 Task: Find connections with filter location Crateús with filter topic #propertywith filter profile language Spanish with filter current company Epicor with filter school Fergusson College with filter industry Facilities Services with filter service category Software Testing with filter keywords title Mail Carrier
Action: Mouse moved to (549, 107)
Screenshot: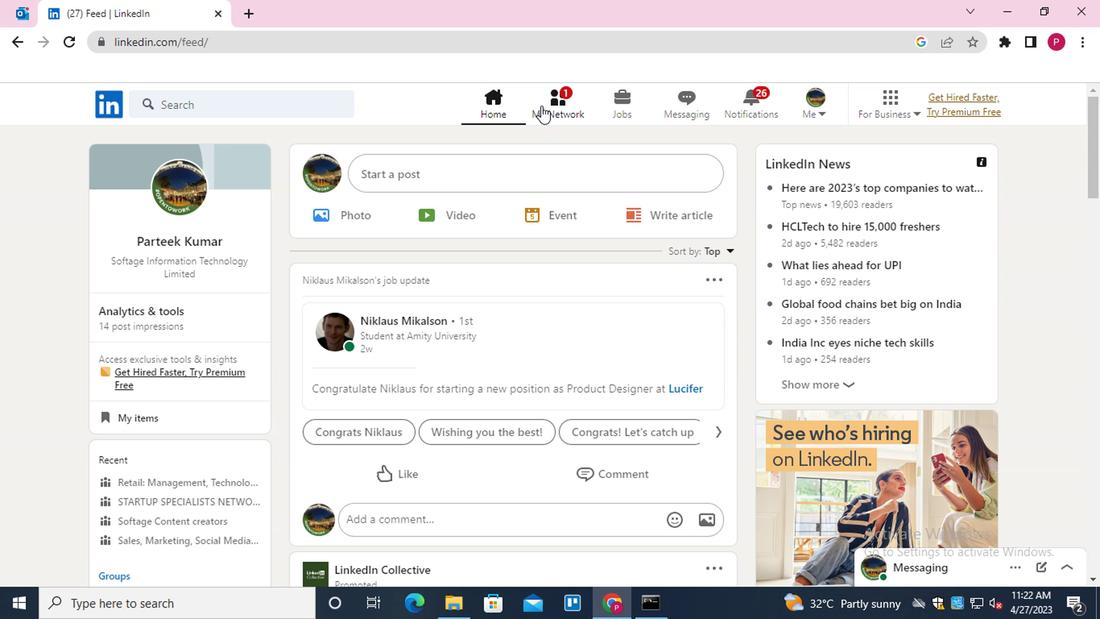 
Action: Mouse pressed left at (549, 107)
Screenshot: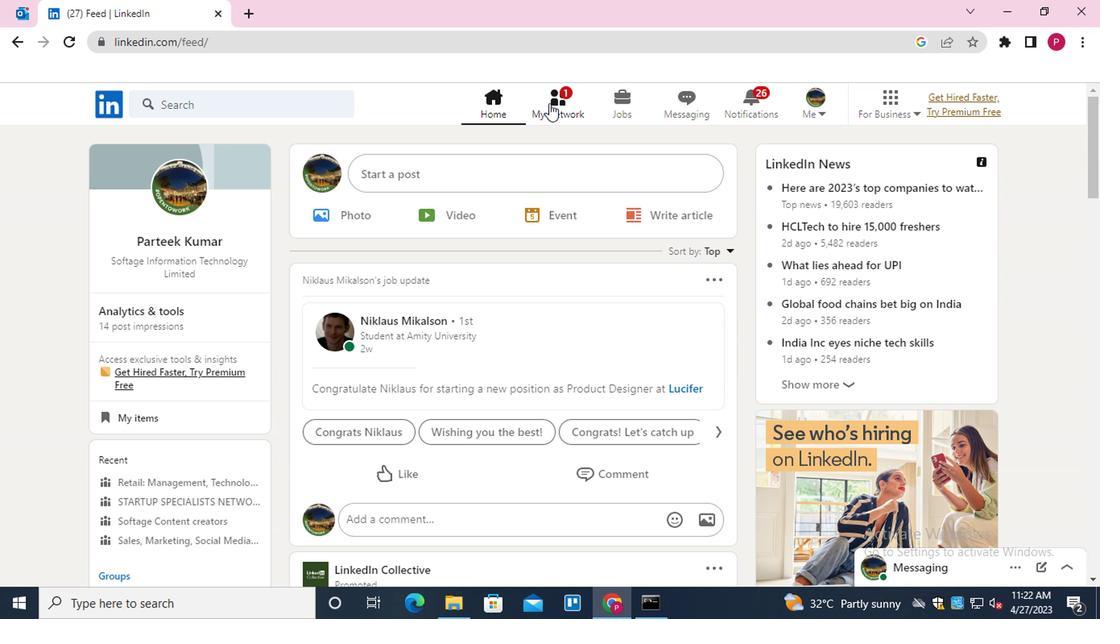 
Action: Mouse moved to (236, 198)
Screenshot: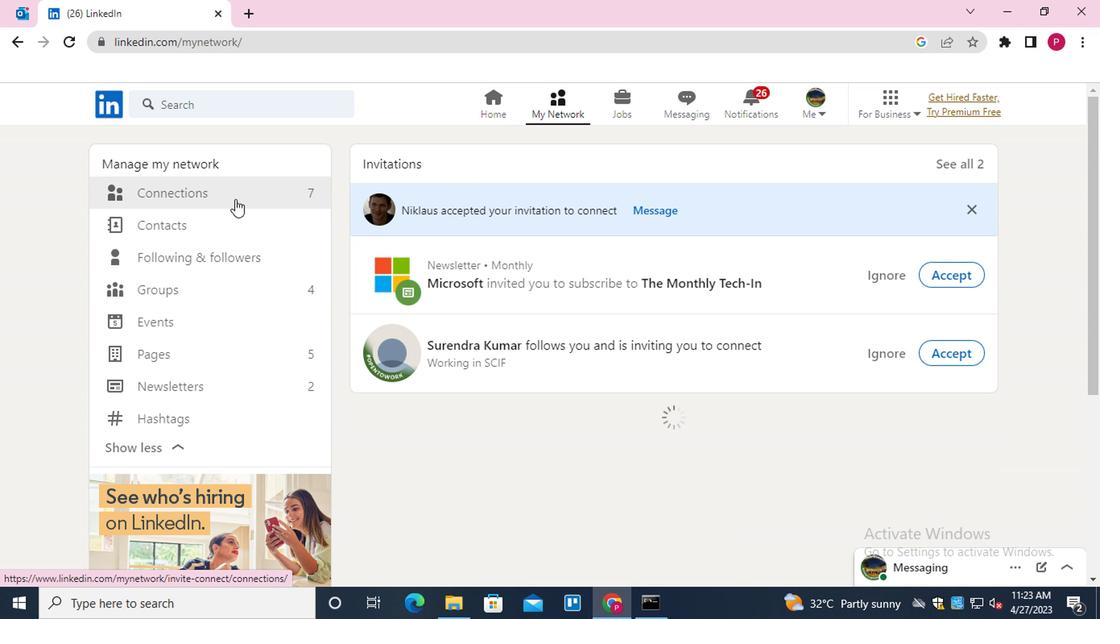 
Action: Mouse pressed left at (236, 198)
Screenshot: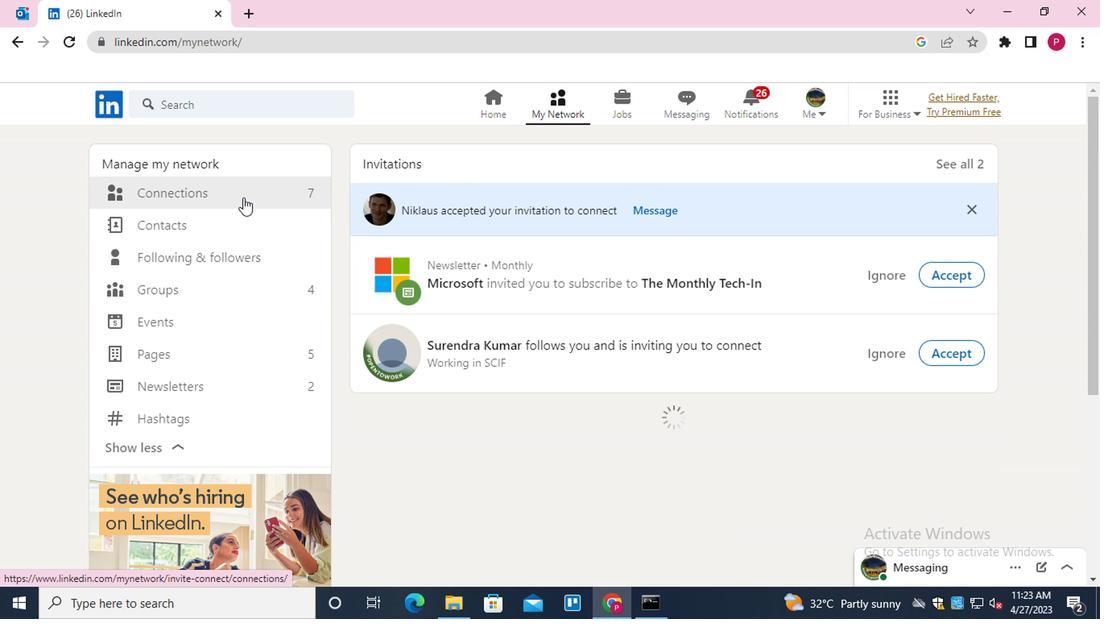 
Action: Mouse pressed left at (236, 198)
Screenshot: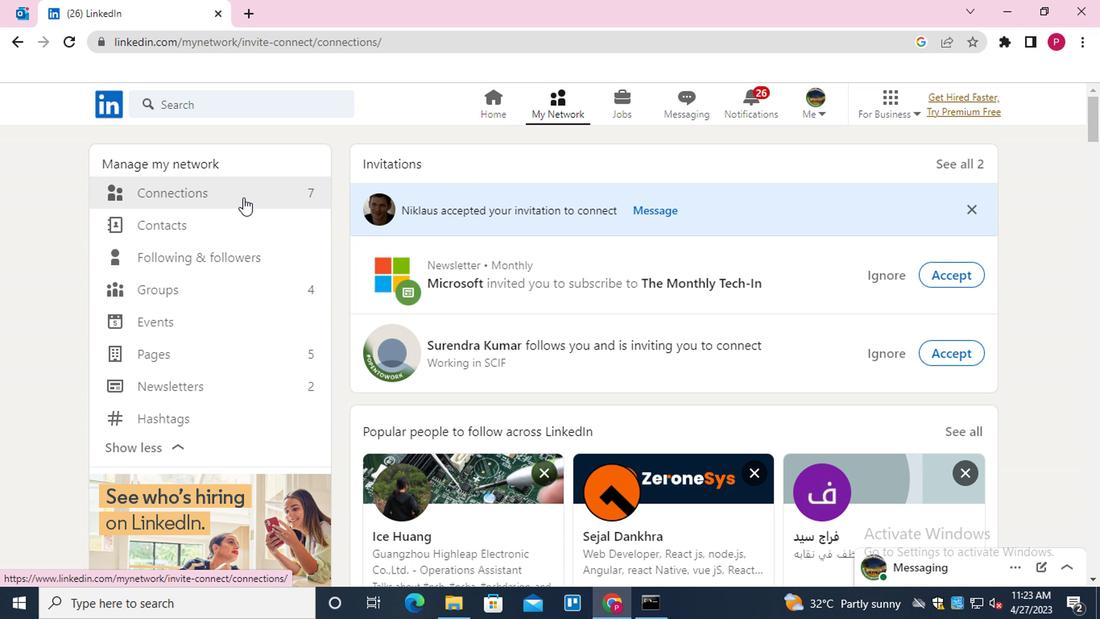 
Action: Mouse moved to (701, 202)
Screenshot: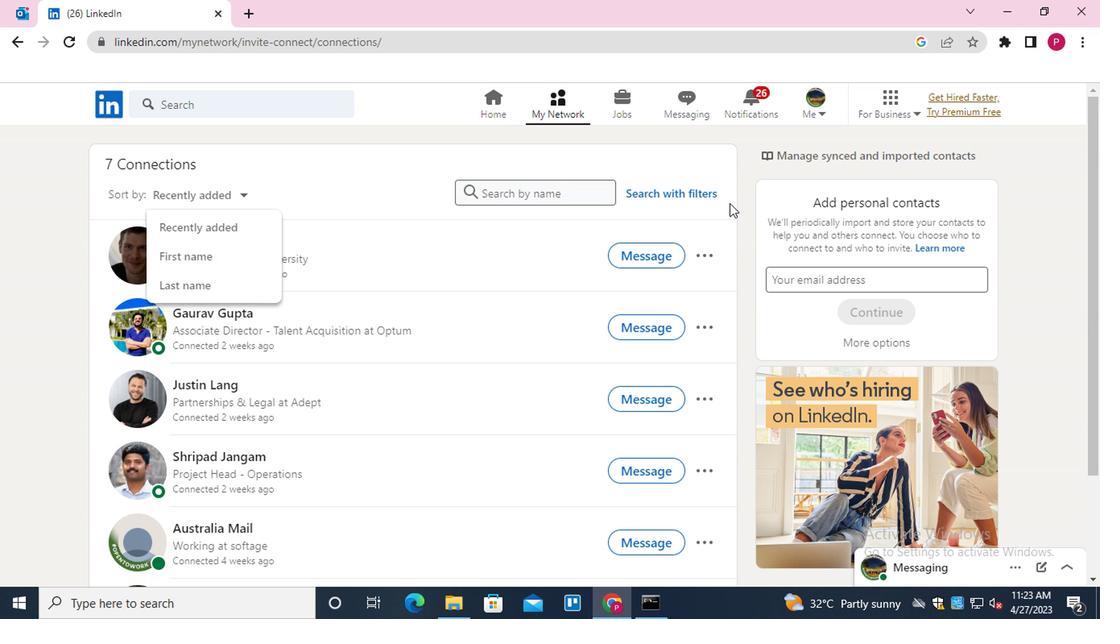 
Action: Mouse pressed left at (701, 202)
Screenshot: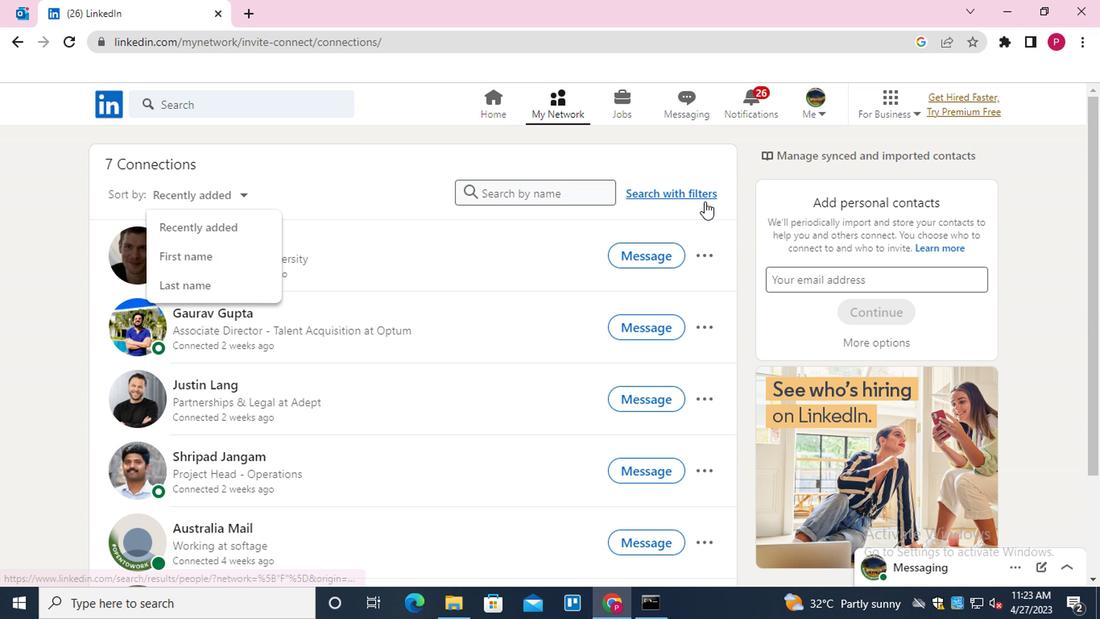 
Action: Mouse moved to (591, 150)
Screenshot: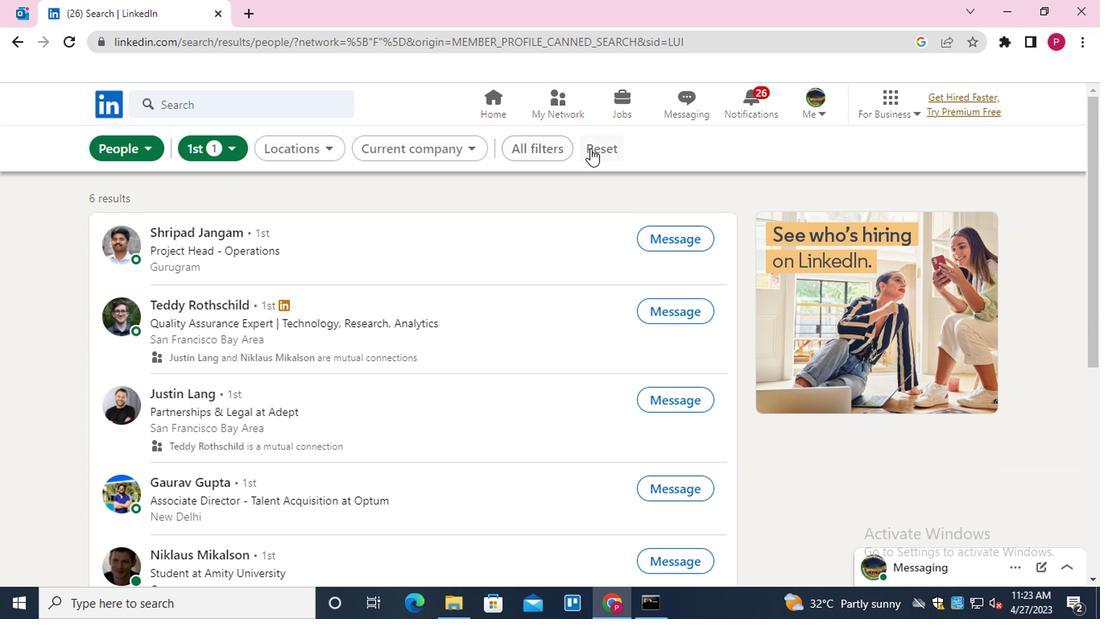 
Action: Mouse pressed left at (591, 150)
Screenshot: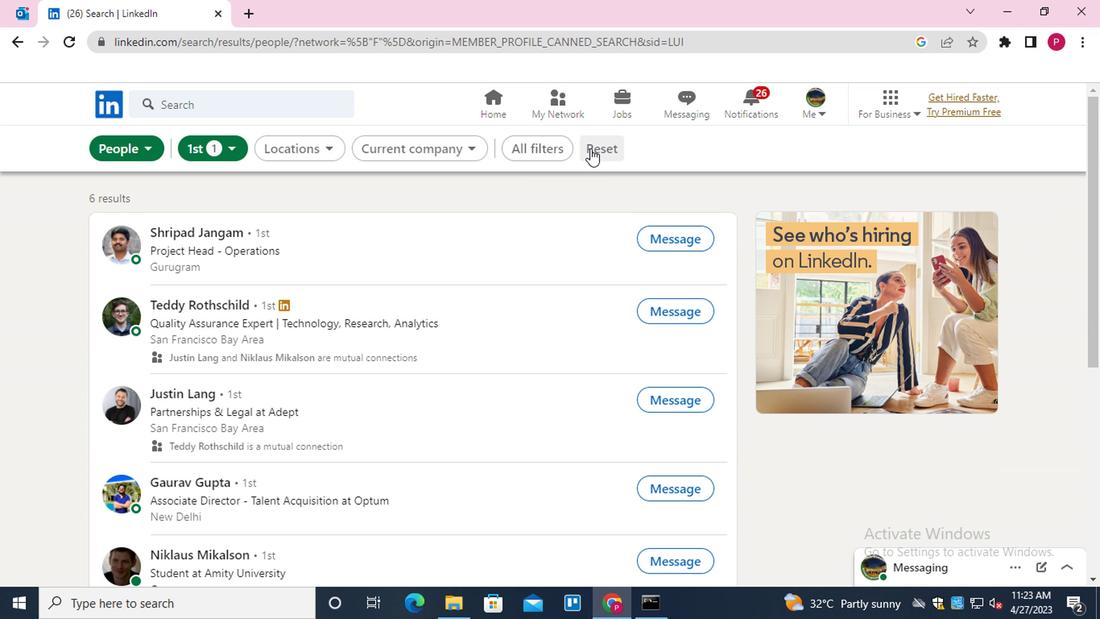 
Action: Mouse moved to (575, 151)
Screenshot: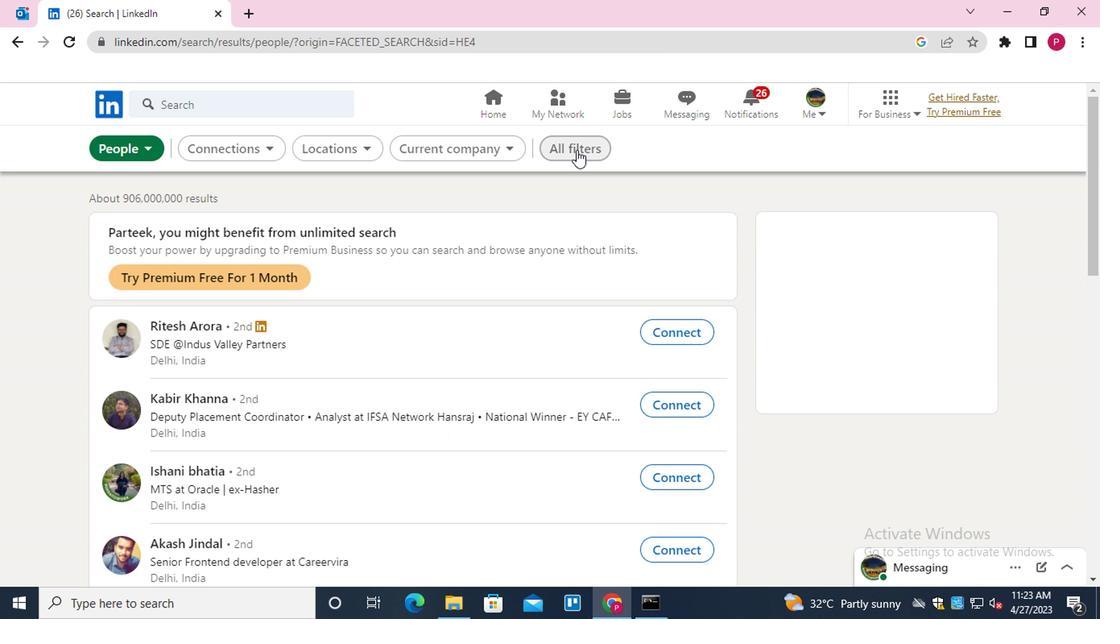
Action: Mouse pressed left at (575, 151)
Screenshot: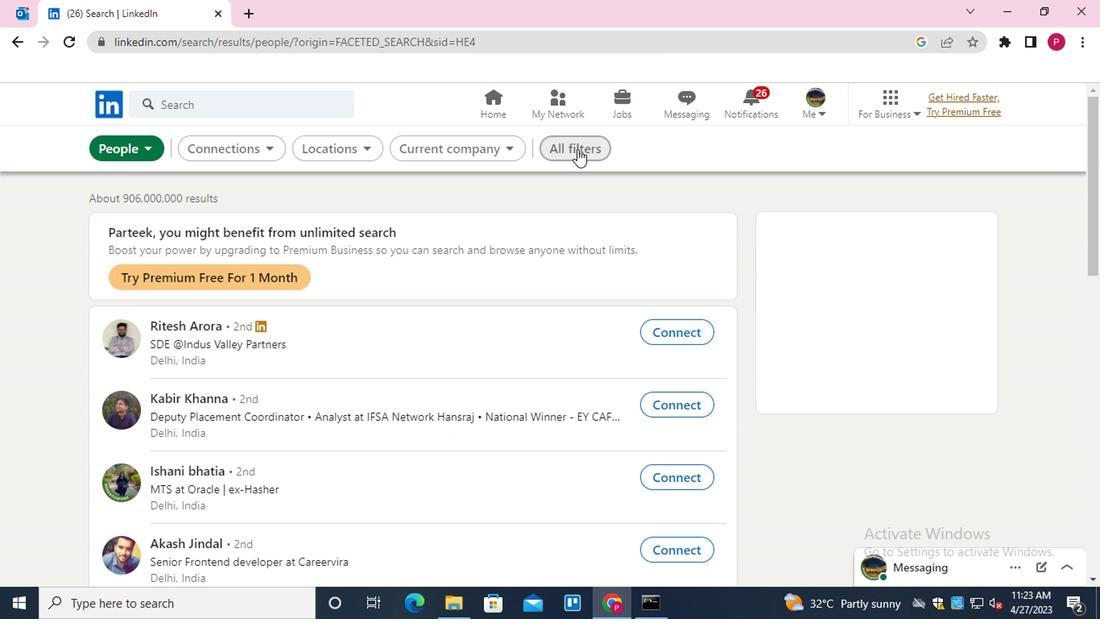 
Action: Mouse moved to (849, 334)
Screenshot: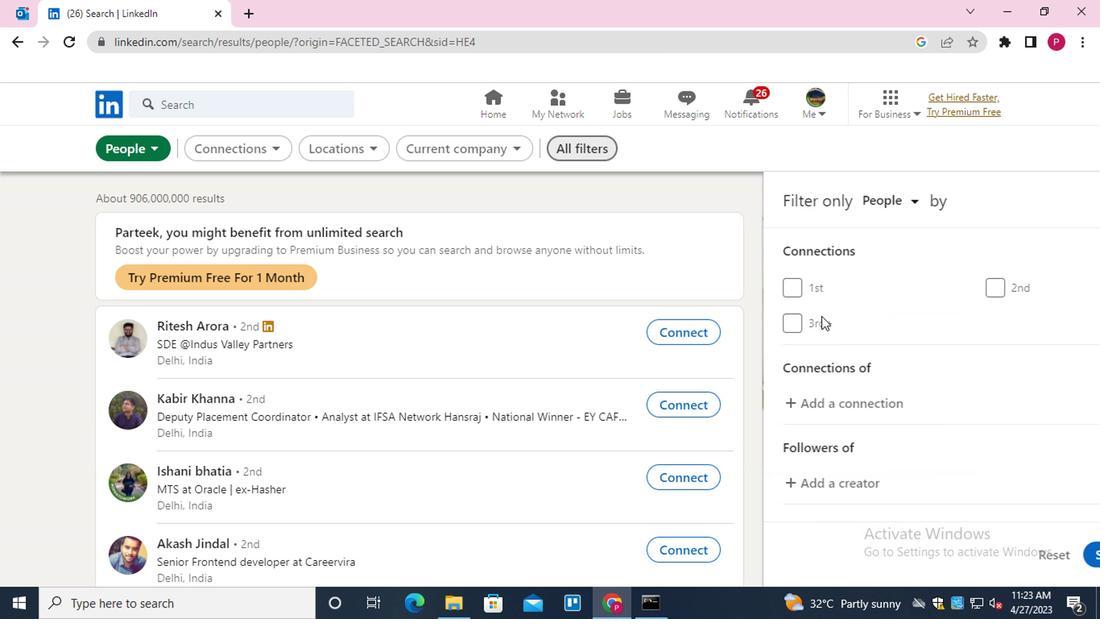 
Action: Mouse scrolled (849, 333) with delta (0, 0)
Screenshot: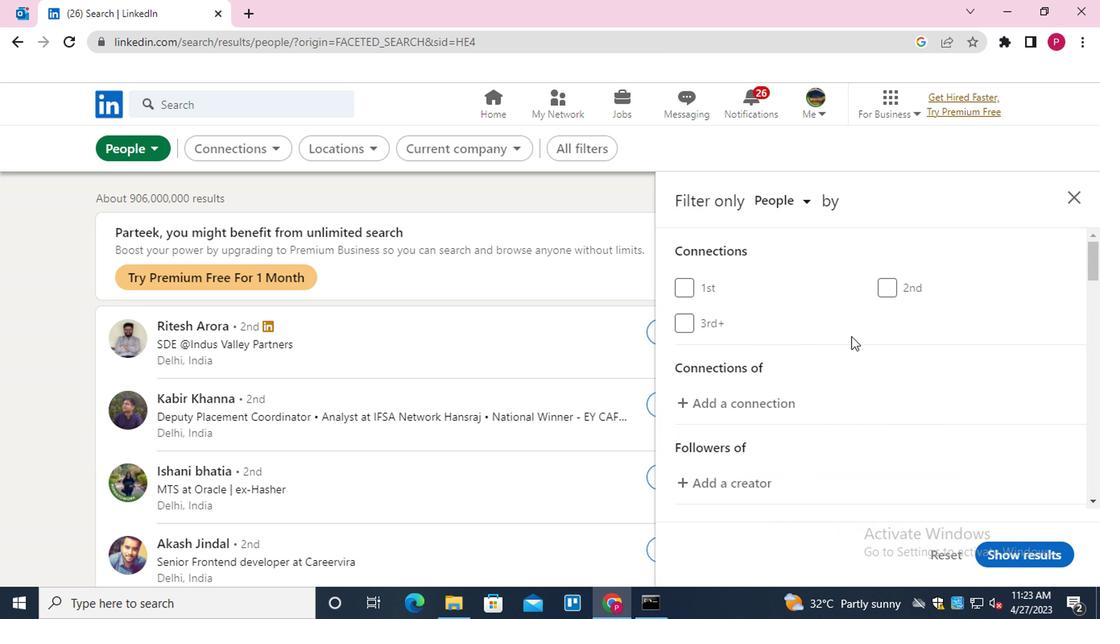 
Action: Mouse scrolled (849, 333) with delta (0, 0)
Screenshot: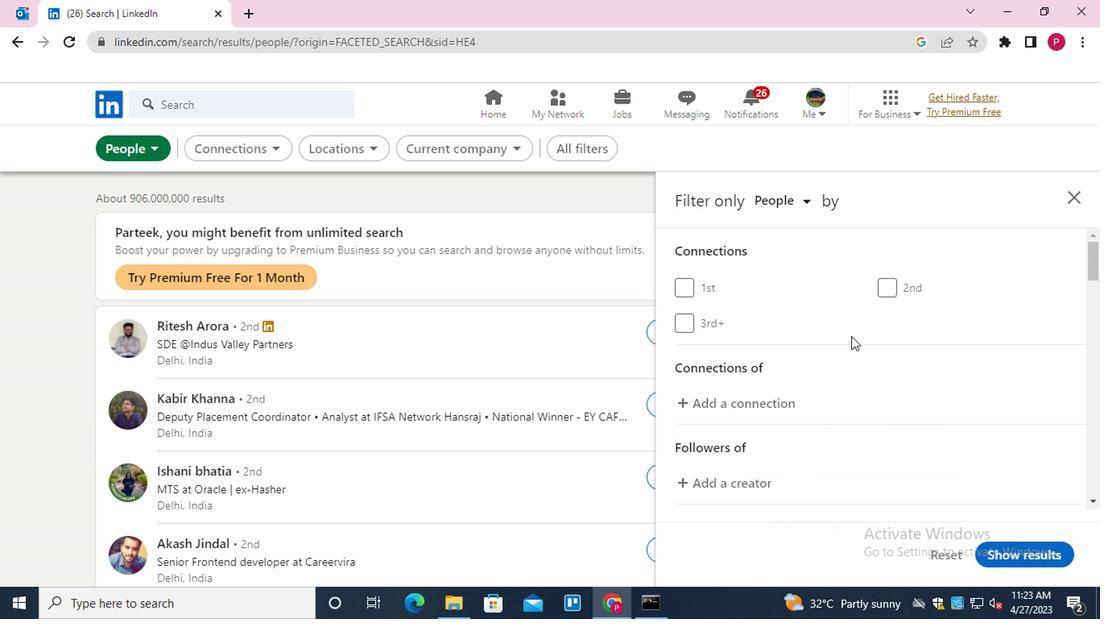 
Action: Mouse scrolled (849, 333) with delta (0, 0)
Screenshot: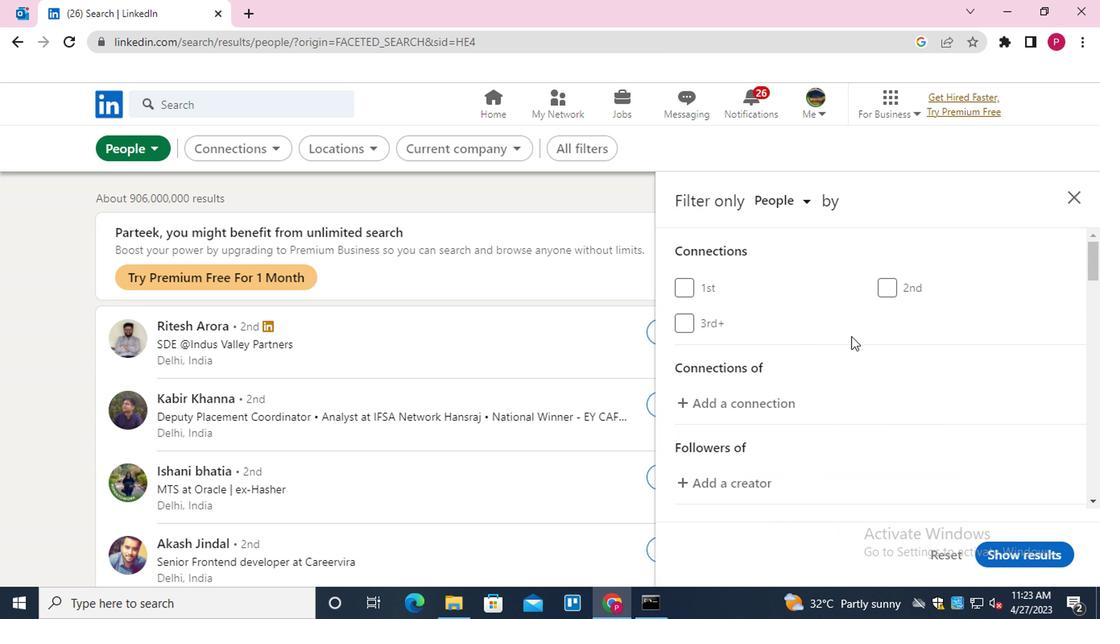 
Action: Mouse moved to (930, 385)
Screenshot: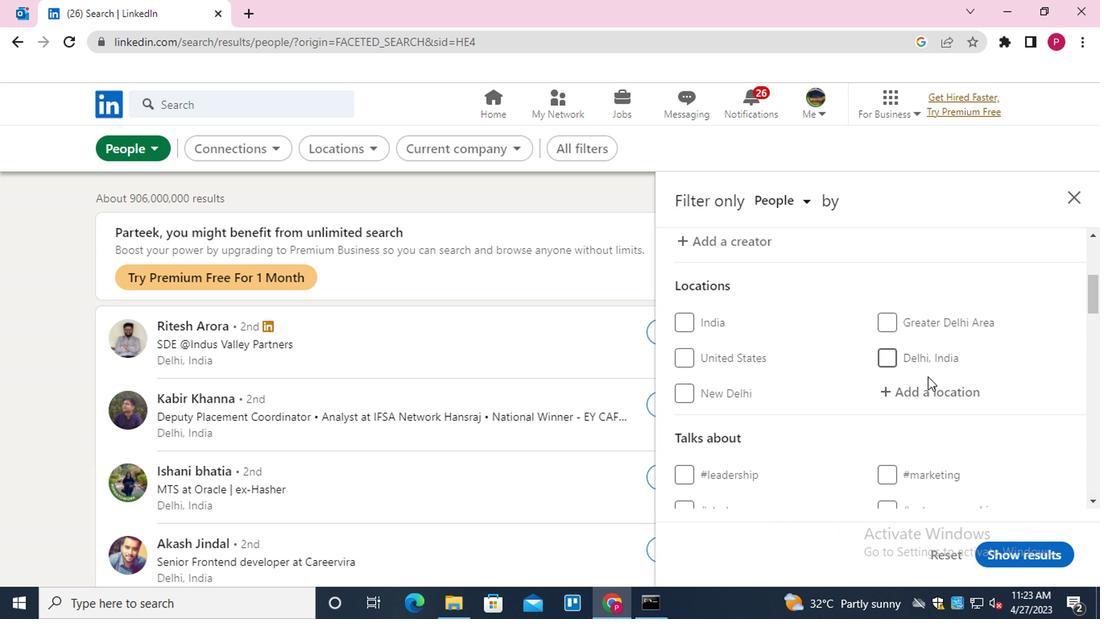 
Action: Mouse pressed left at (930, 385)
Screenshot: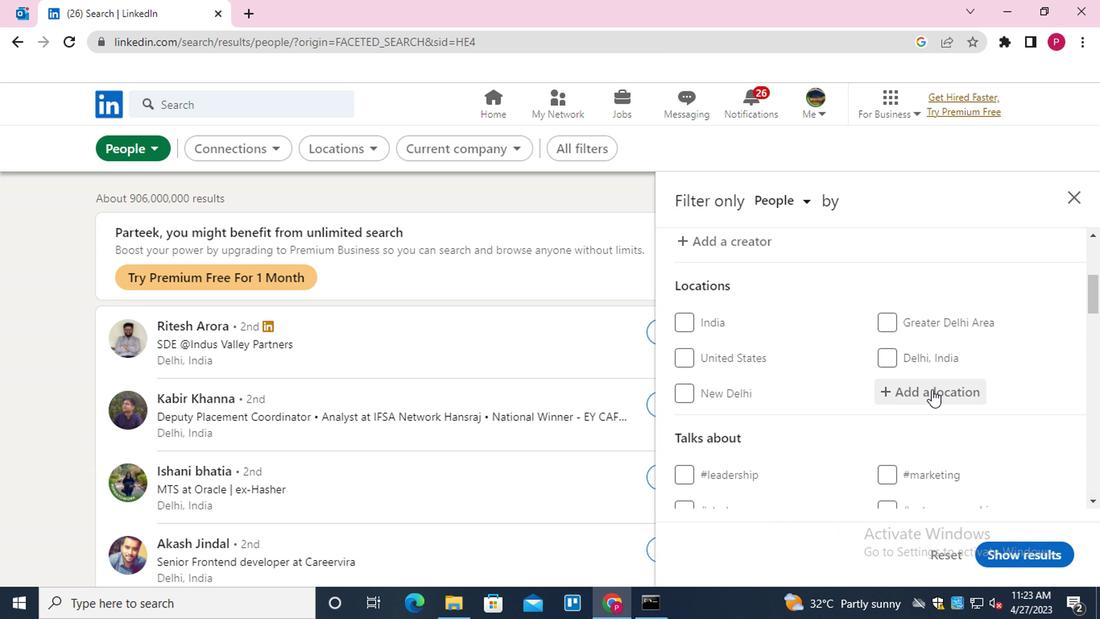 
Action: Key pressed <Key.shift>CRATEUS<Key.down><Key.enter>
Screenshot: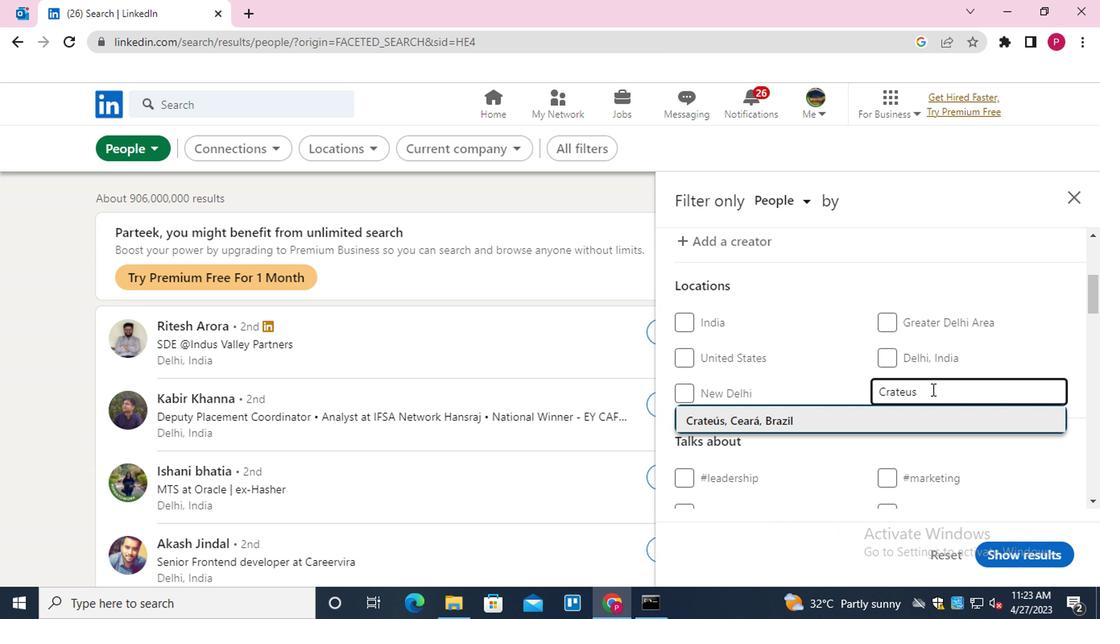 
Action: Mouse moved to (921, 393)
Screenshot: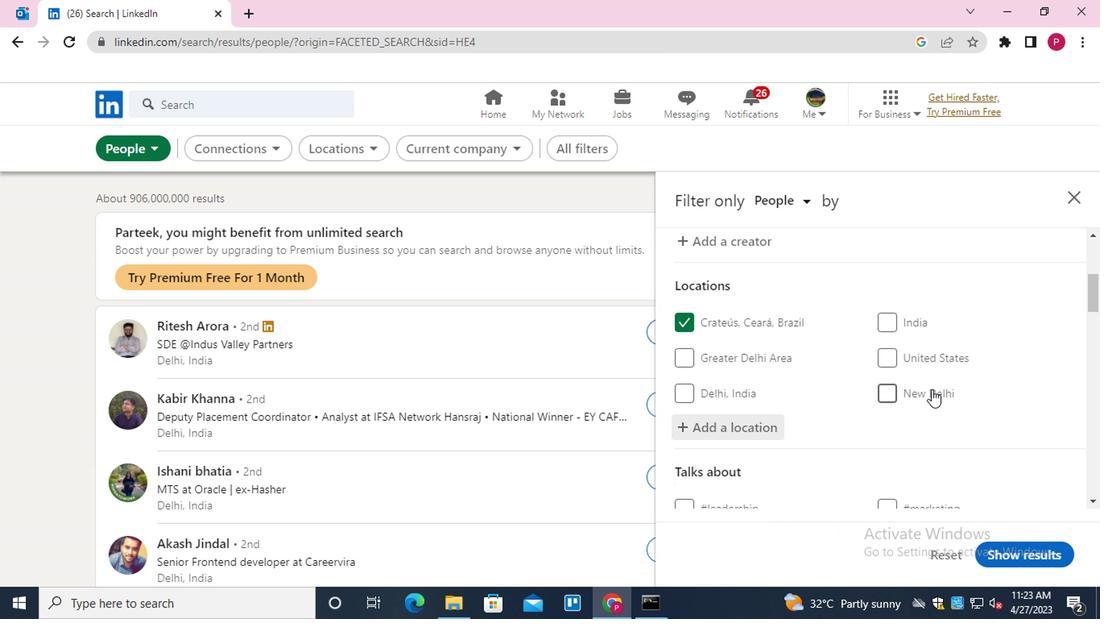
Action: Mouse scrolled (921, 393) with delta (0, 0)
Screenshot: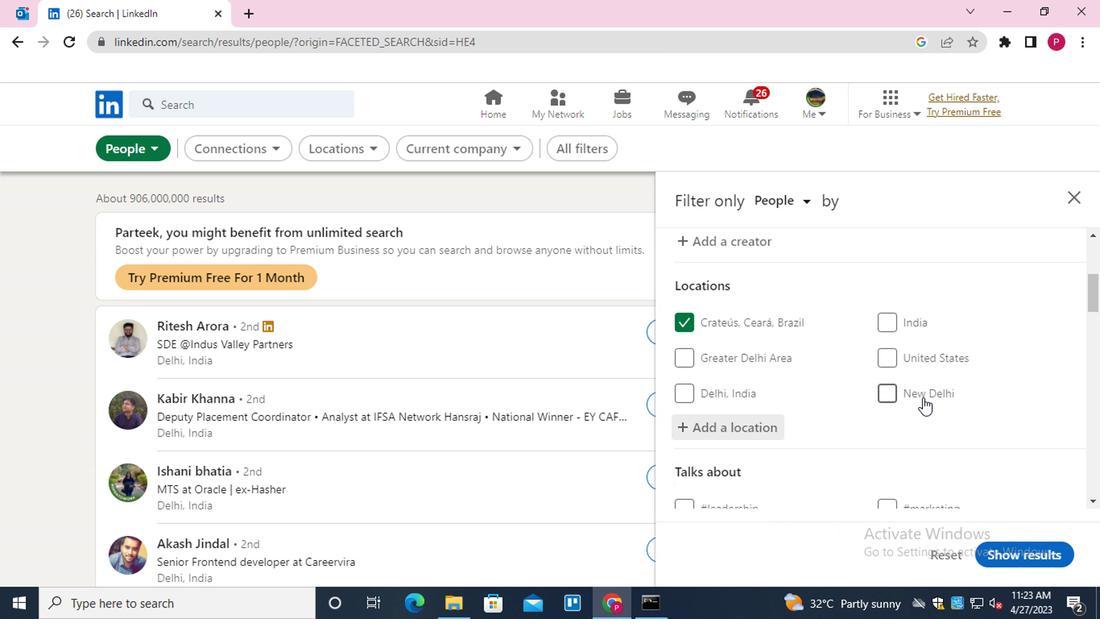 
Action: Mouse scrolled (921, 393) with delta (0, 0)
Screenshot: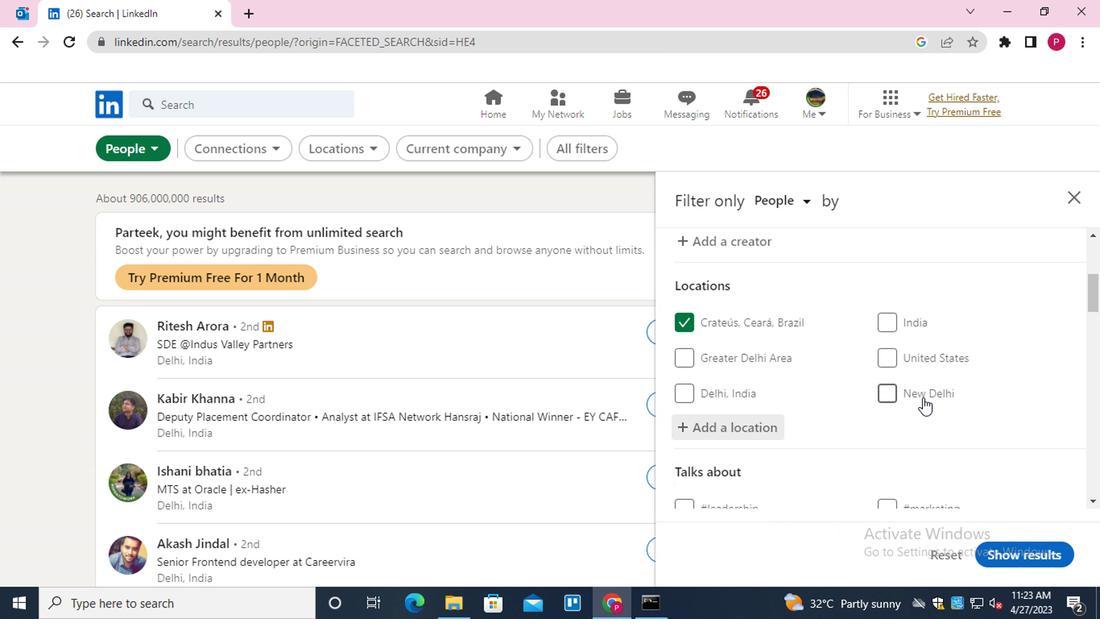 
Action: Mouse scrolled (921, 393) with delta (0, 0)
Screenshot: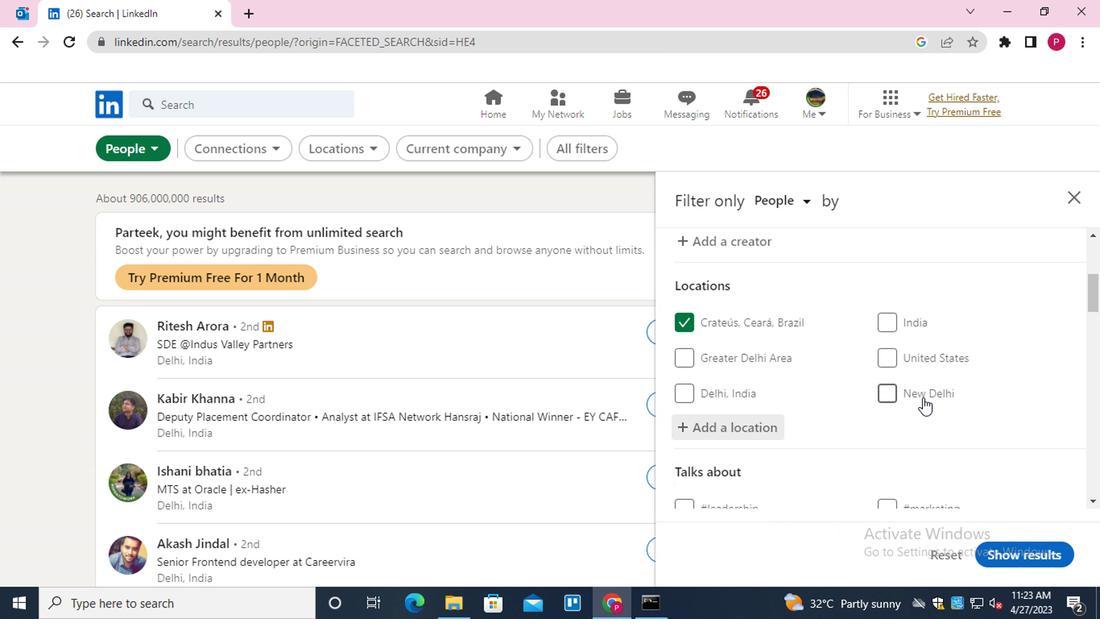 
Action: Mouse moved to (943, 332)
Screenshot: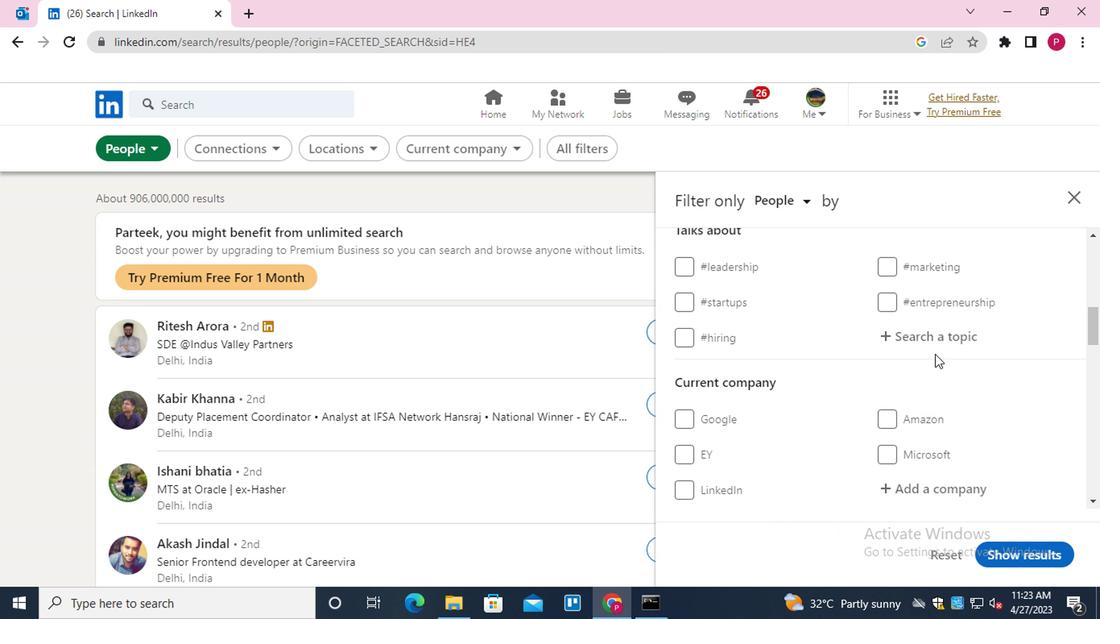 
Action: Mouse pressed left at (943, 332)
Screenshot: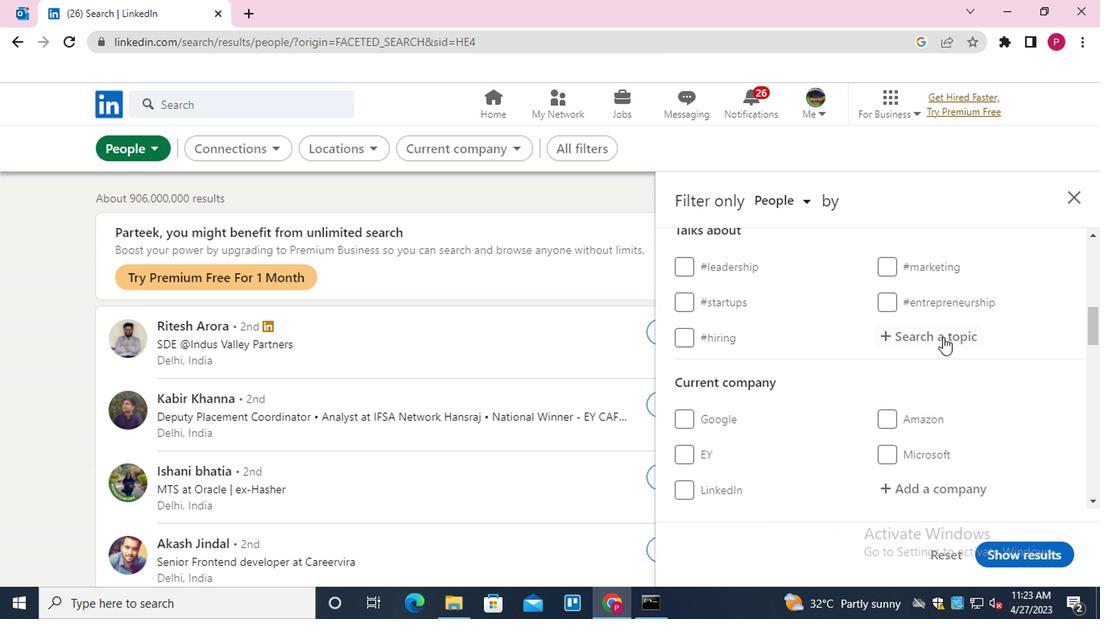 
Action: Key pressed PROPERTY<Key.down><Key.enter>
Screenshot: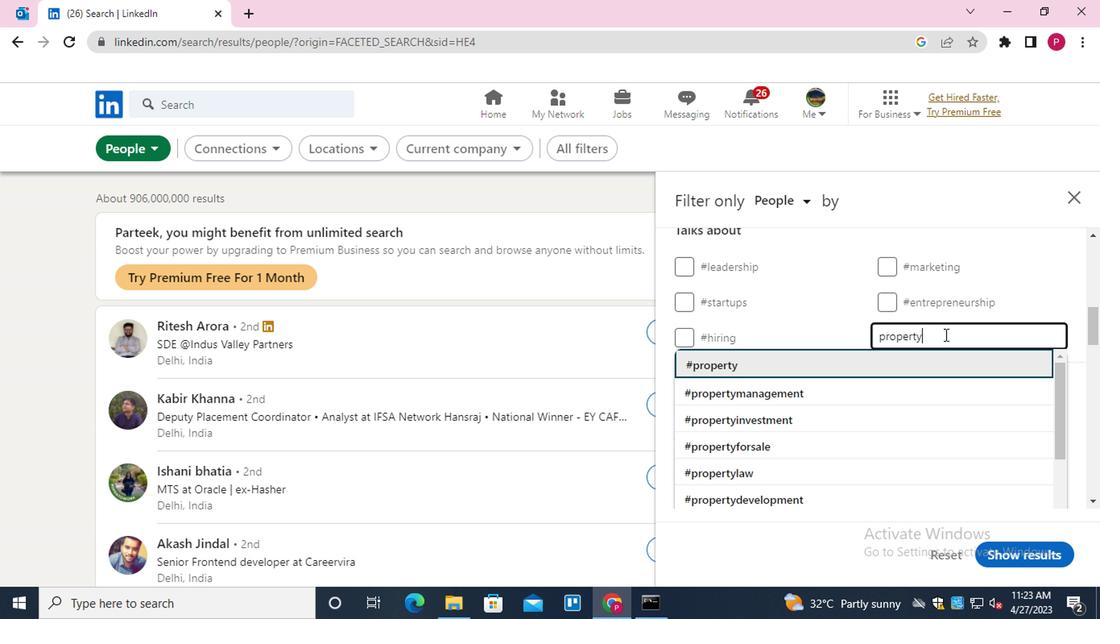 
Action: Mouse moved to (924, 343)
Screenshot: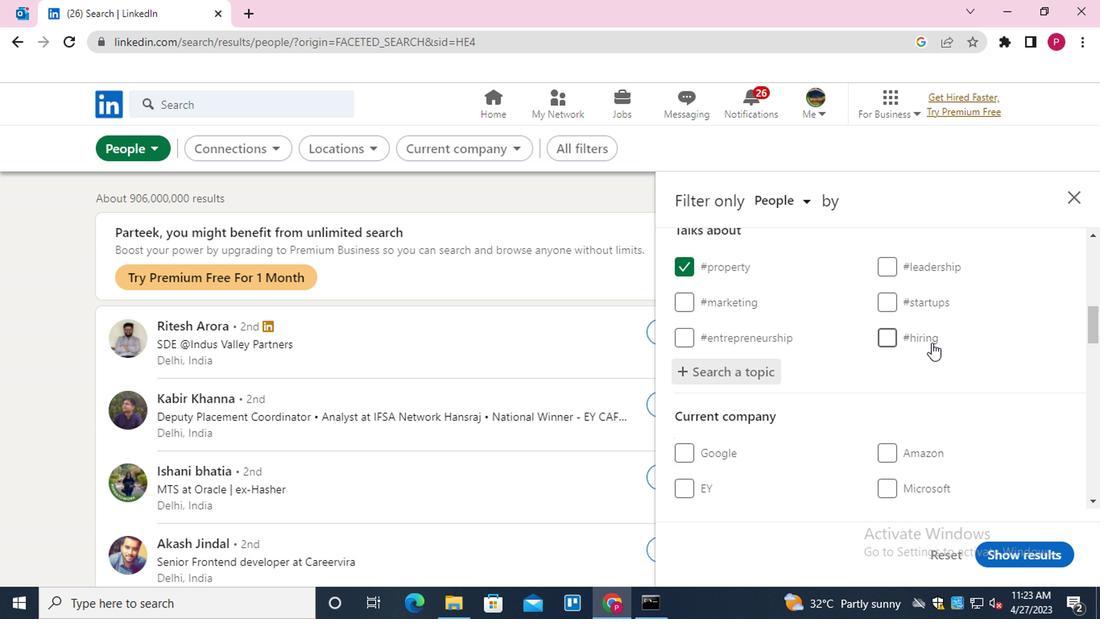 
Action: Mouse scrolled (924, 342) with delta (0, 0)
Screenshot: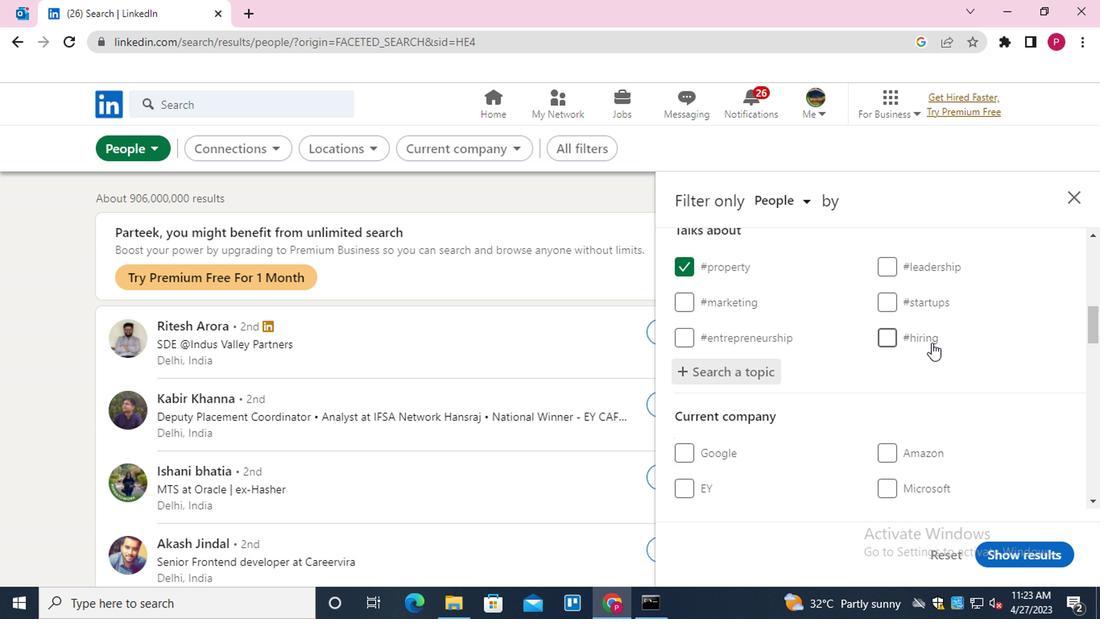 
Action: Mouse moved to (919, 347)
Screenshot: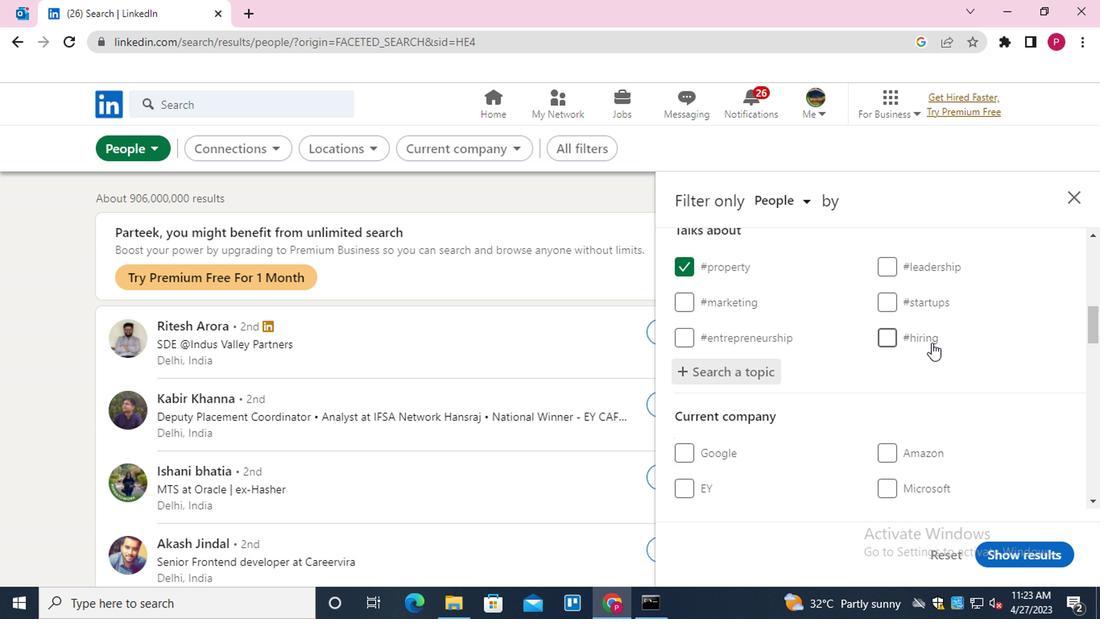
Action: Mouse scrolled (919, 346) with delta (0, 0)
Screenshot: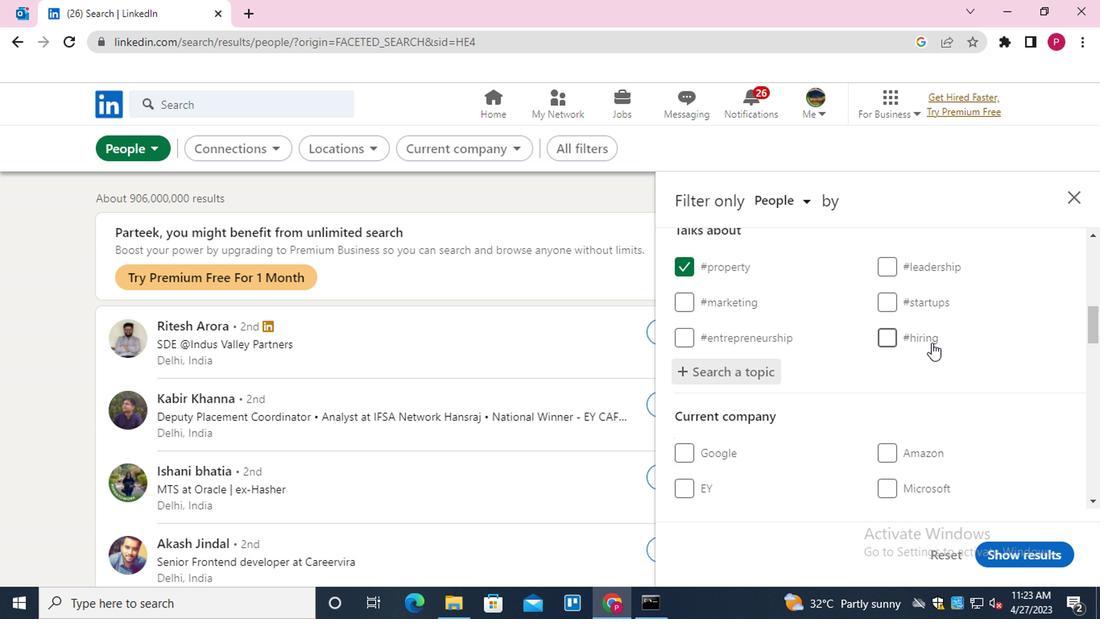 
Action: Mouse moved to (901, 346)
Screenshot: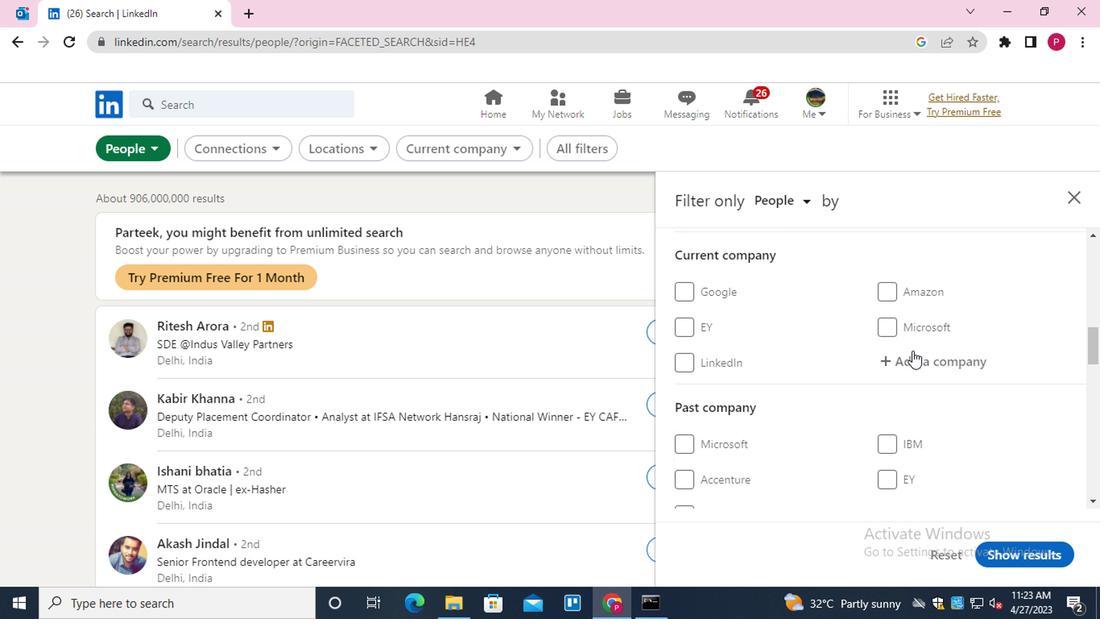 
Action: Mouse scrolled (901, 346) with delta (0, 0)
Screenshot: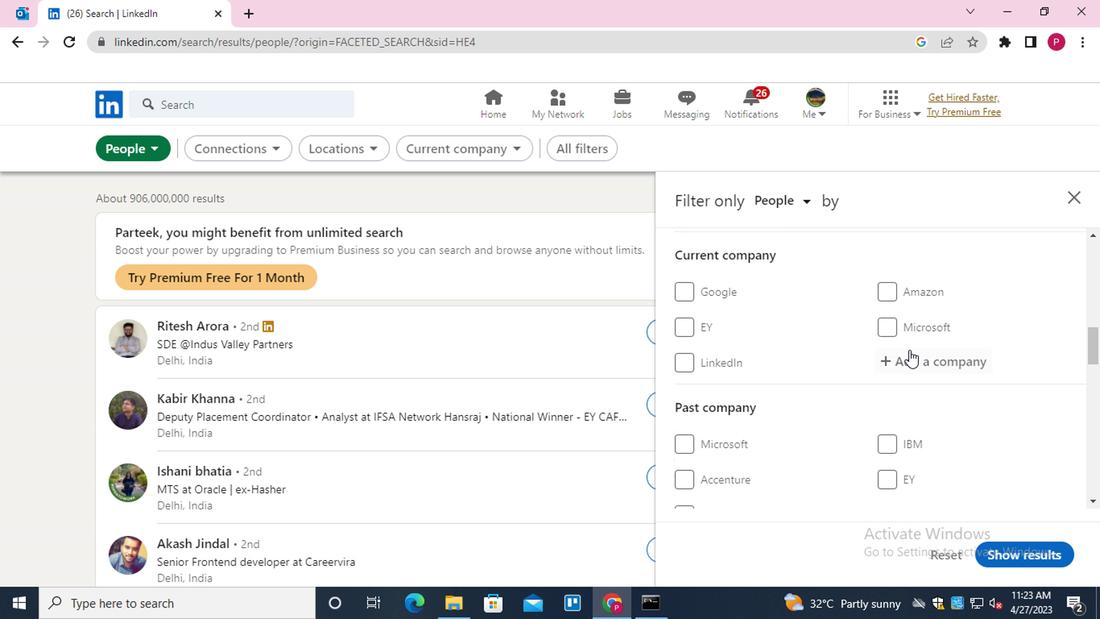 
Action: Mouse moved to (901, 346)
Screenshot: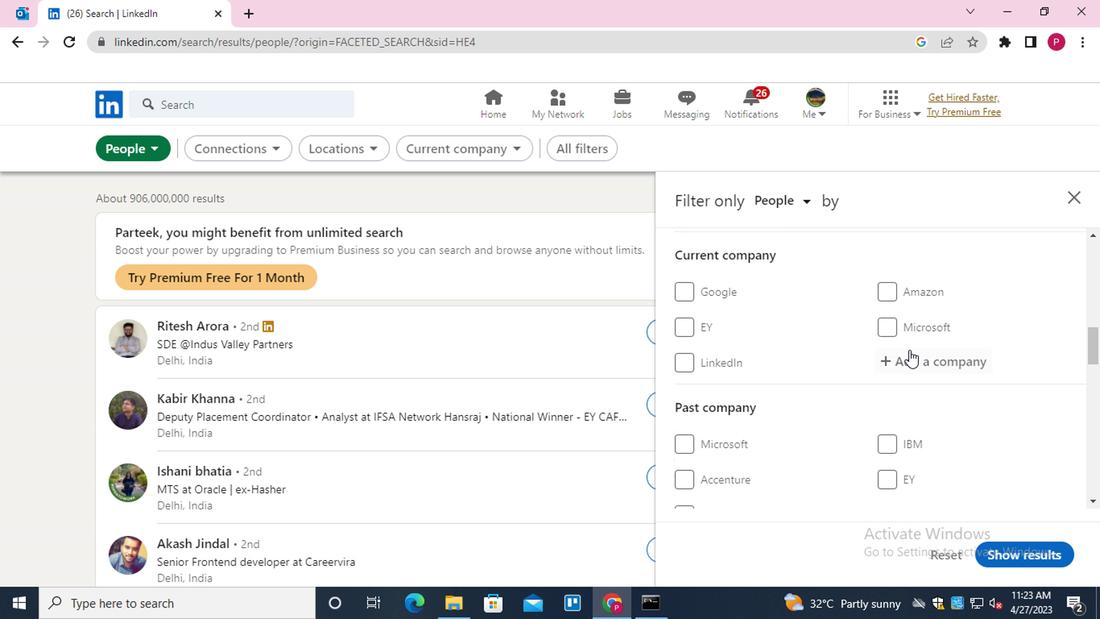 
Action: Mouse scrolled (901, 346) with delta (0, 0)
Screenshot: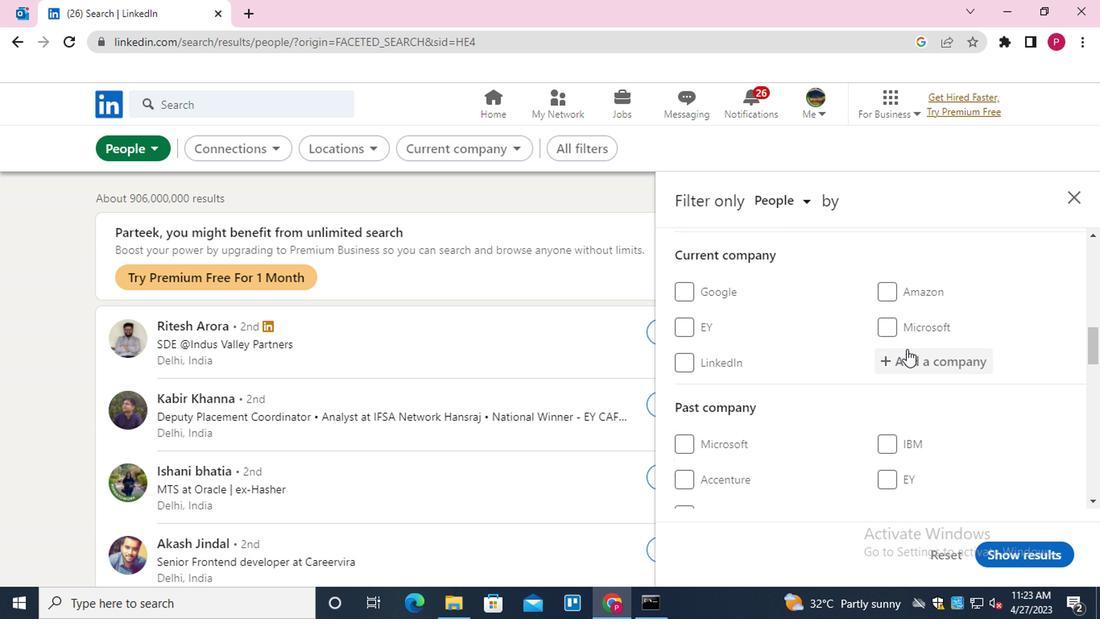 
Action: Mouse scrolled (901, 346) with delta (0, 0)
Screenshot: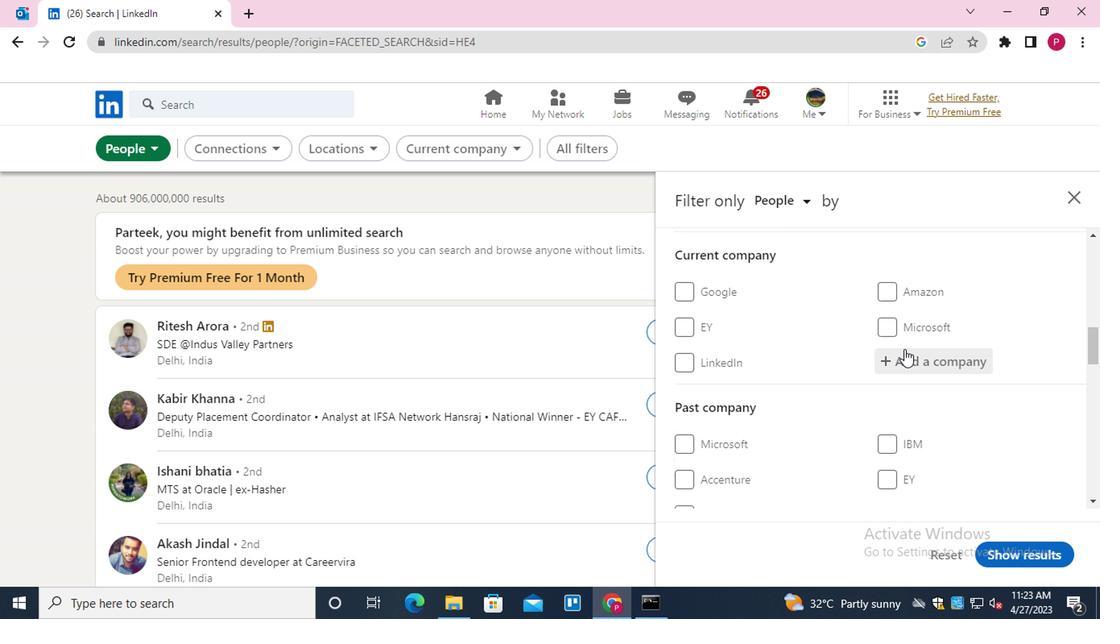 
Action: Mouse moved to (877, 368)
Screenshot: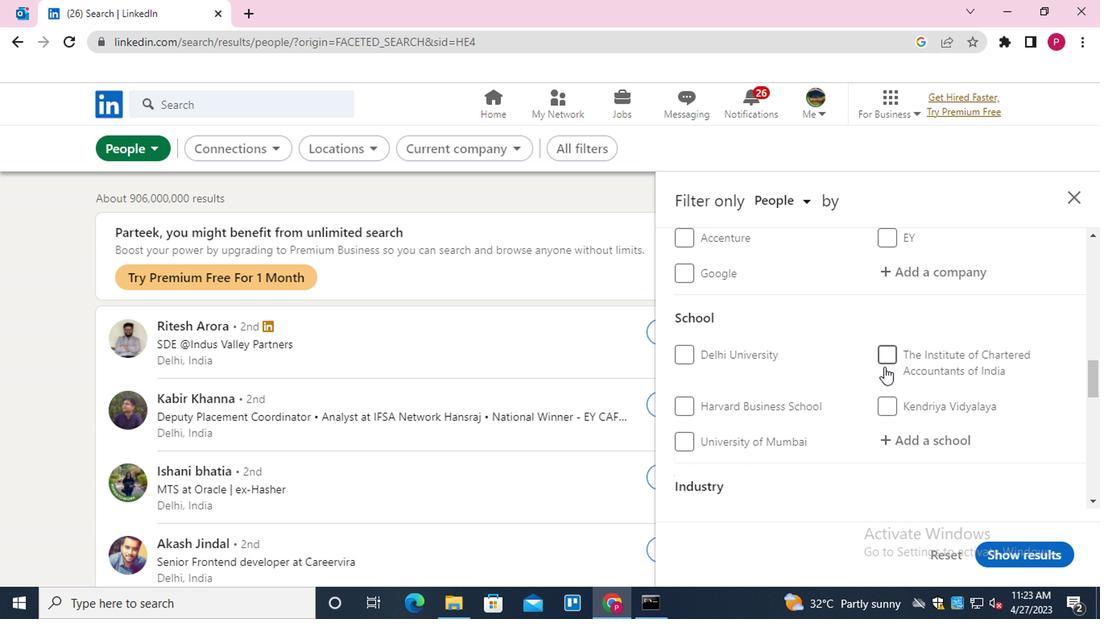 
Action: Mouse scrolled (877, 367) with delta (0, 0)
Screenshot: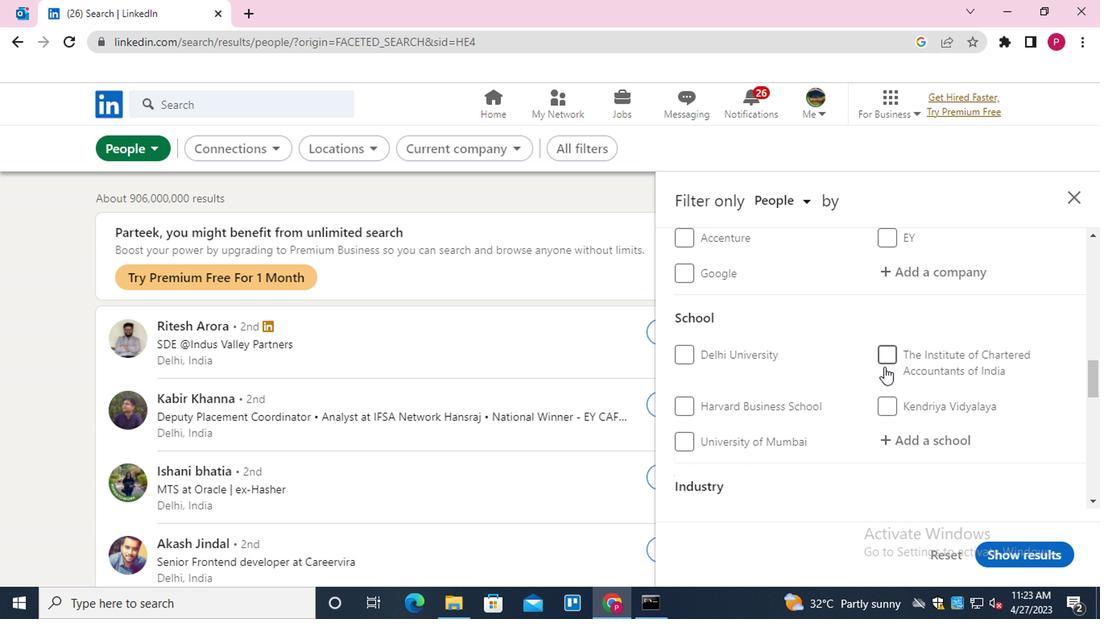 
Action: Mouse moved to (877, 369)
Screenshot: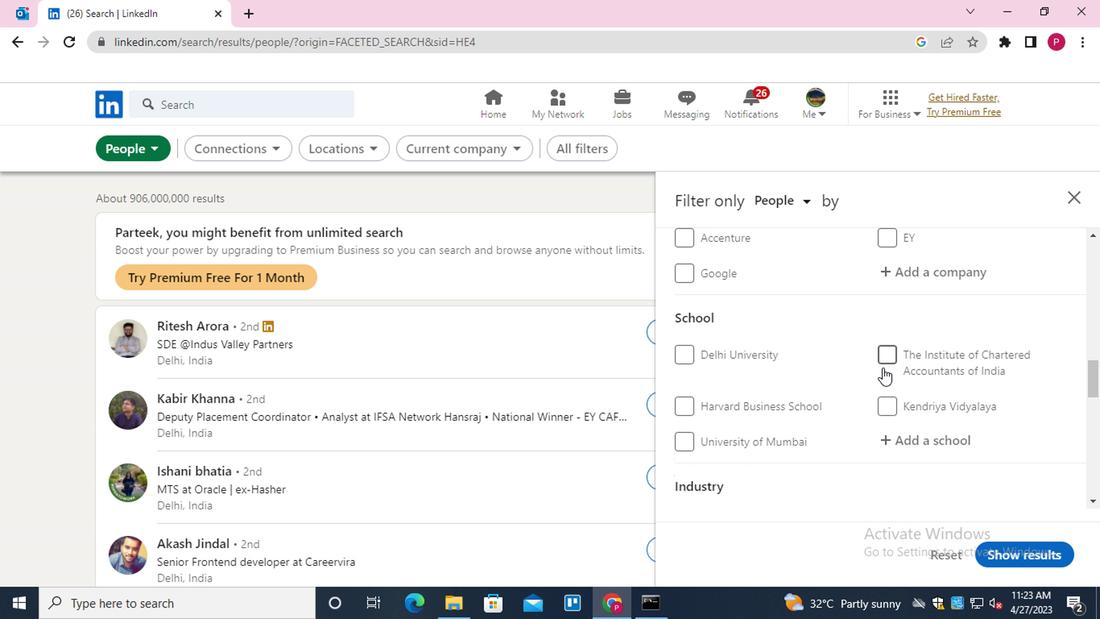 
Action: Mouse scrolled (877, 368) with delta (0, -1)
Screenshot: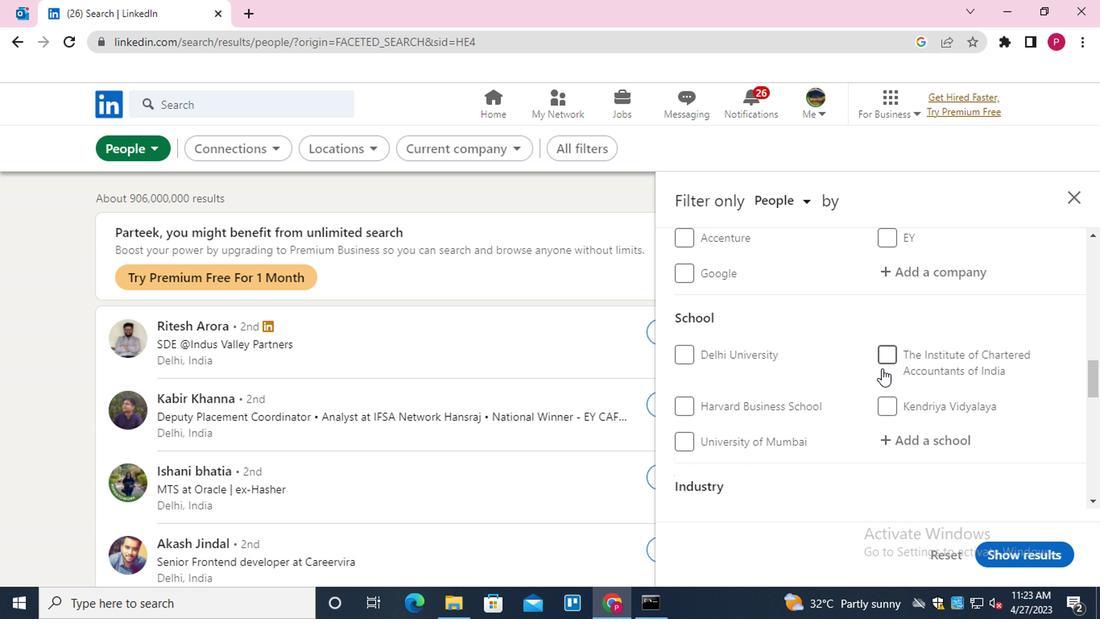 
Action: Mouse moved to (876, 372)
Screenshot: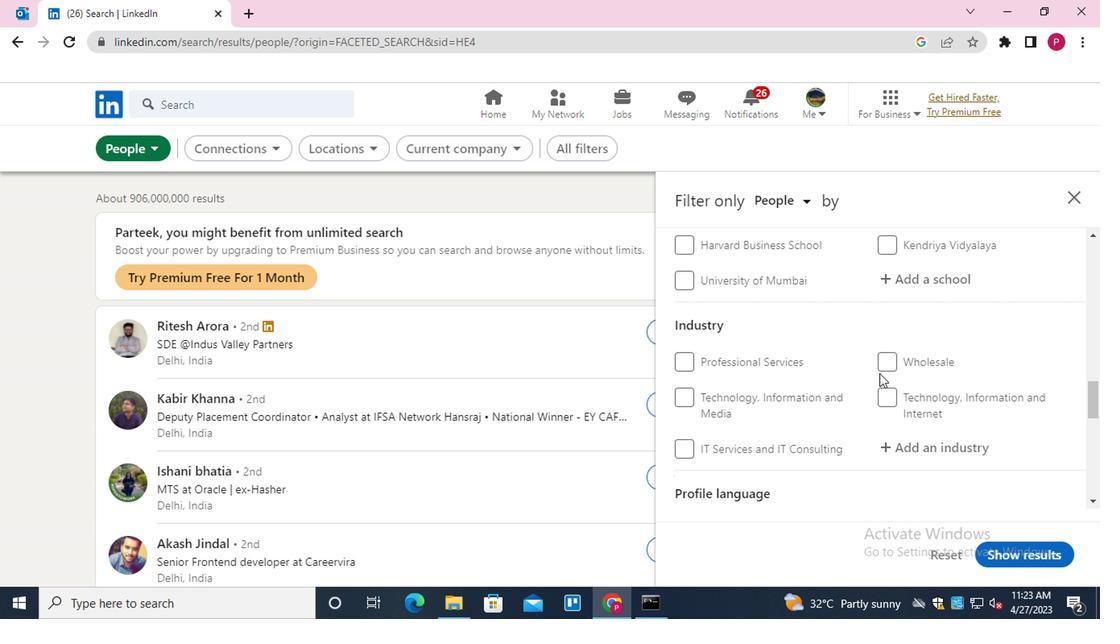 
Action: Mouse scrolled (876, 372) with delta (0, 0)
Screenshot: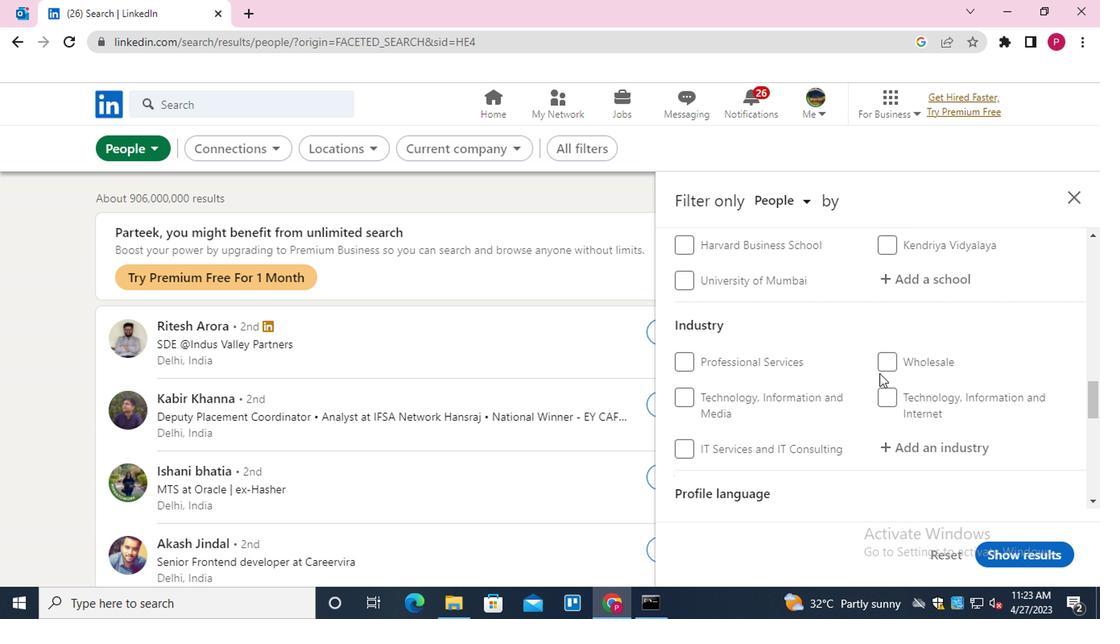 
Action: Mouse scrolled (876, 372) with delta (0, 0)
Screenshot: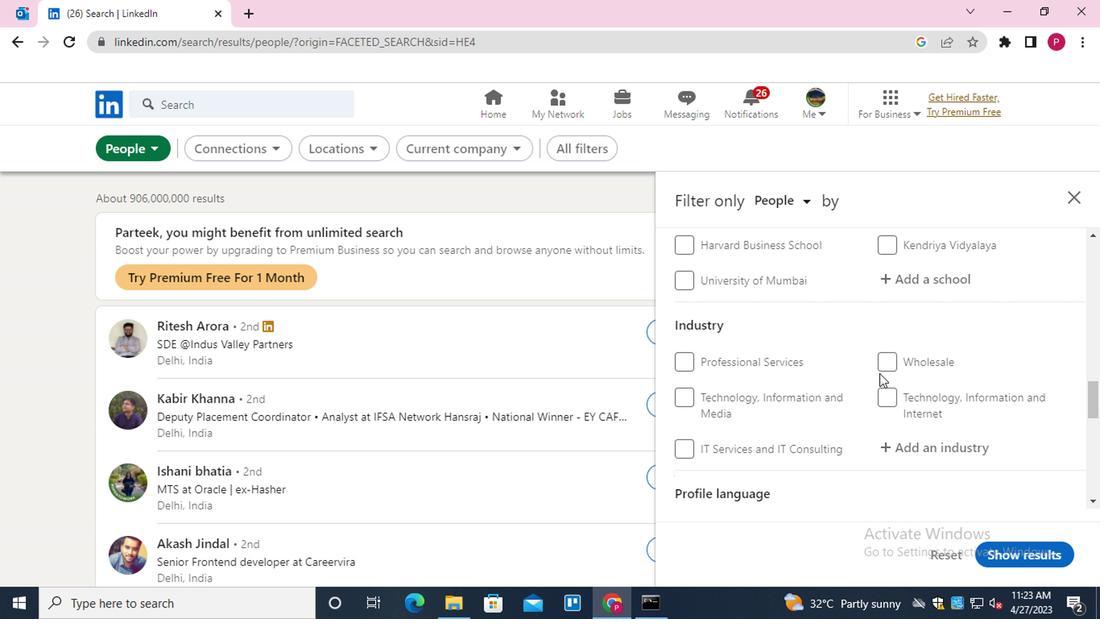 
Action: Mouse scrolled (876, 372) with delta (0, 0)
Screenshot: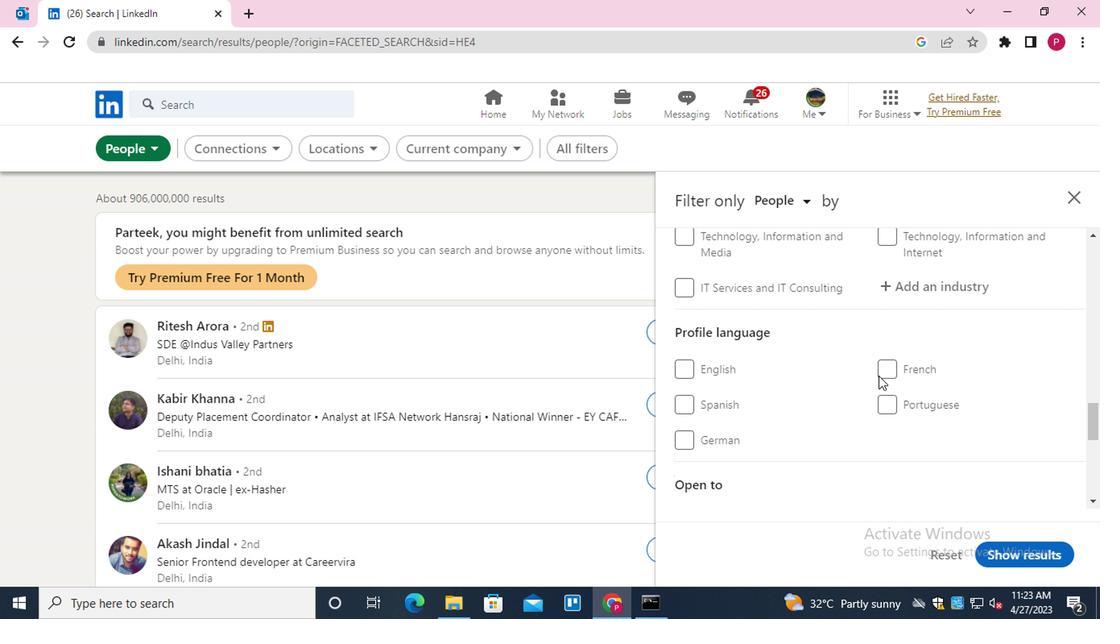 
Action: Mouse scrolled (876, 372) with delta (0, 0)
Screenshot: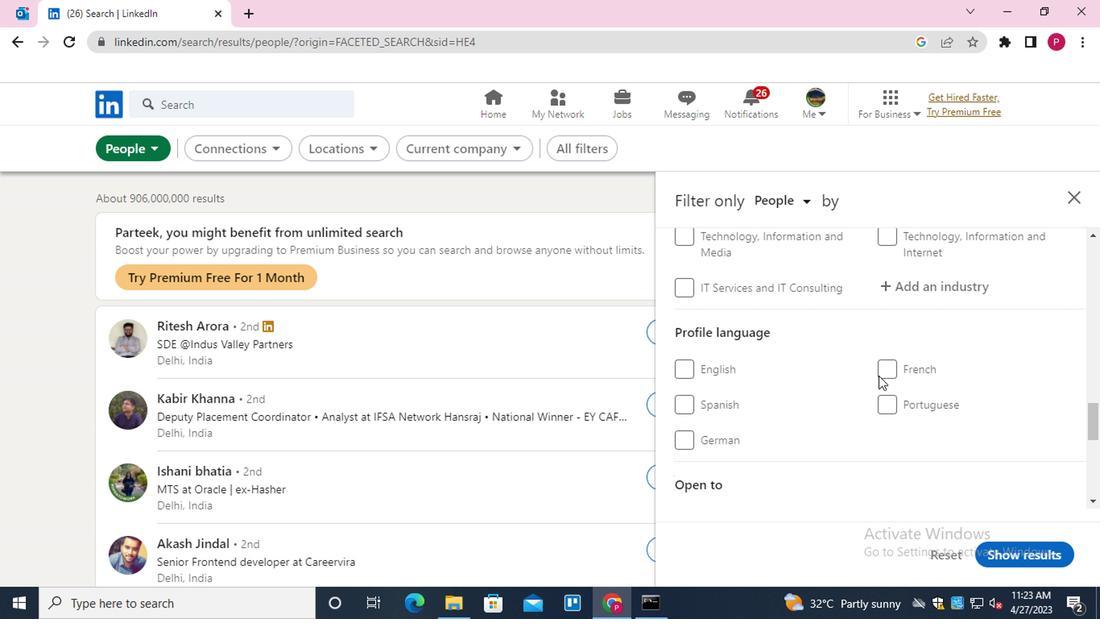 
Action: Mouse scrolled (876, 373) with delta (0, 0)
Screenshot: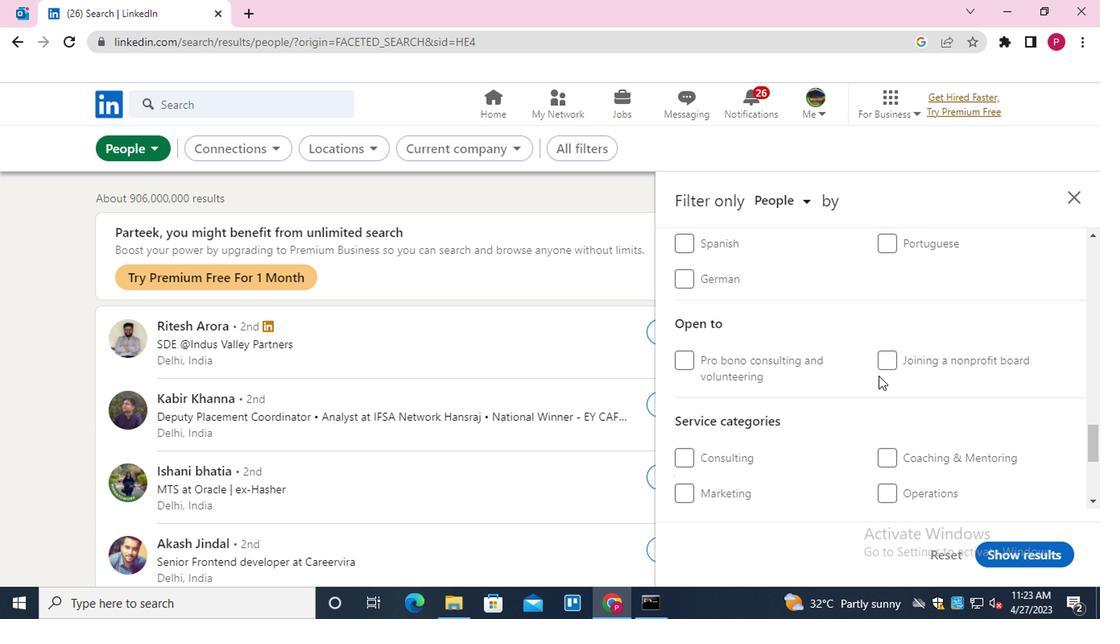 
Action: Mouse moved to (688, 313)
Screenshot: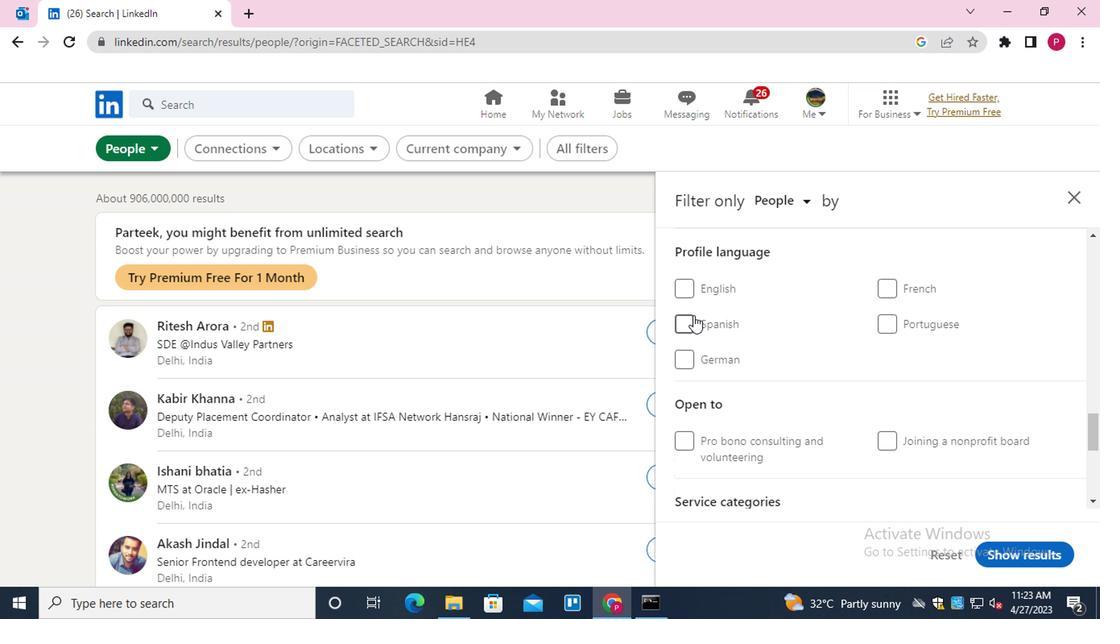
Action: Mouse pressed left at (688, 313)
Screenshot: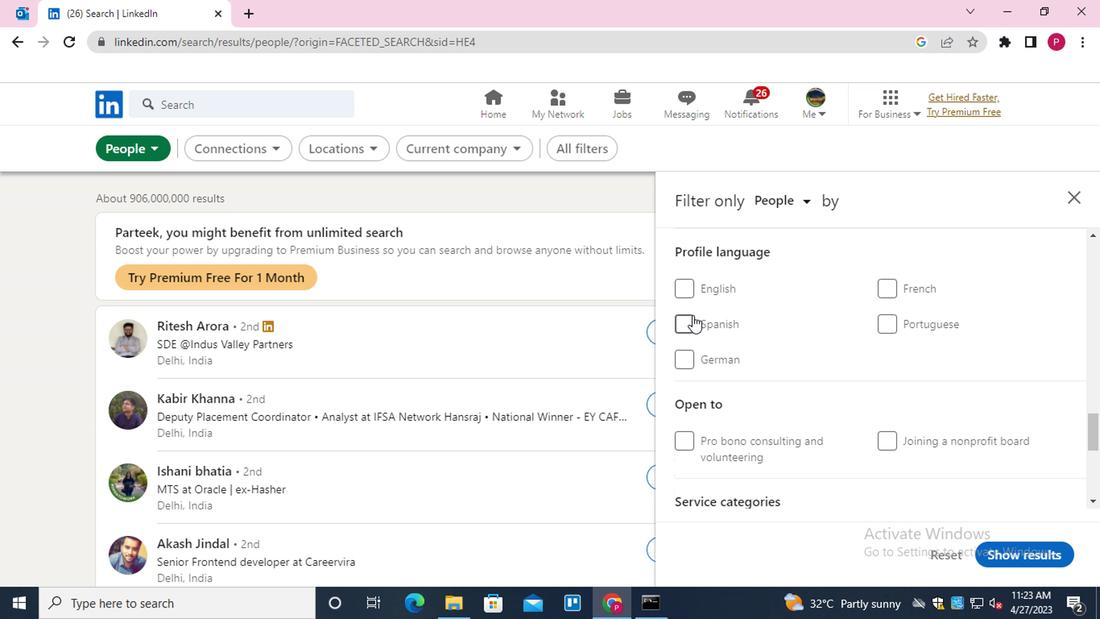 
Action: Mouse moved to (734, 338)
Screenshot: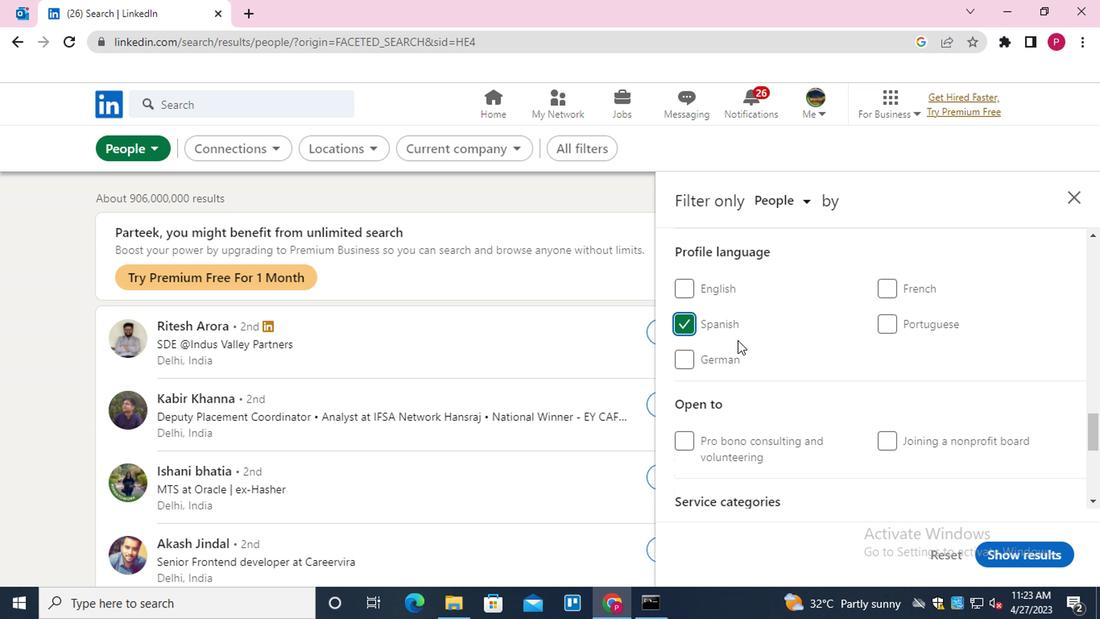 
Action: Mouse scrolled (734, 338) with delta (0, 0)
Screenshot: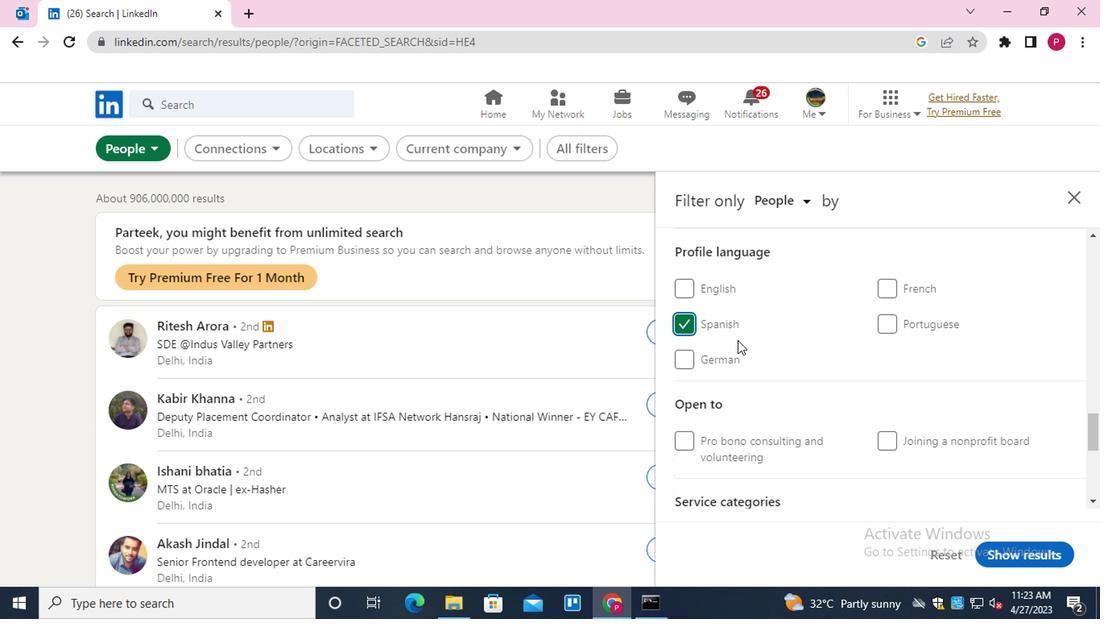 
Action: Mouse scrolled (734, 338) with delta (0, 0)
Screenshot: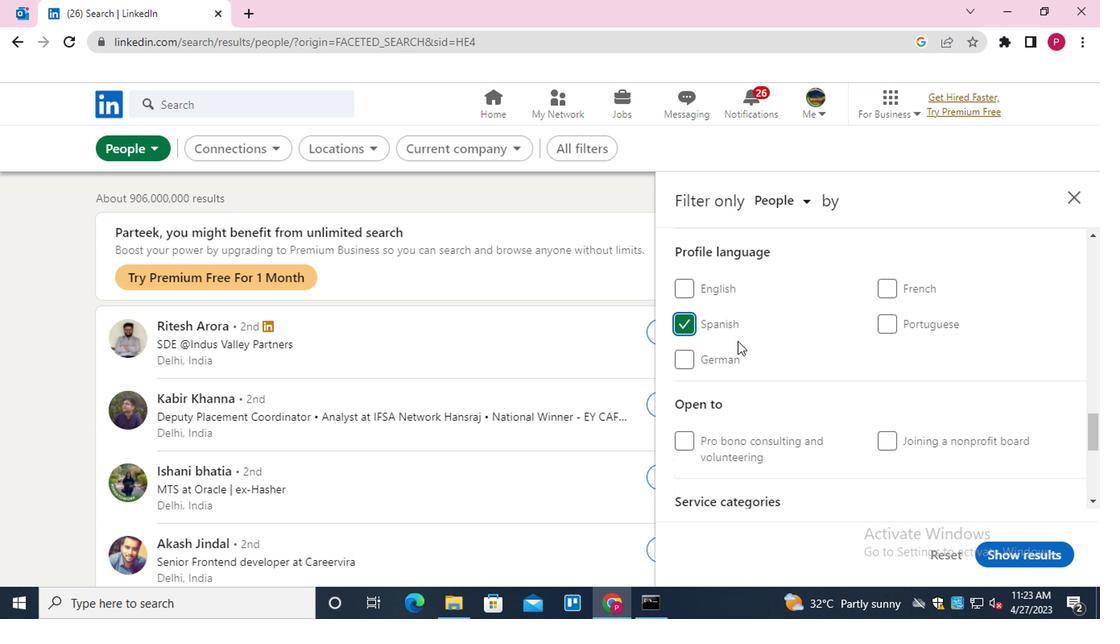 
Action: Mouse moved to (734, 339)
Screenshot: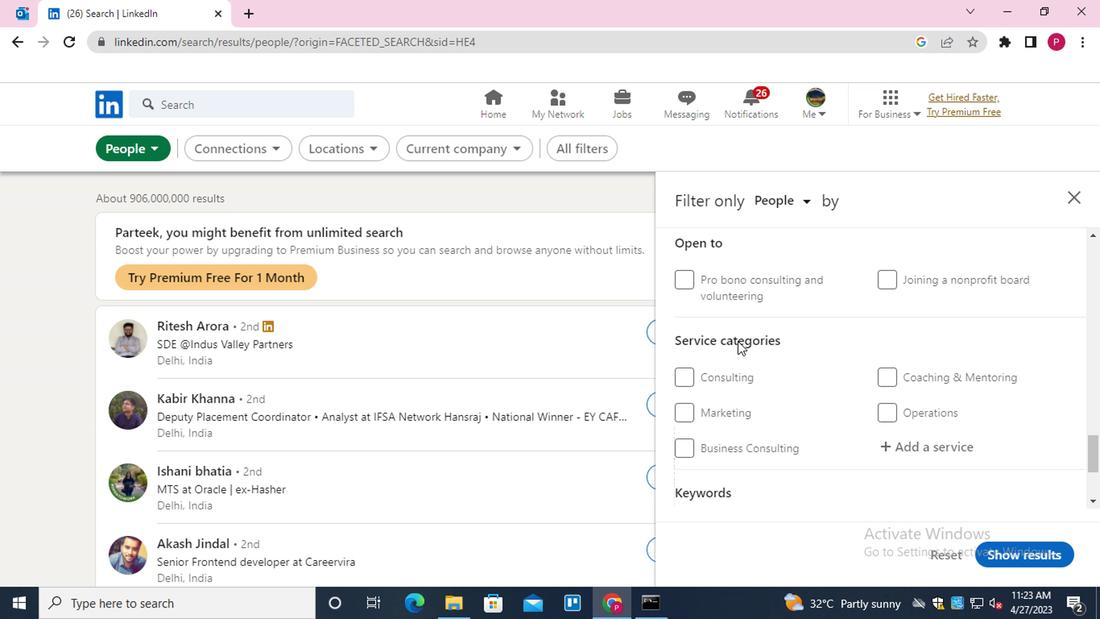 
Action: Mouse scrolled (734, 340) with delta (0, 0)
Screenshot: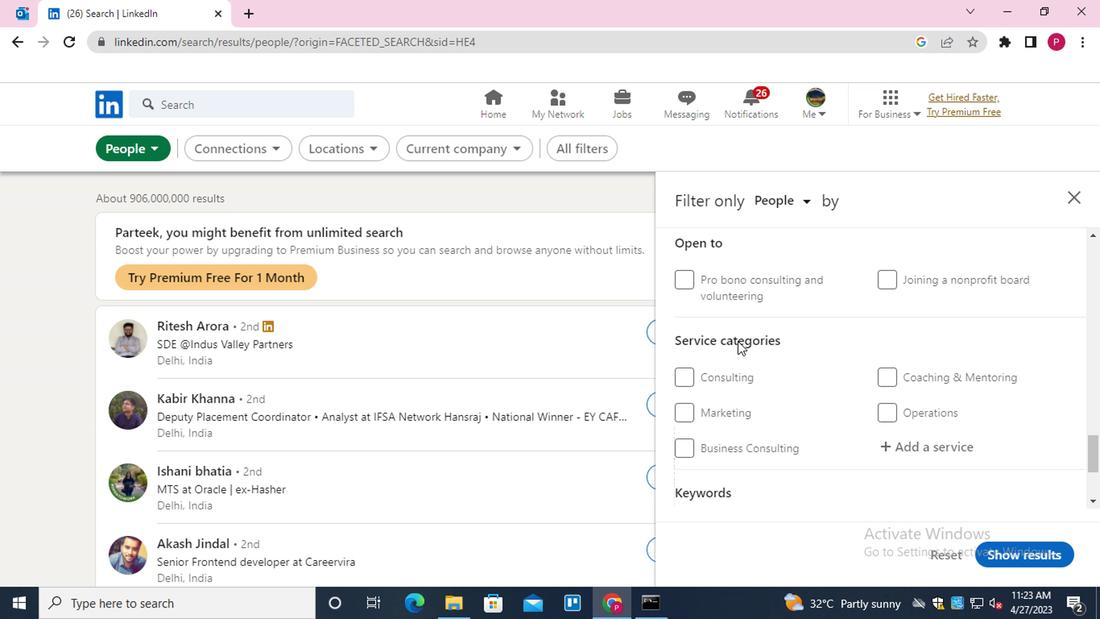 
Action: Mouse scrolled (734, 340) with delta (0, 0)
Screenshot: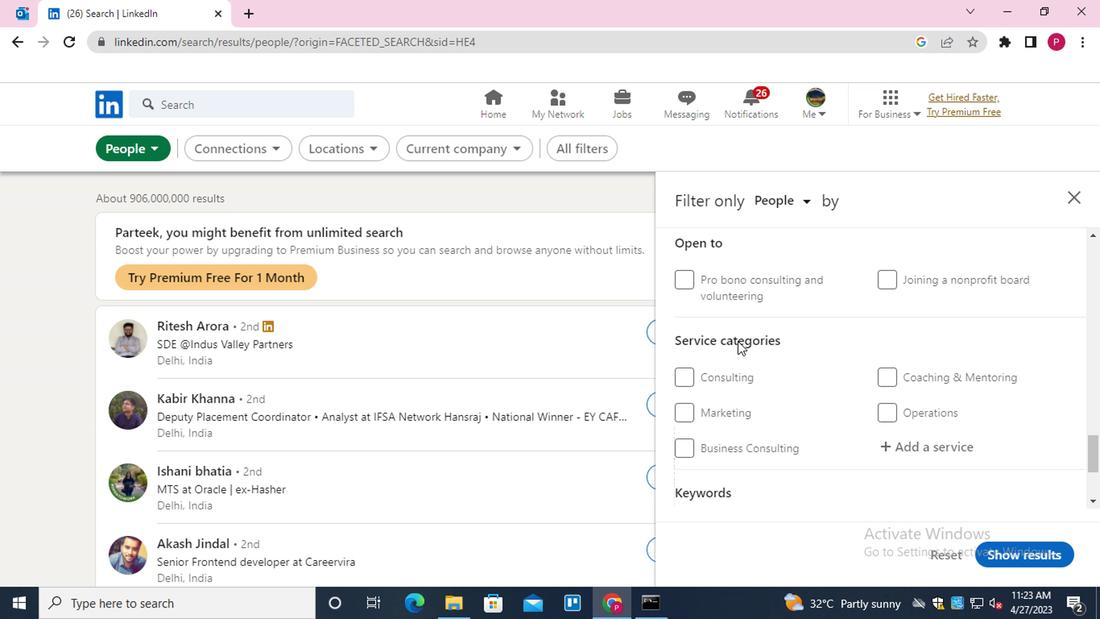 
Action: Mouse scrolled (734, 340) with delta (0, 0)
Screenshot: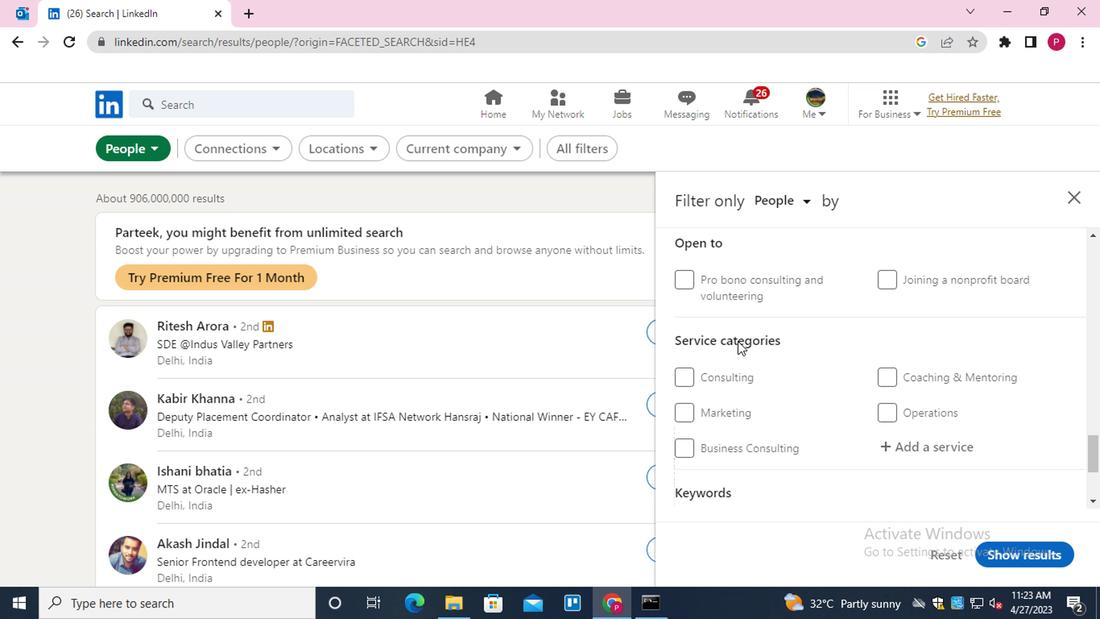 
Action: Mouse scrolled (734, 340) with delta (0, 0)
Screenshot: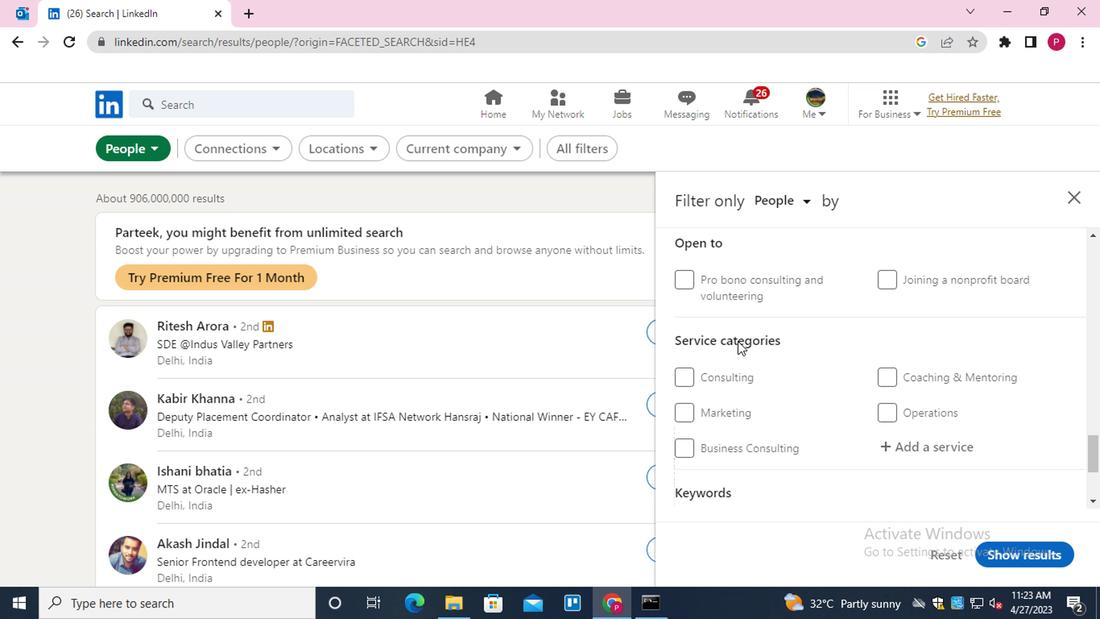 
Action: Mouse scrolled (734, 340) with delta (0, 0)
Screenshot: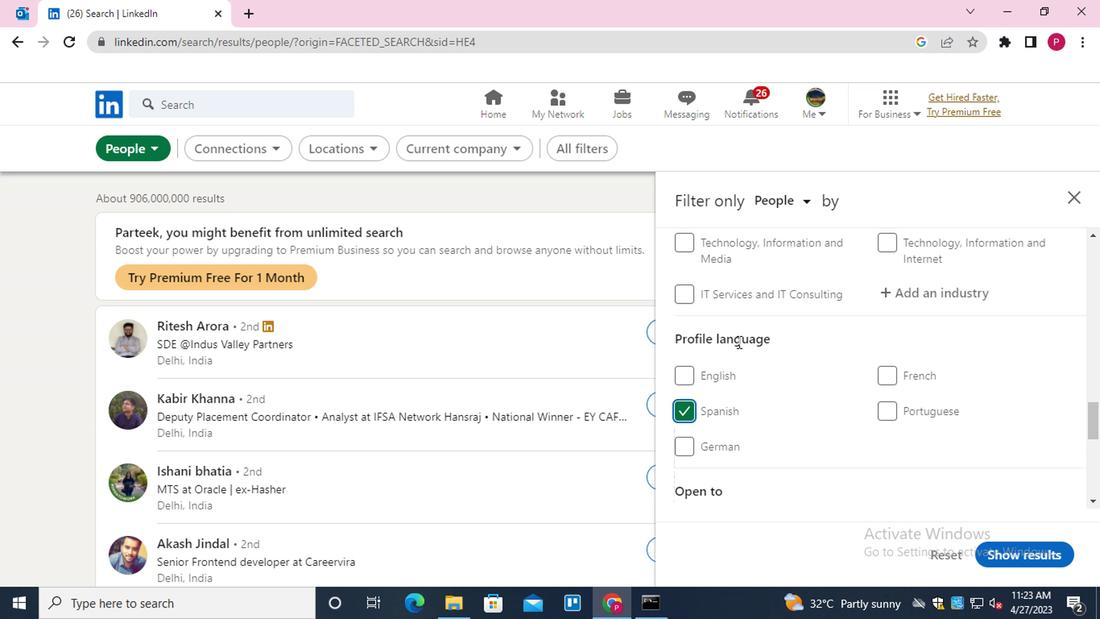 
Action: Mouse scrolled (734, 340) with delta (0, 0)
Screenshot: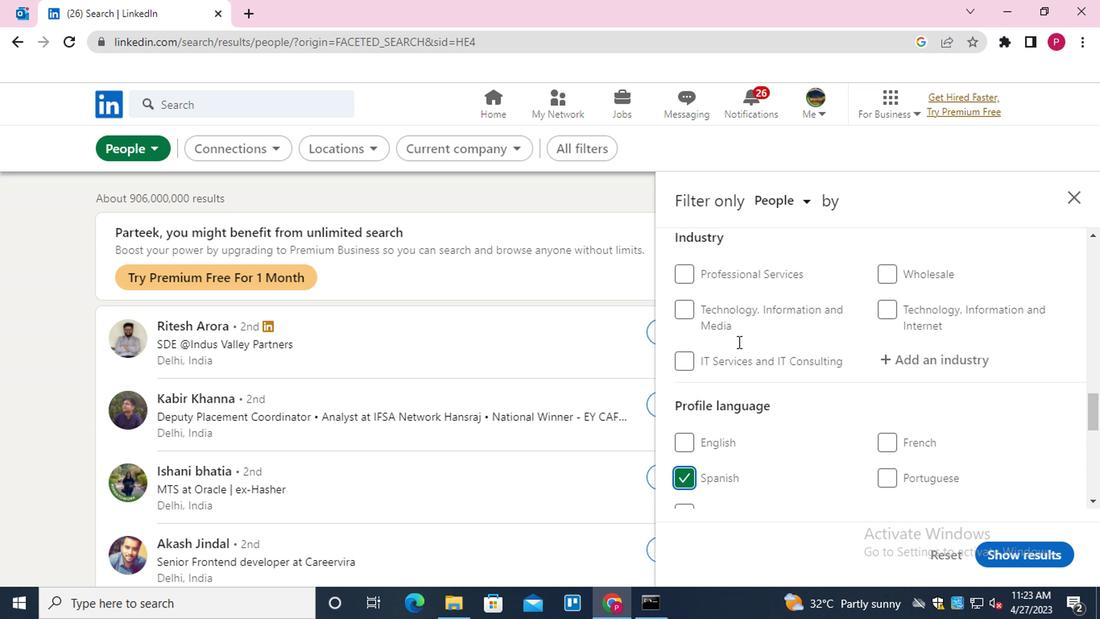 
Action: Mouse scrolled (734, 340) with delta (0, 0)
Screenshot: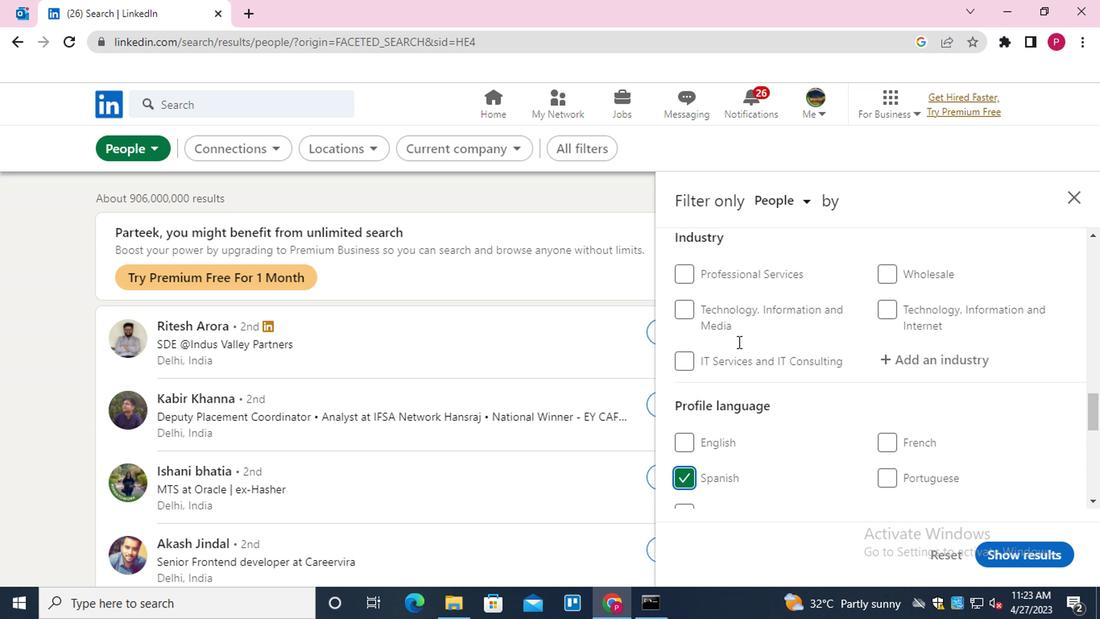 
Action: Mouse scrolled (734, 340) with delta (0, 0)
Screenshot: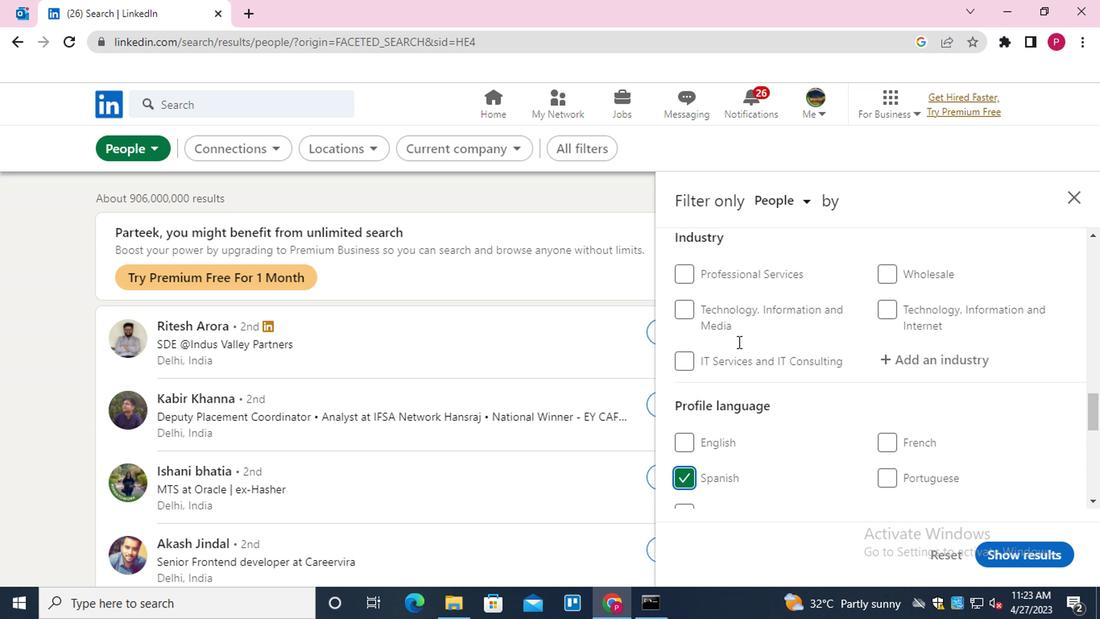 
Action: Mouse scrolled (734, 340) with delta (0, 0)
Screenshot: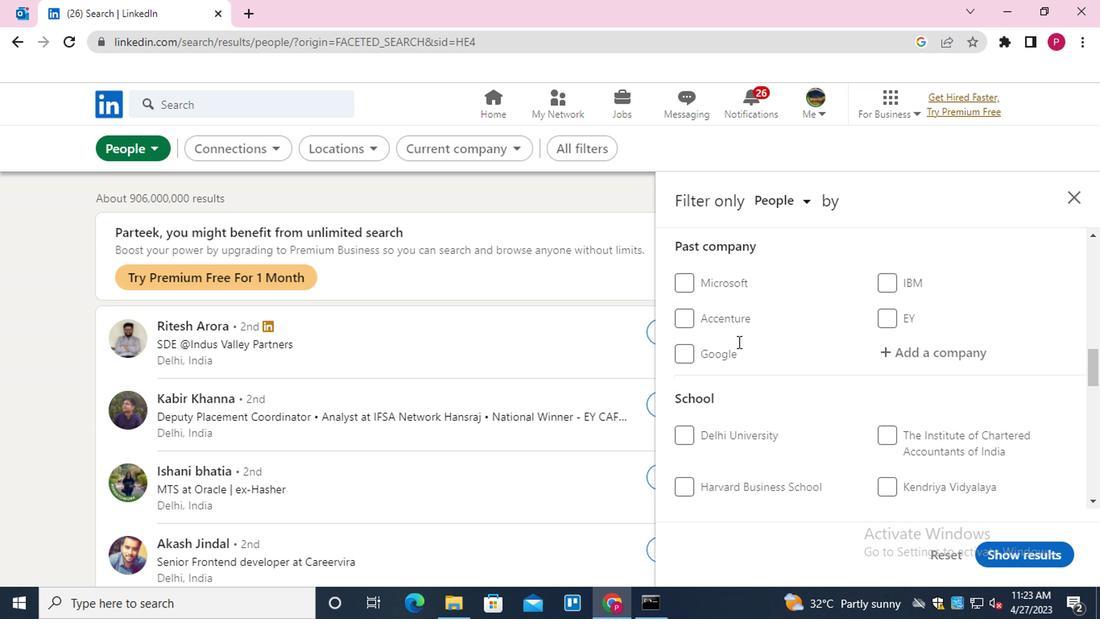 
Action: Mouse scrolled (734, 340) with delta (0, 0)
Screenshot: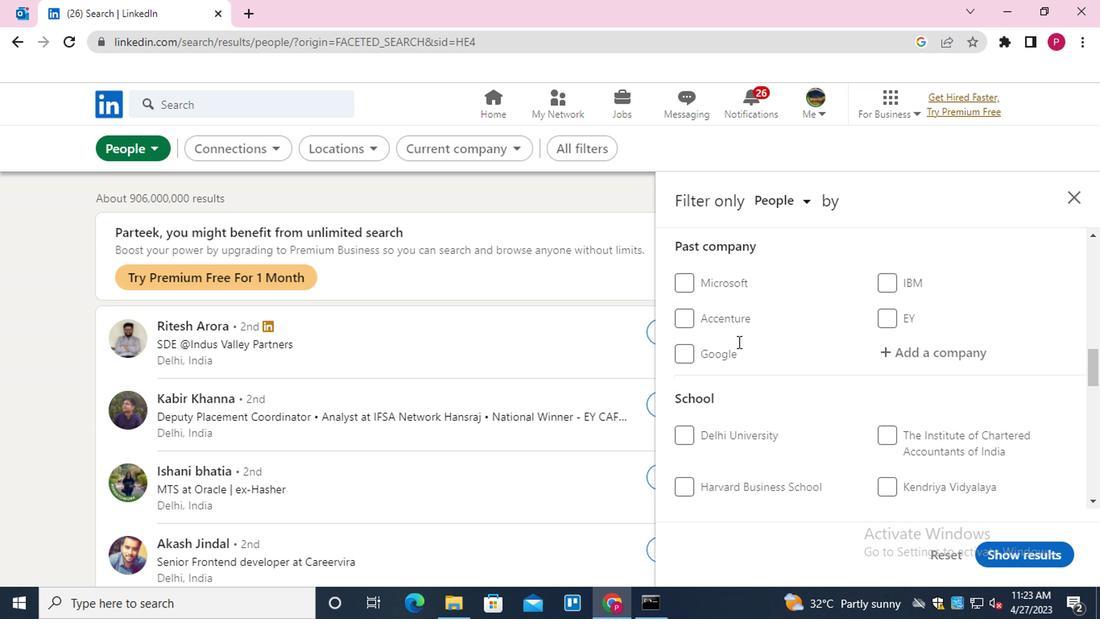 
Action: Mouse scrolled (734, 340) with delta (0, 0)
Screenshot: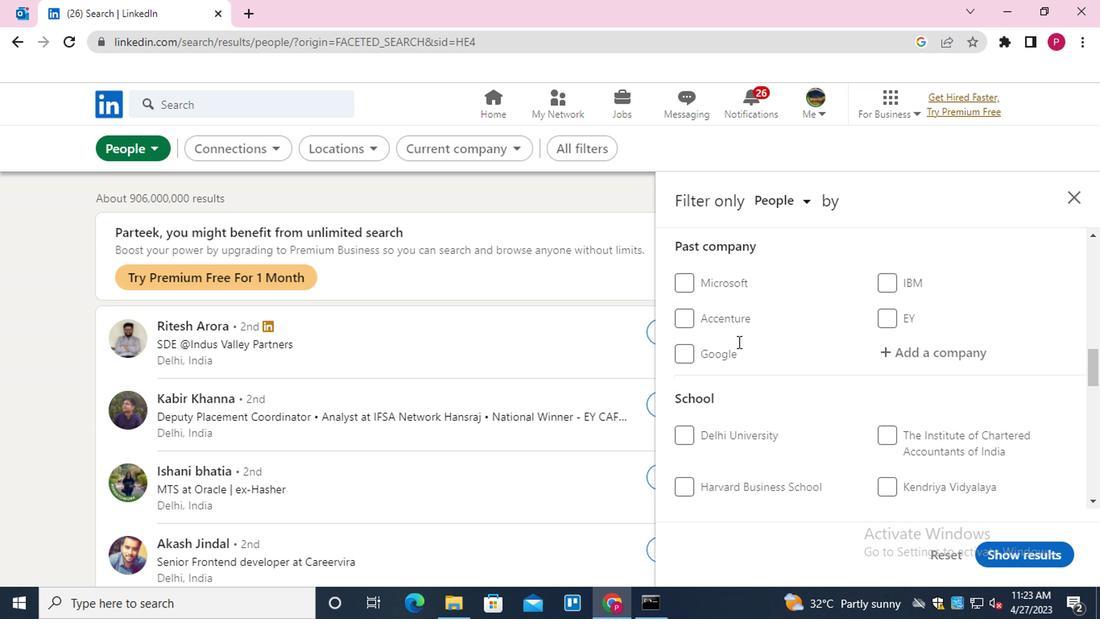 
Action: Mouse moved to (929, 439)
Screenshot: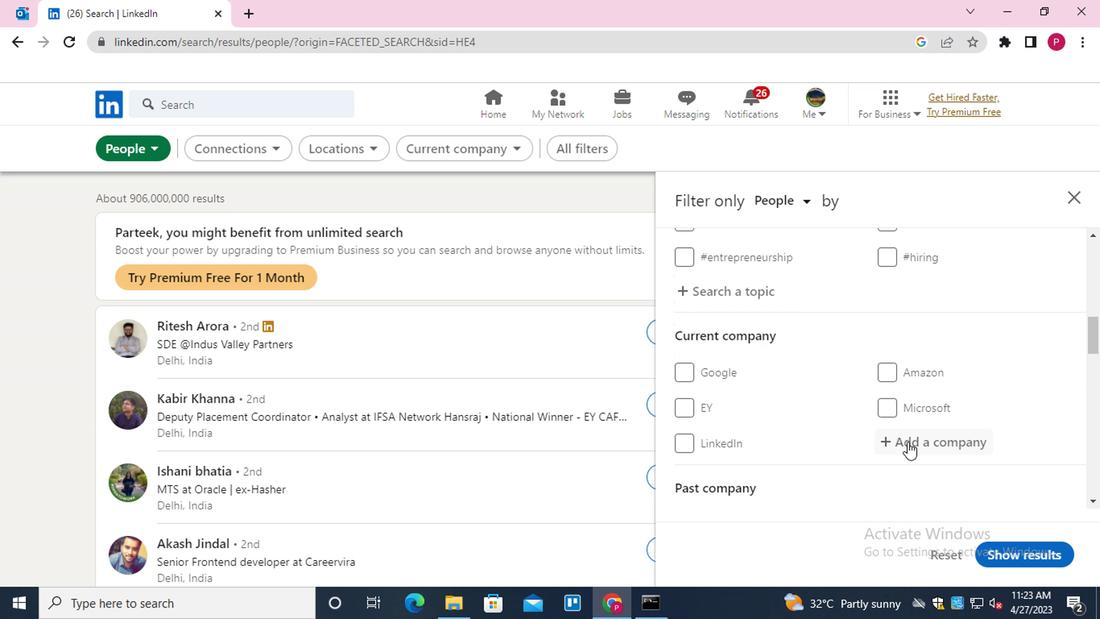 
Action: Mouse pressed left at (929, 439)
Screenshot: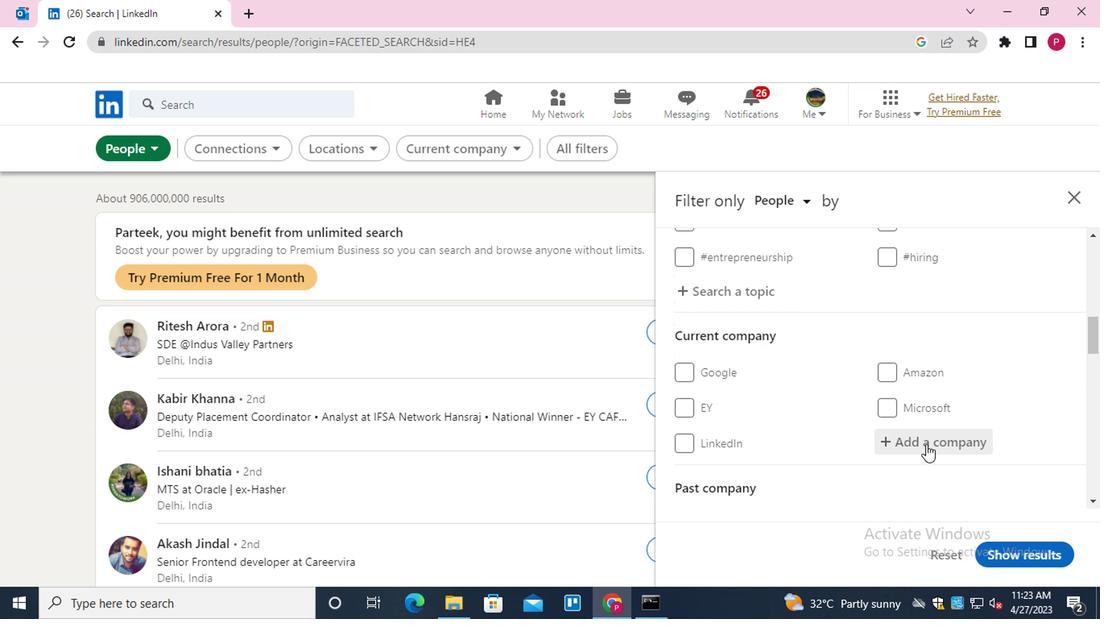 
Action: Key pressed <Key.shift>EPICOR<Key.down><Key.enter>
Screenshot: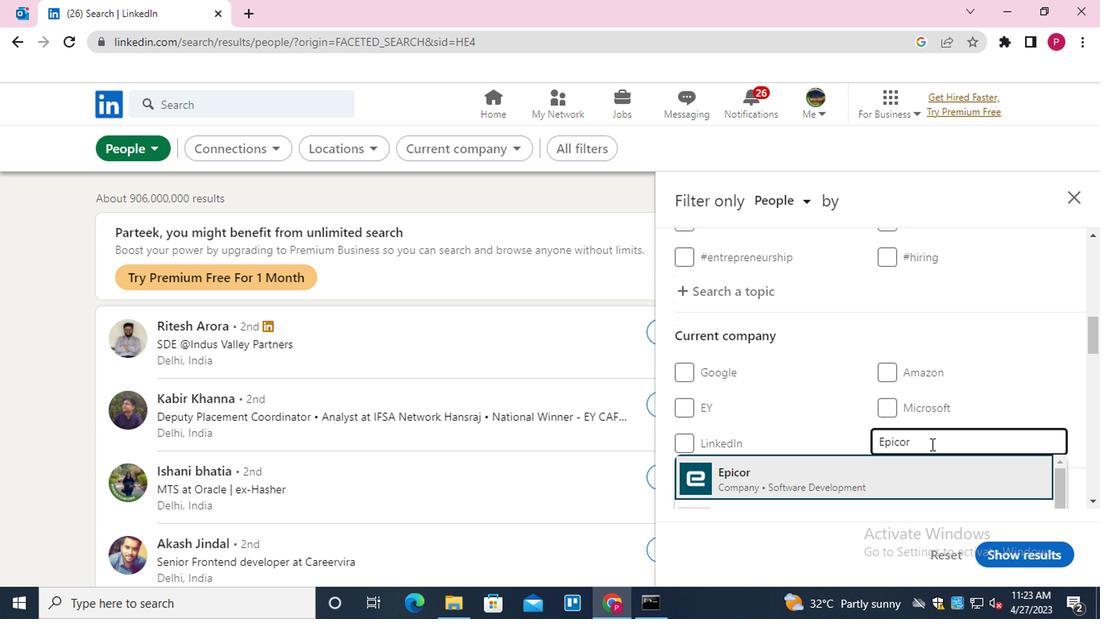 
Action: Mouse scrolled (929, 438) with delta (0, -1)
Screenshot: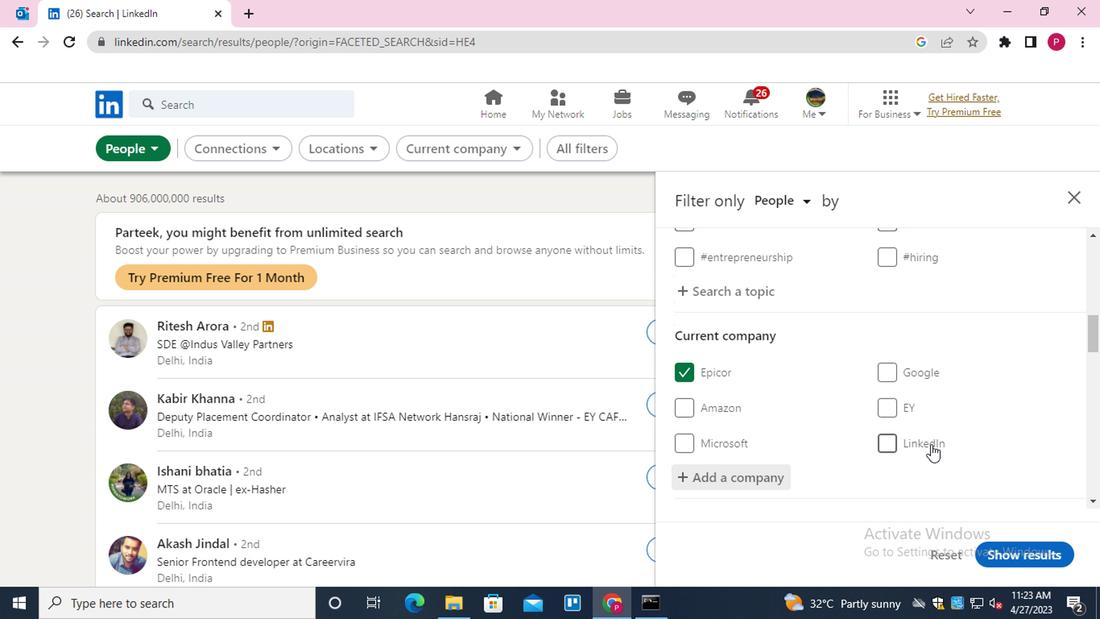 
Action: Mouse scrolled (929, 438) with delta (0, -1)
Screenshot: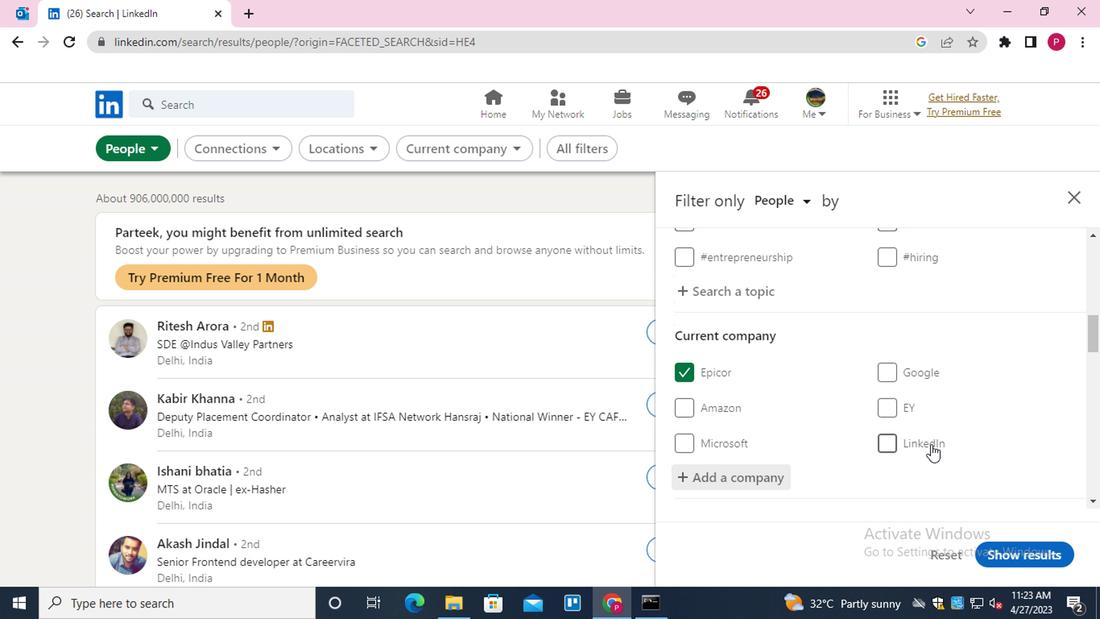 
Action: Mouse moved to (921, 438)
Screenshot: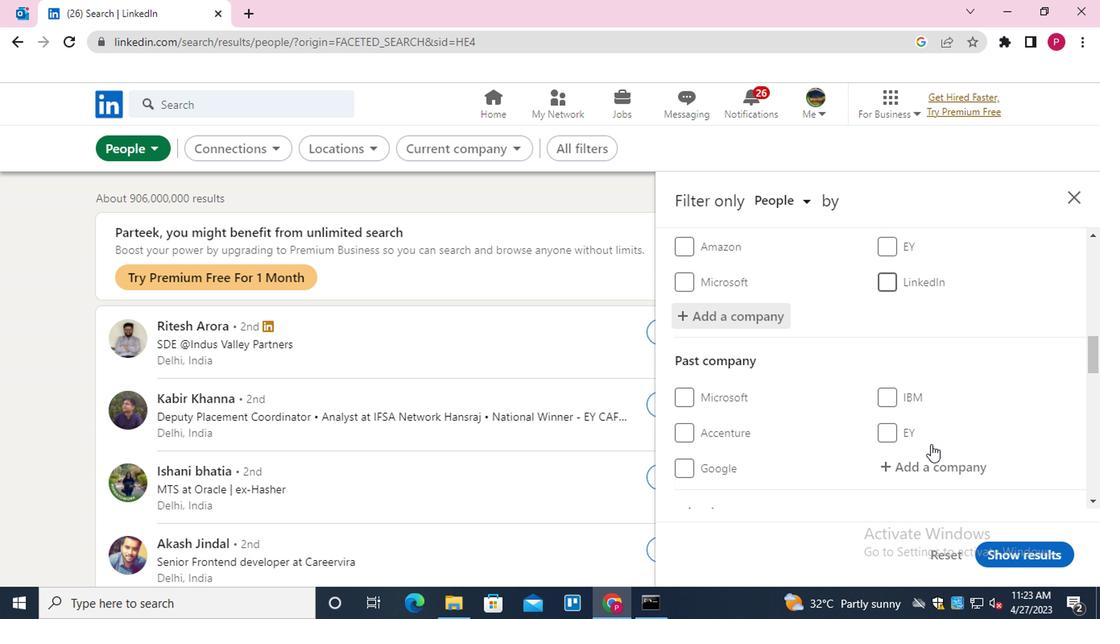 
Action: Mouse scrolled (921, 437) with delta (0, 0)
Screenshot: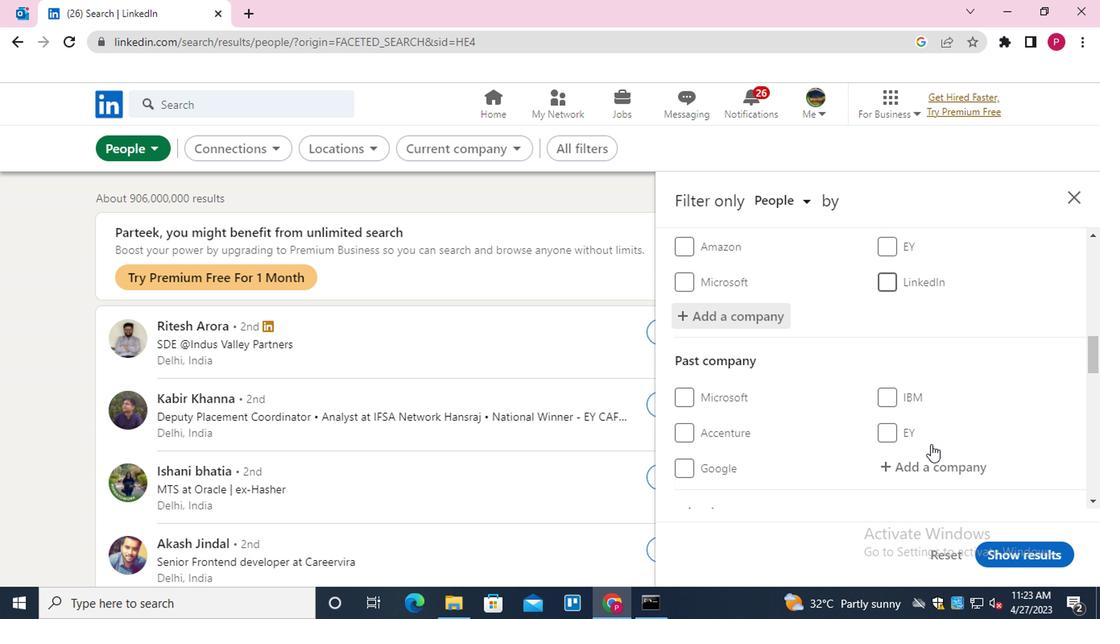 
Action: Mouse moved to (917, 390)
Screenshot: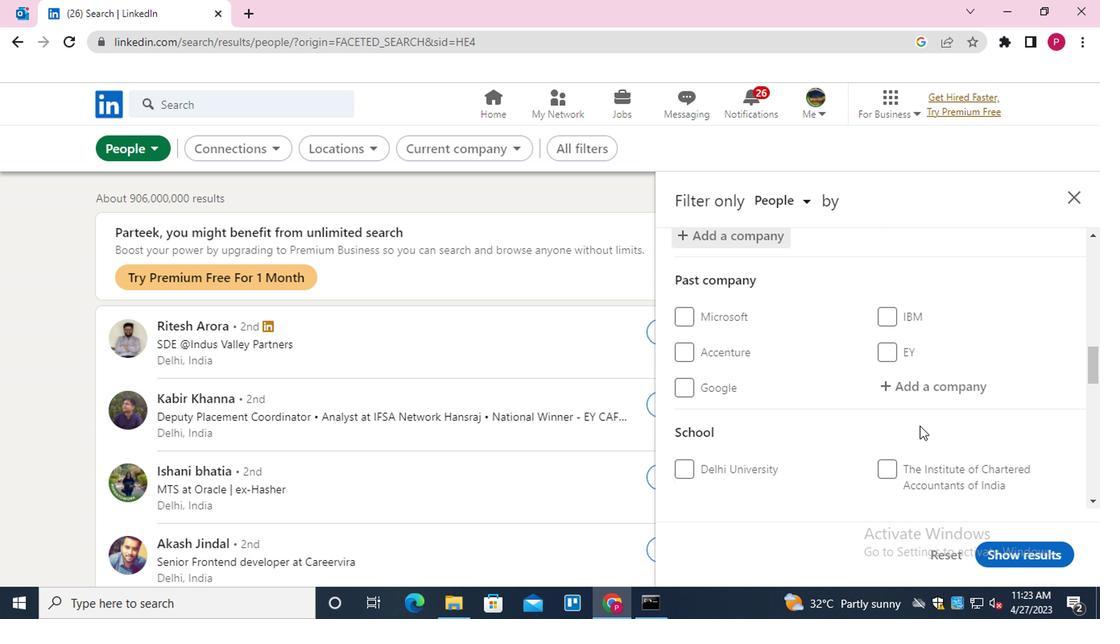 
Action: Mouse scrolled (917, 389) with delta (0, -1)
Screenshot: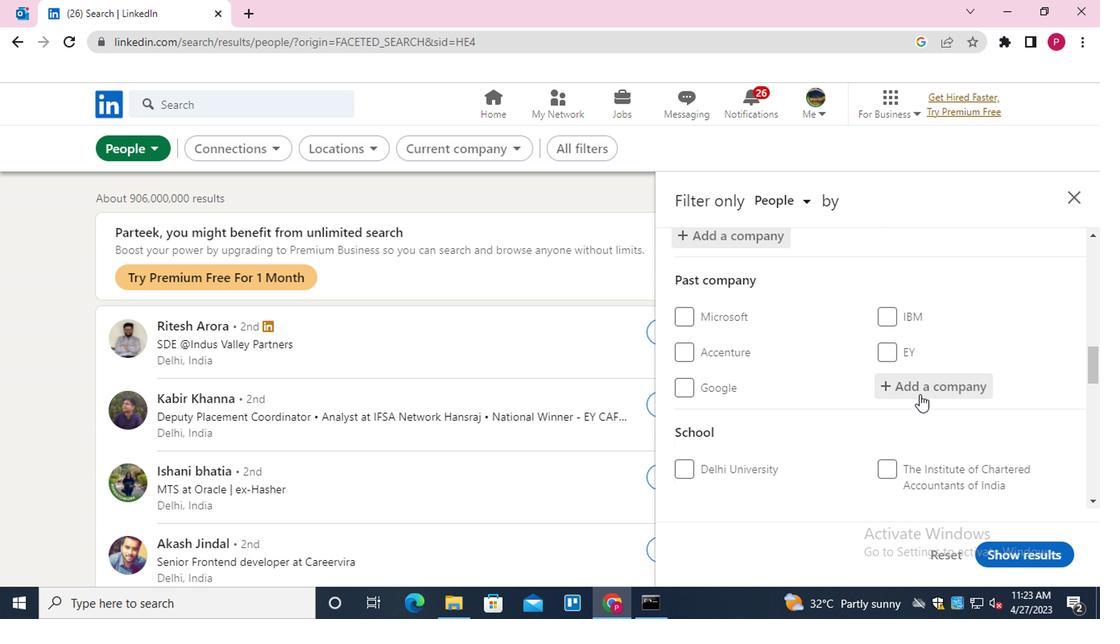 
Action: Mouse scrolled (917, 389) with delta (0, -1)
Screenshot: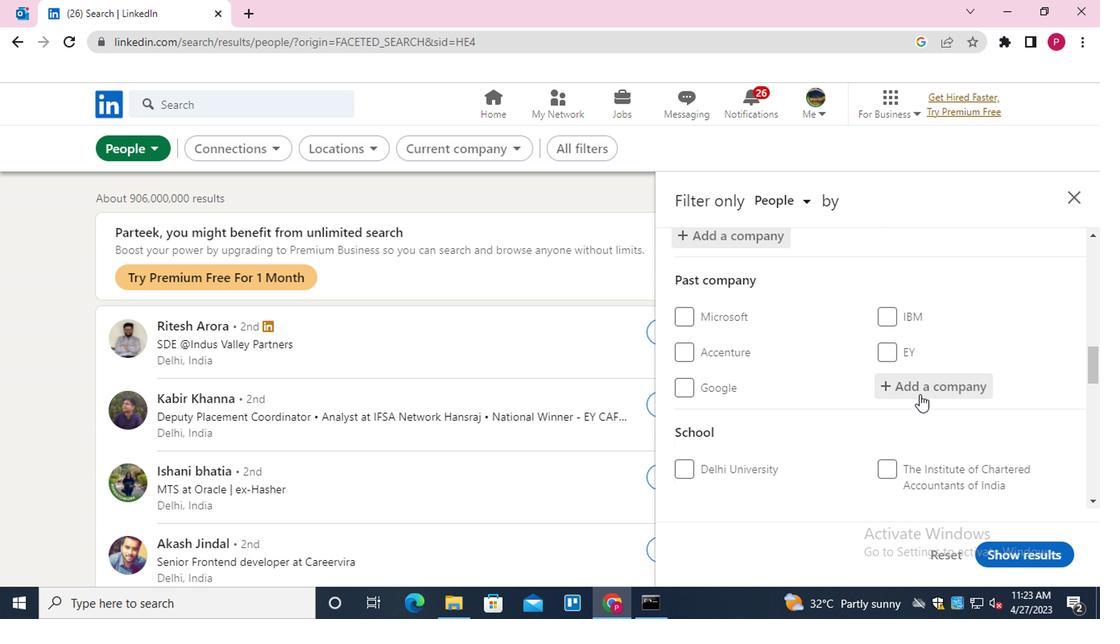 
Action: Mouse moved to (894, 392)
Screenshot: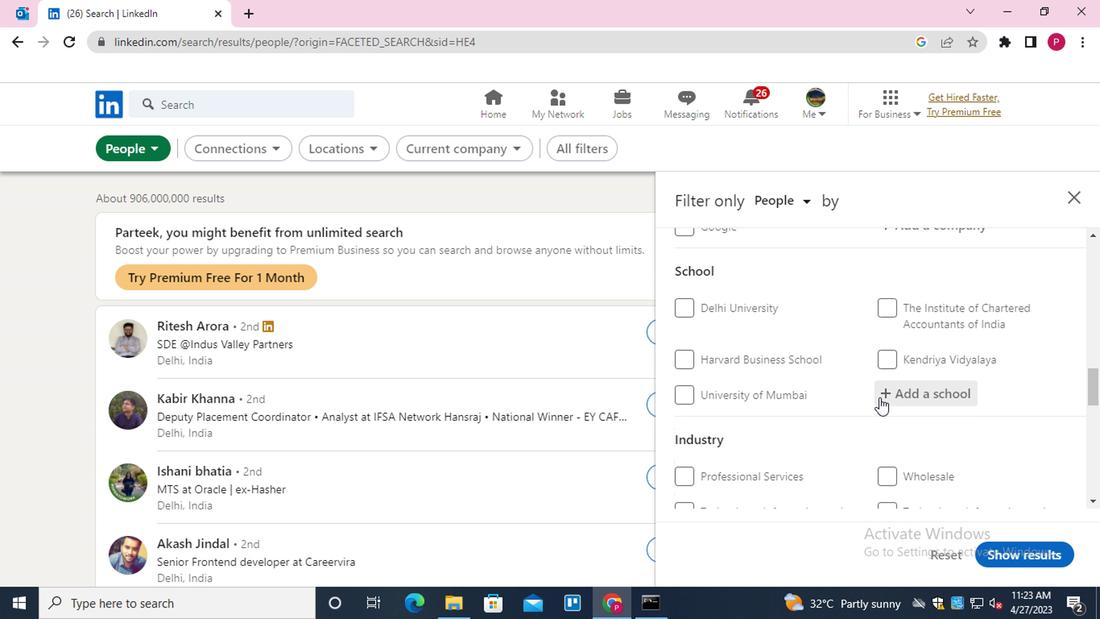 
Action: Mouse pressed left at (894, 392)
Screenshot: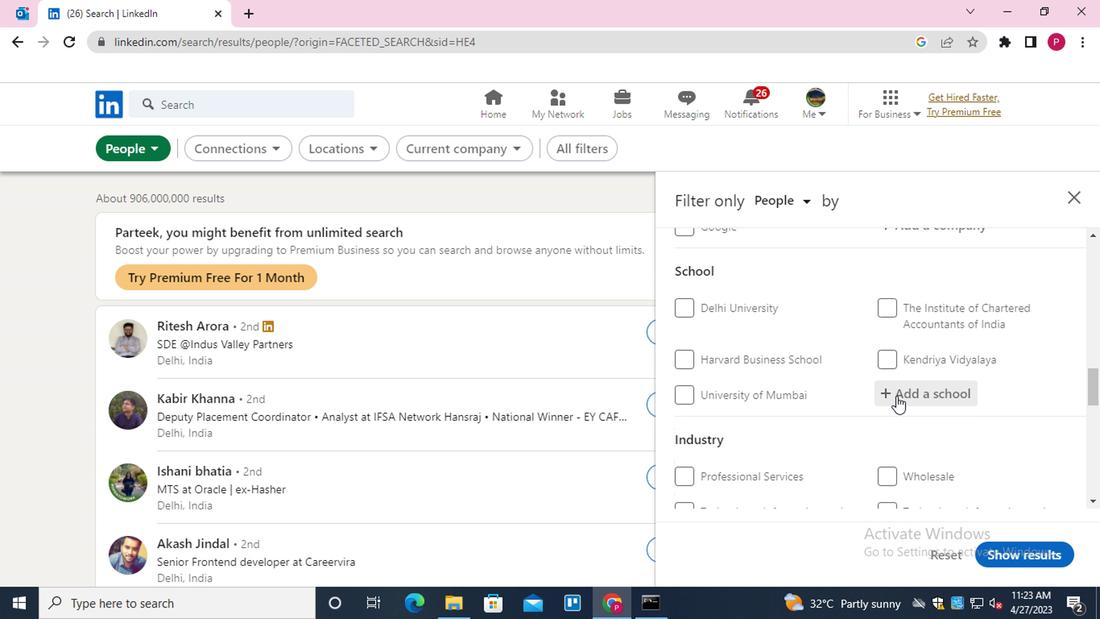 
Action: Mouse scrolled (894, 391) with delta (0, 0)
Screenshot: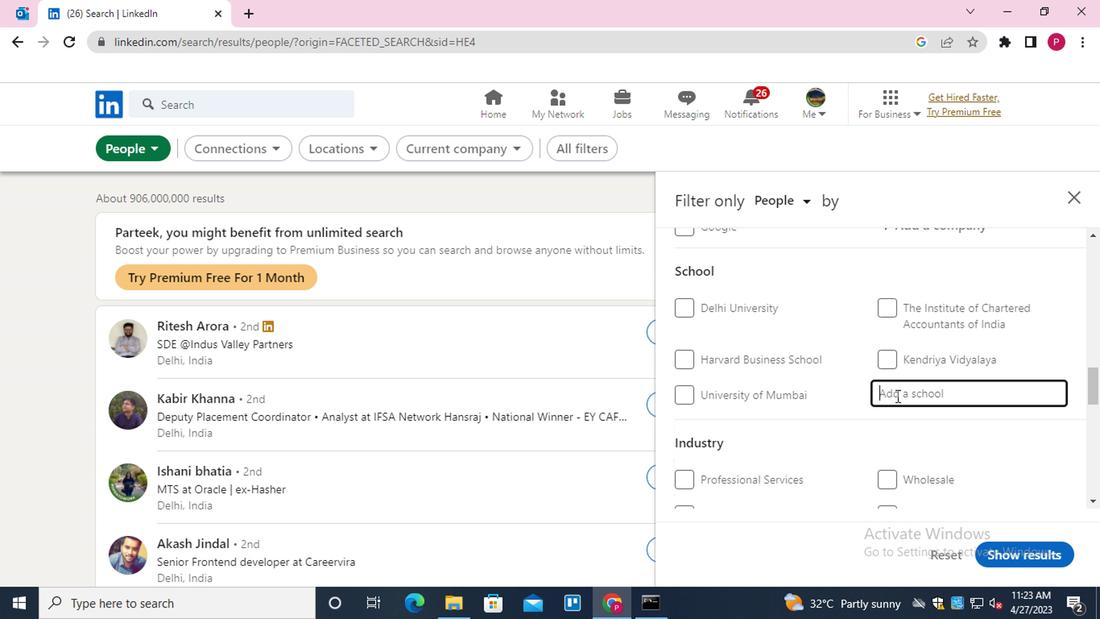 
Action: Key pressed <Key.shift>FERD<Key.backspace>GUSSON<Key.down><Key.enter>
Screenshot: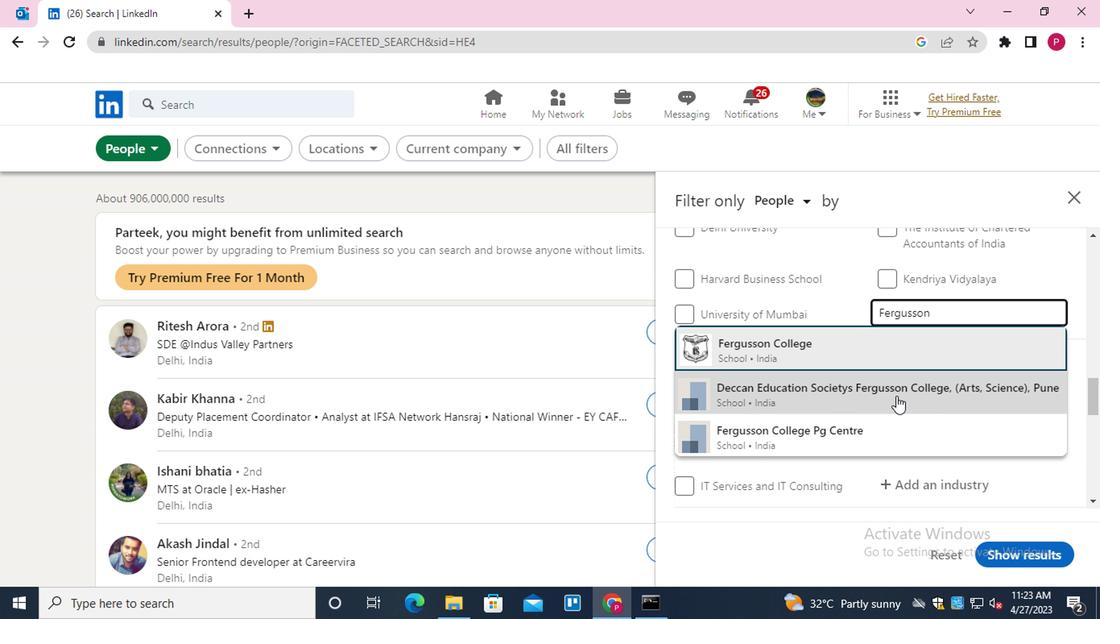 
Action: Mouse moved to (870, 384)
Screenshot: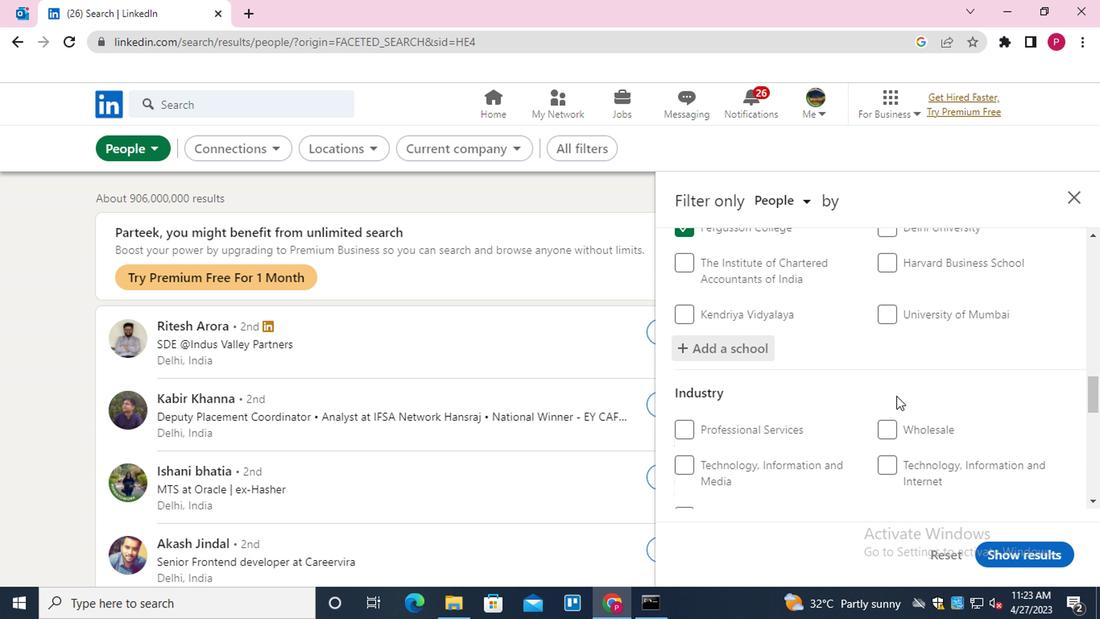 
Action: Mouse scrolled (870, 383) with delta (0, -1)
Screenshot: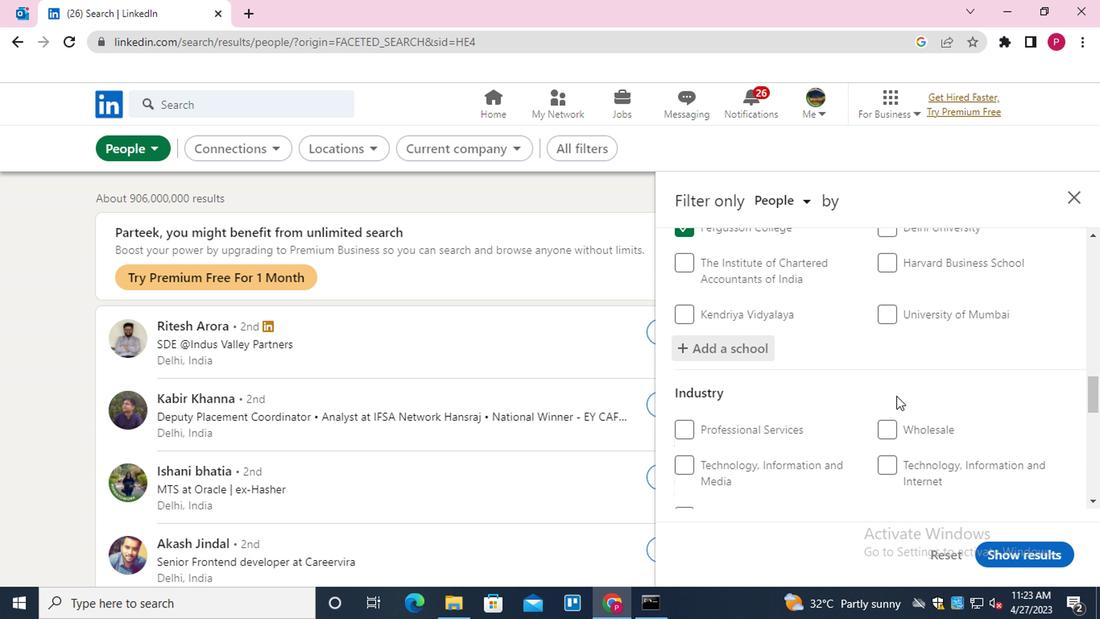 
Action: Mouse scrolled (870, 383) with delta (0, -1)
Screenshot: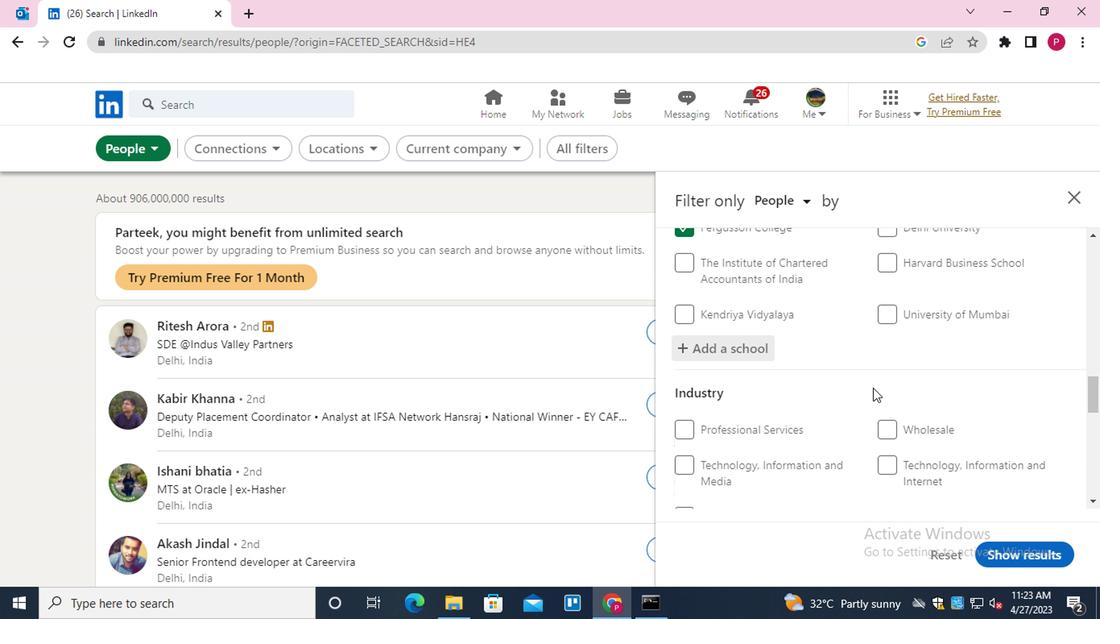 
Action: Mouse moved to (945, 354)
Screenshot: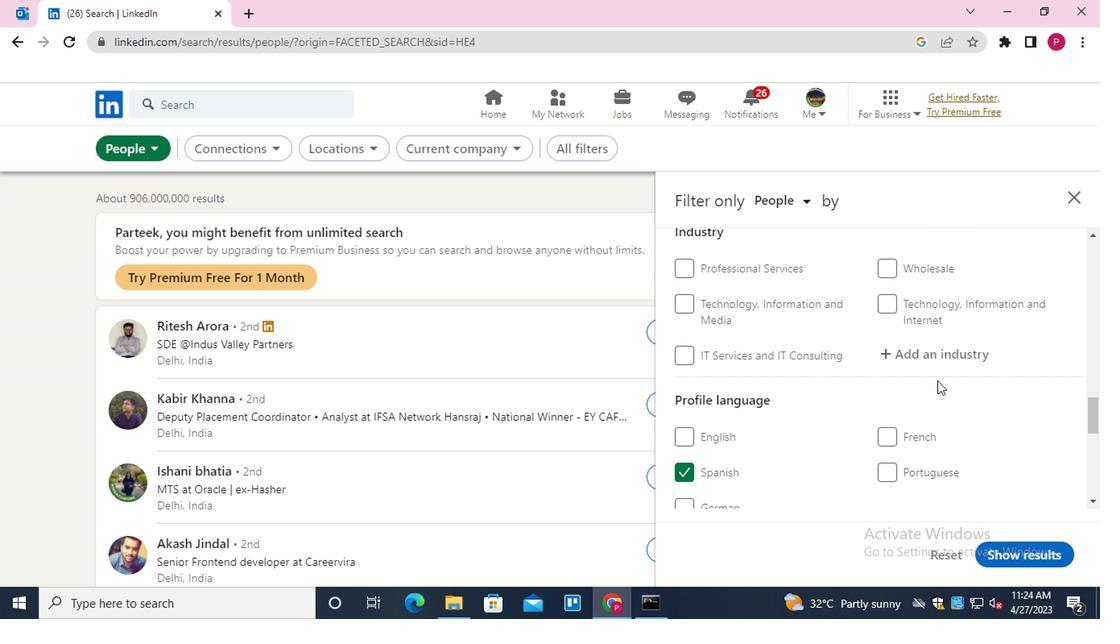
Action: Mouse pressed left at (945, 354)
Screenshot: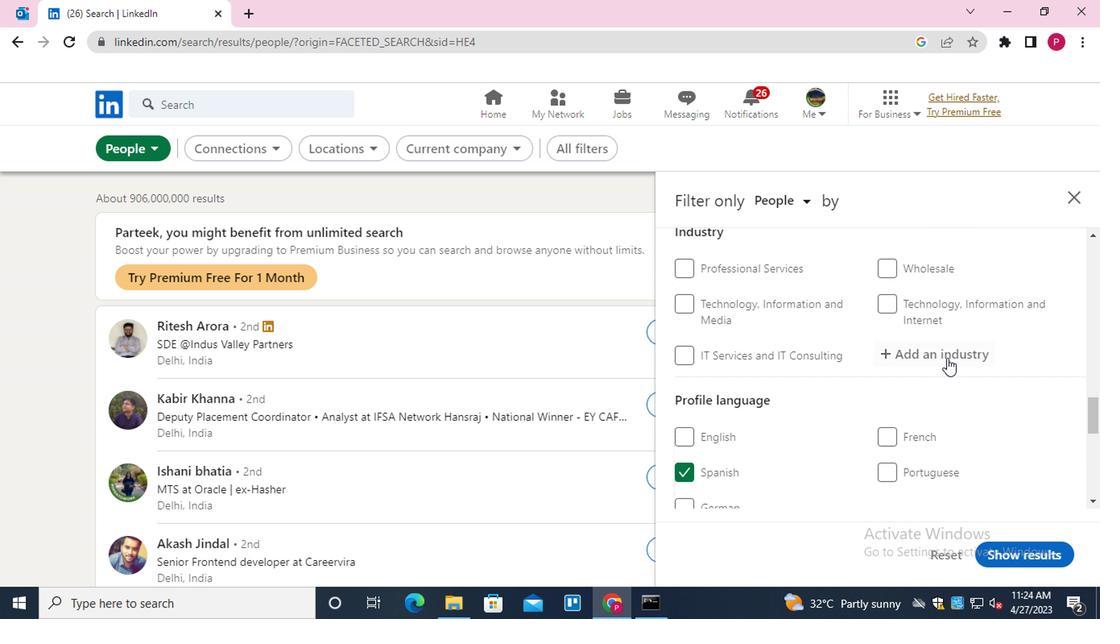 
Action: Key pressed <Key.shift><Key.shift><Key.shift><Key.shift><Key.shift><Key.shift><Key.shift><Key.shift><Key.shift><Key.shift><Key.shift><Key.shift><Key.shift><Key.shift><Key.shift><Key.shift><Key.shift><Key.shift><Key.shift><Key.shift><Key.shift><Key.shift><Key.shift><Key.shift><Key.shift><Key.shift><Key.shift><Key.shift><Key.shift><Key.shift><Key.shift>FAC<Key.down><Key.enter>
Screenshot: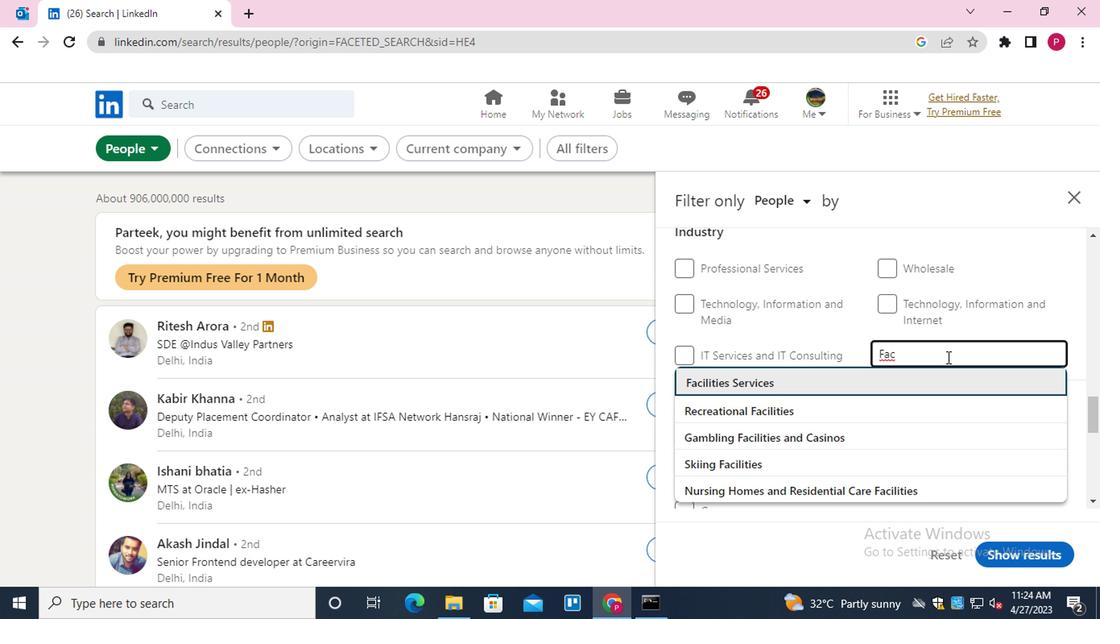 
Action: Mouse moved to (856, 413)
Screenshot: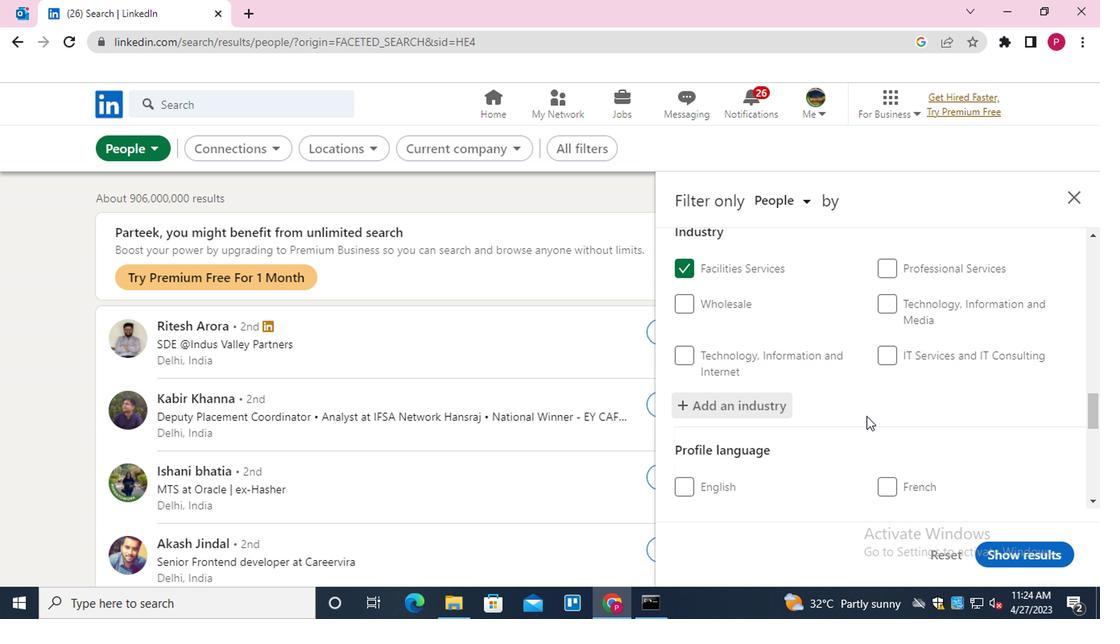 
Action: Mouse scrolled (856, 412) with delta (0, 0)
Screenshot: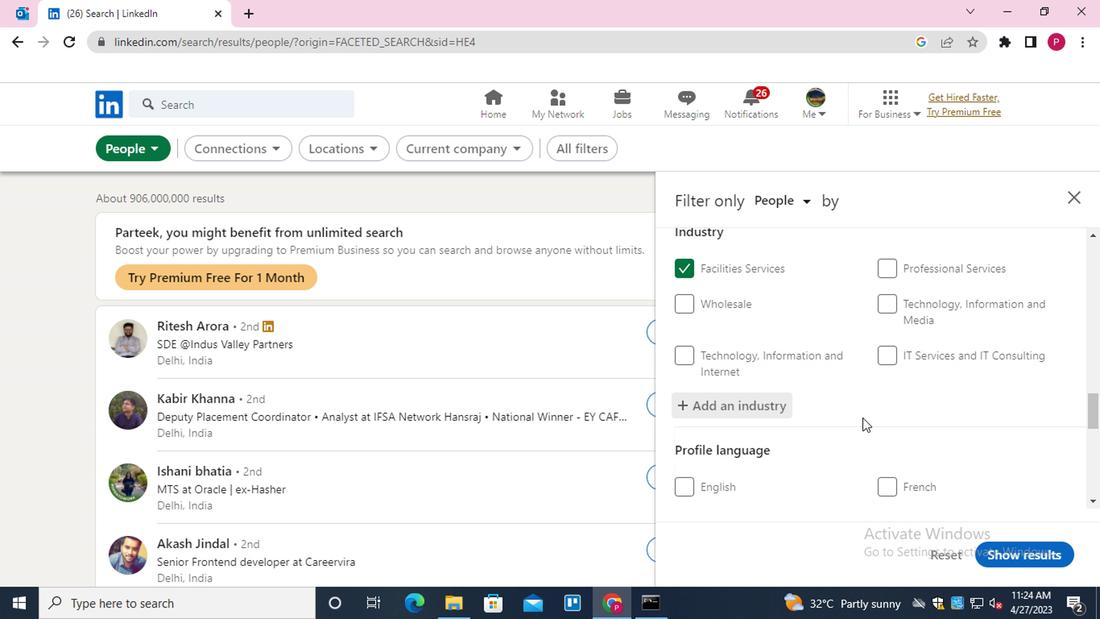 
Action: Mouse scrolled (856, 412) with delta (0, 0)
Screenshot: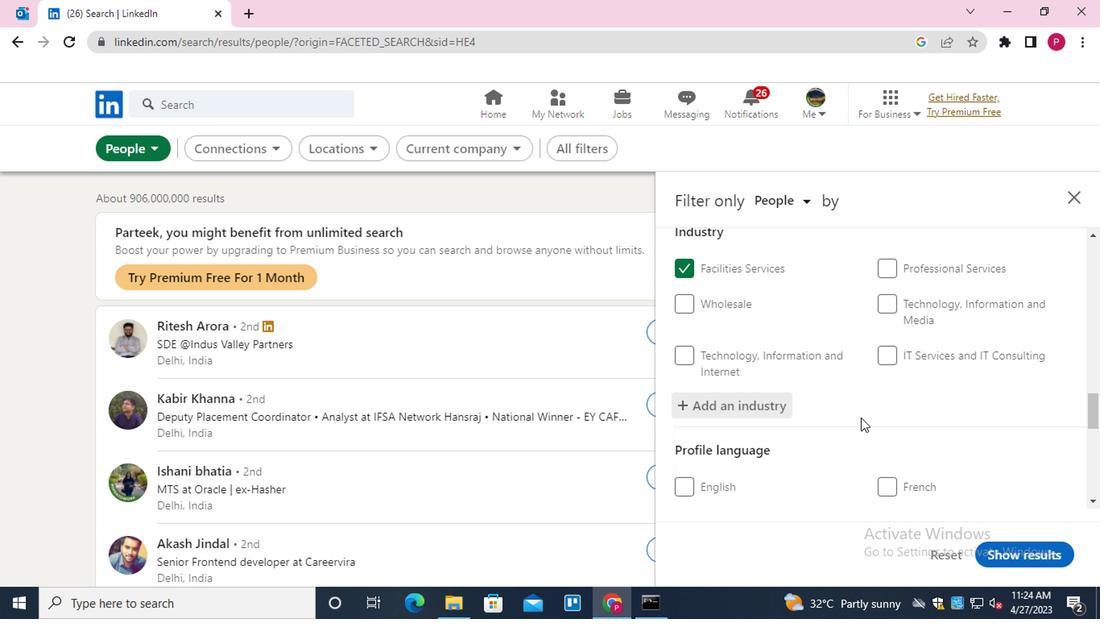 
Action: Mouse moved to (806, 399)
Screenshot: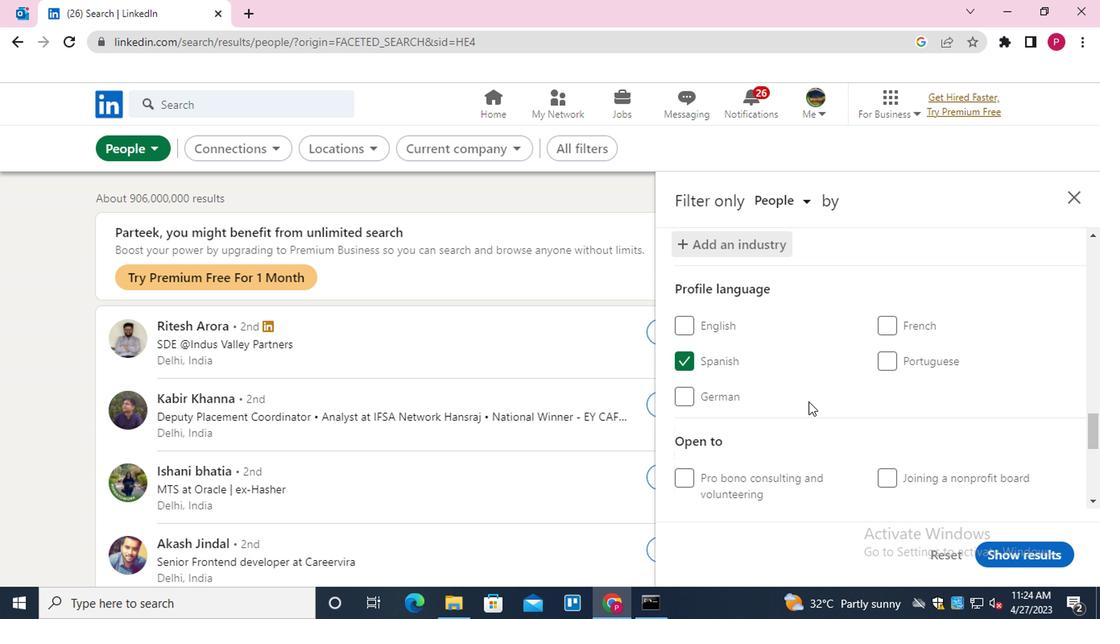 
Action: Mouse scrolled (806, 398) with delta (0, -1)
Screenshot: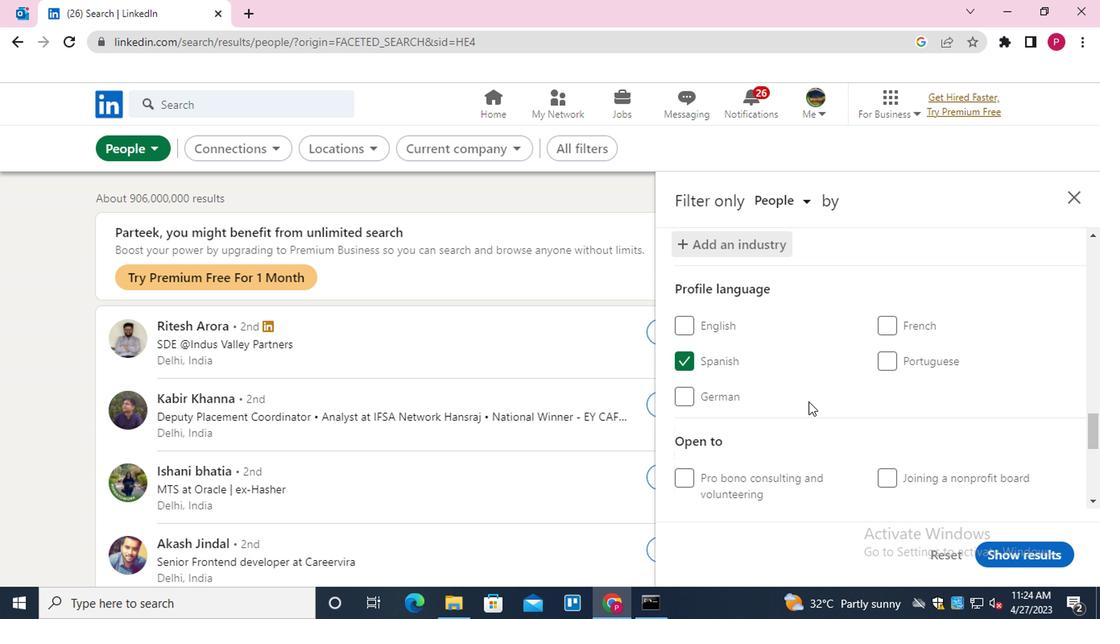 
Action: Mouse moved to (813, 400)
Screenshot: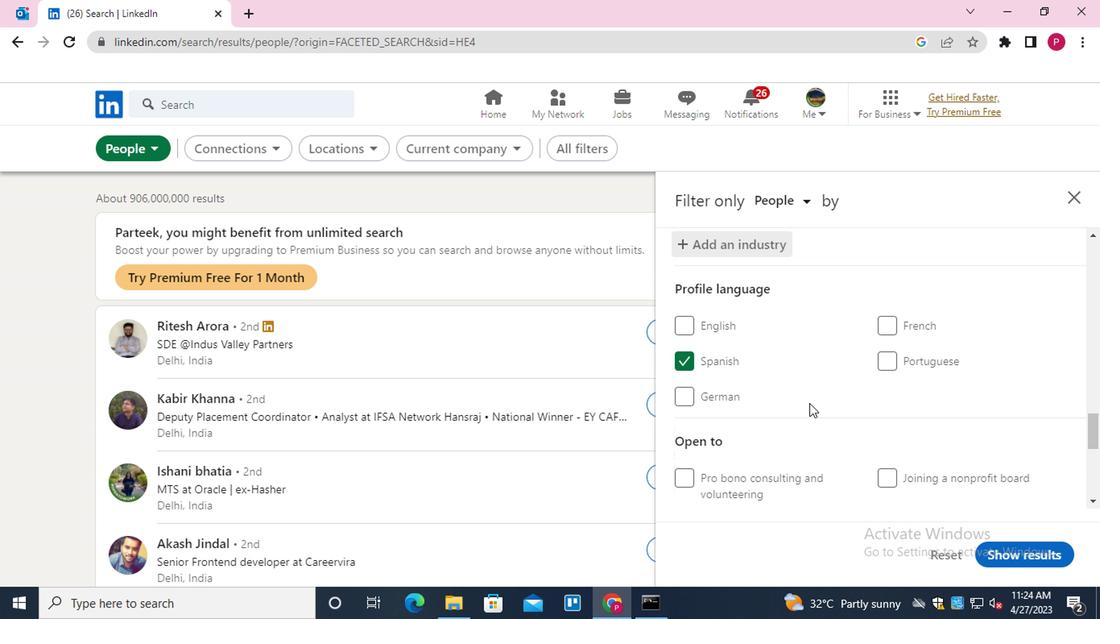 
Action: Mouse scrolled (813, 400) with delta (0, 0)
Screenshot: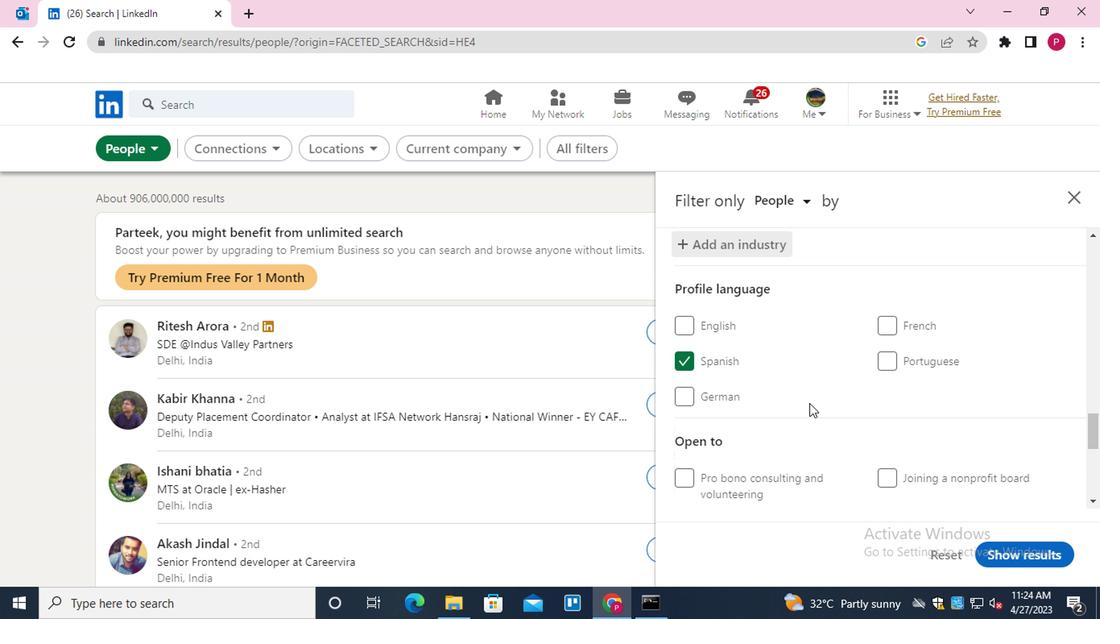 
Action: Mouse moved to (919, 473)
Screenshot: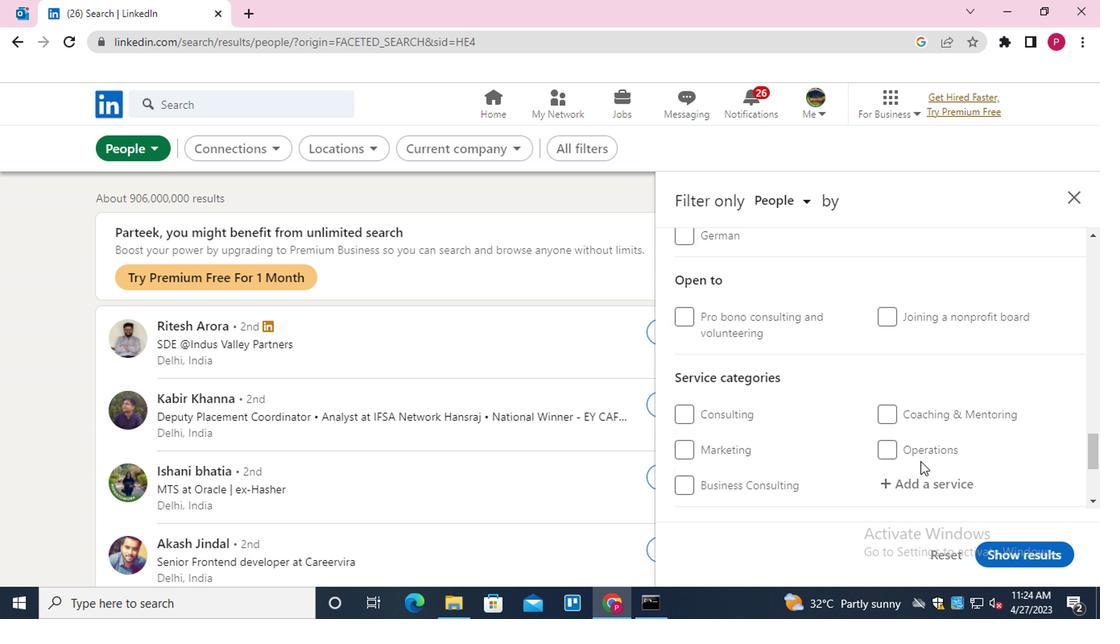 
Action: Mouse pressed left at (919, 473)
Screenshot: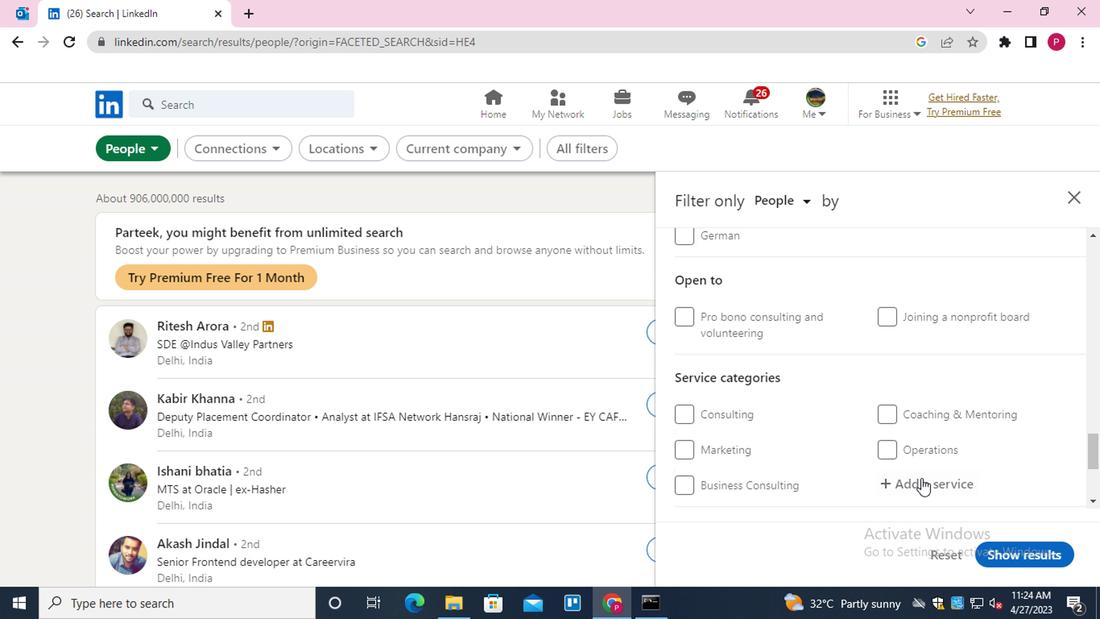 
Action: Key pressed <Key.shift>SOFTWARE<Key.down><Key.enter>
Screenshot: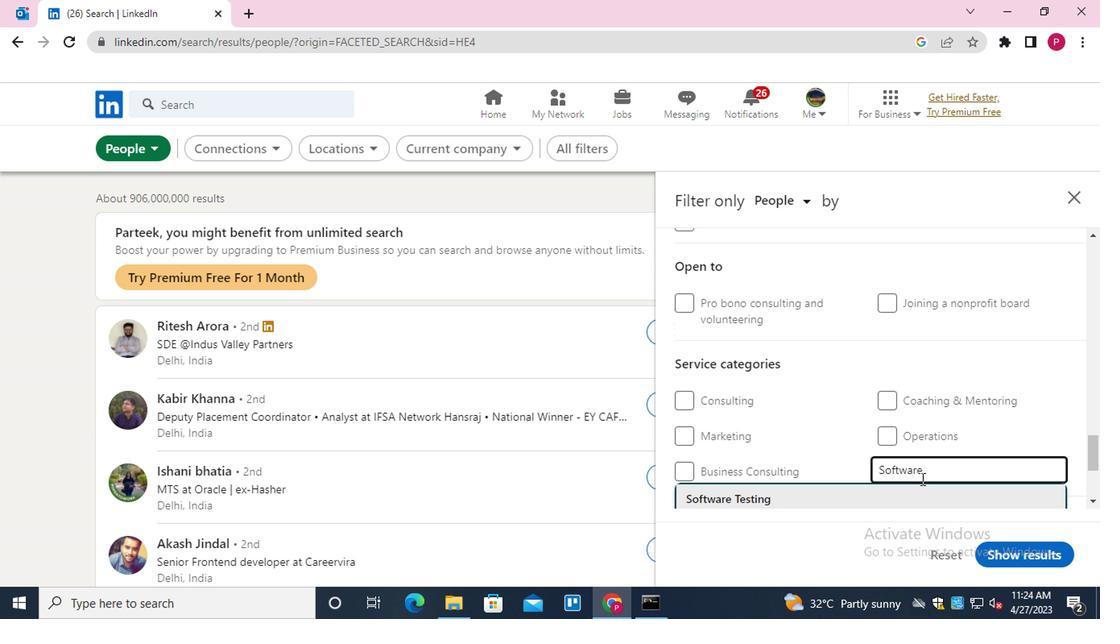 
Action: Mouse scrolled (919, 472) with delta (0, -1)
Screenshot: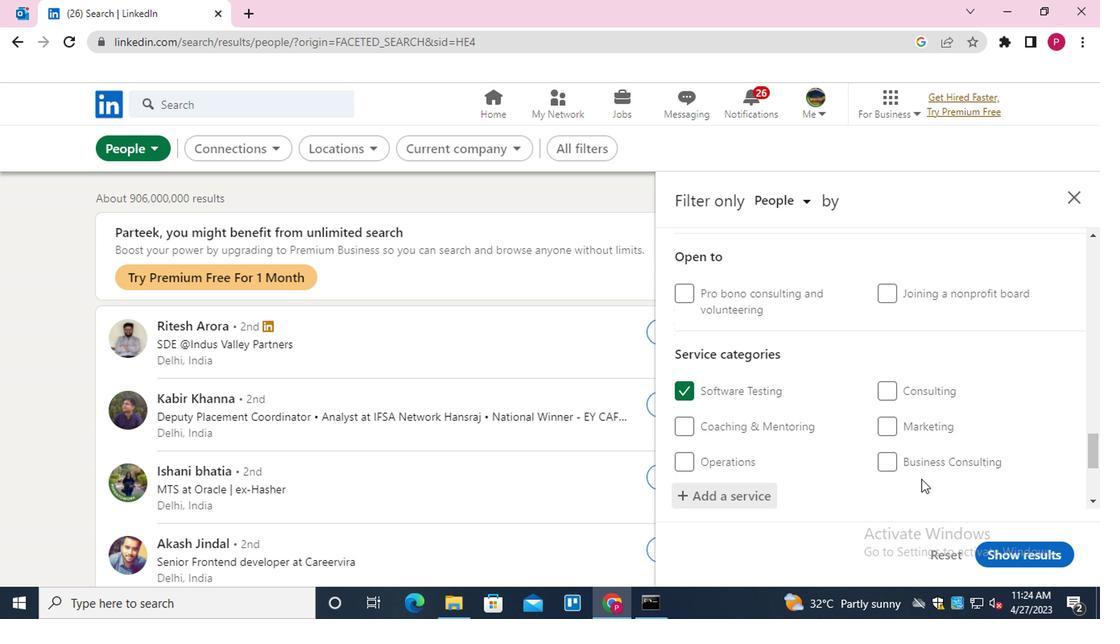 
Action: Mouse scrolled (919, 472) with delta (0, -1)
Screenshot: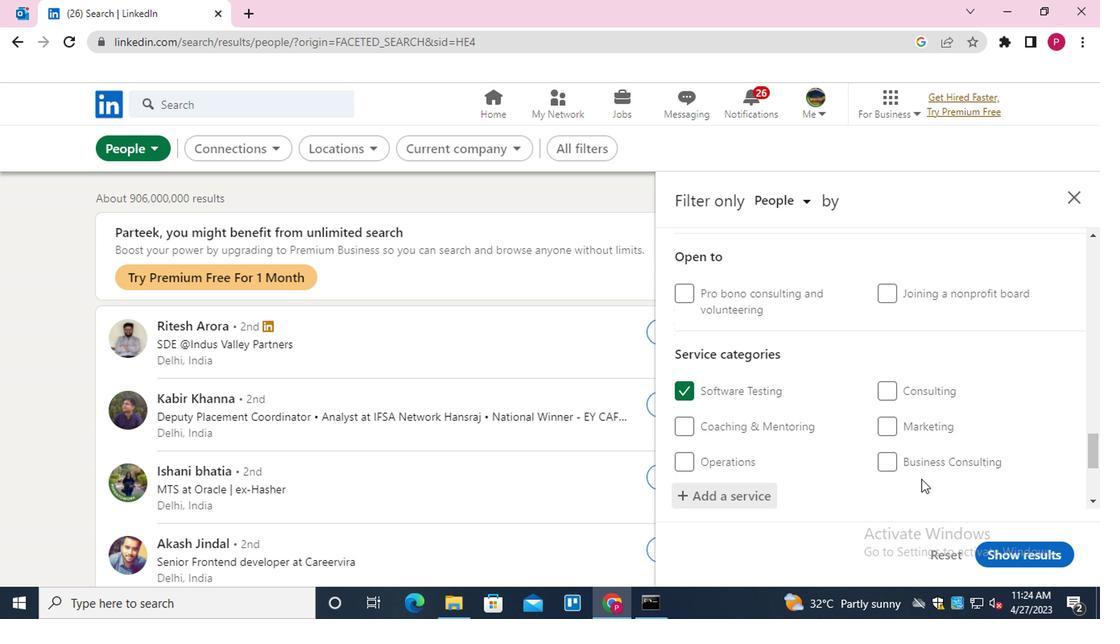 
Action: Mouse scrolled (919, 472) with delta (0, -1)
Screenshot: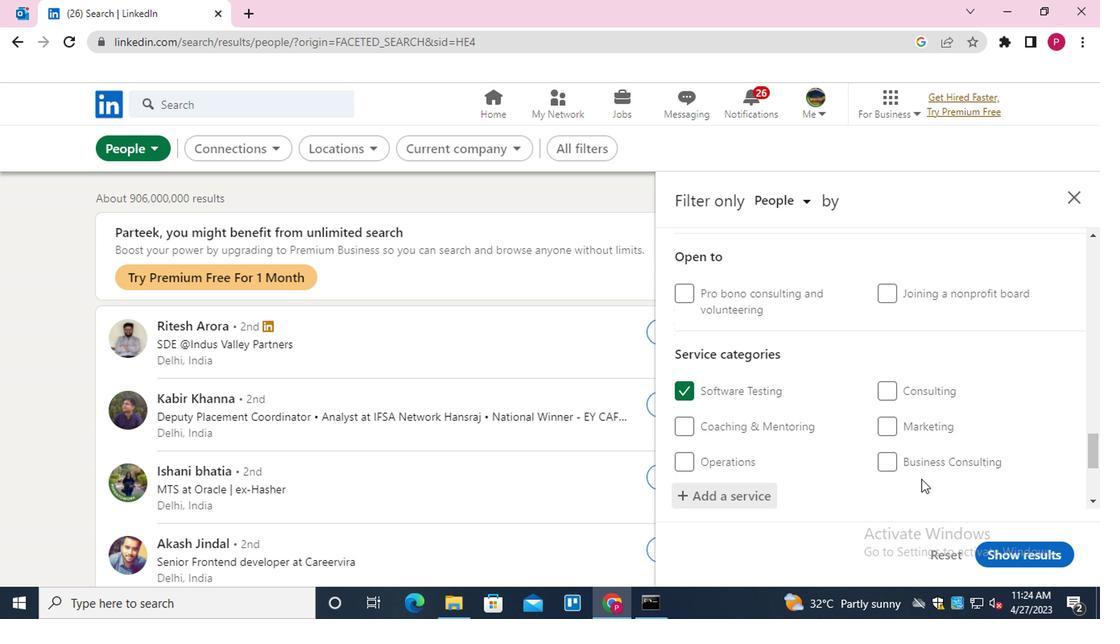 
Action: Mouse moved to (919, 474)
Screenshot: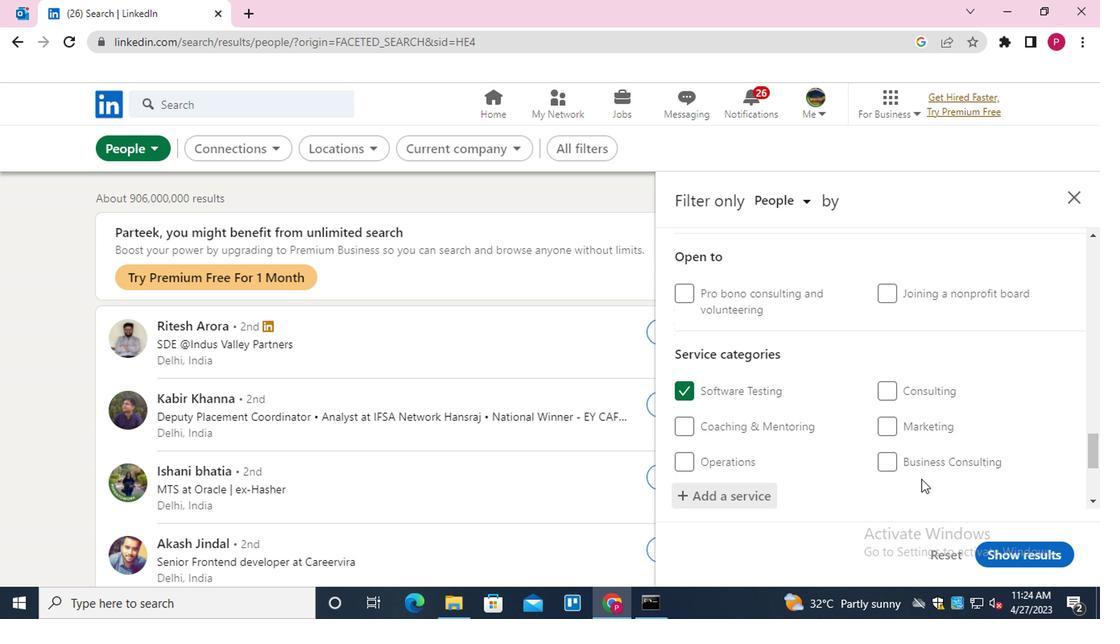 
Action: Mouse scrolled (919, 474) with delta (0, 0)
Screenshot: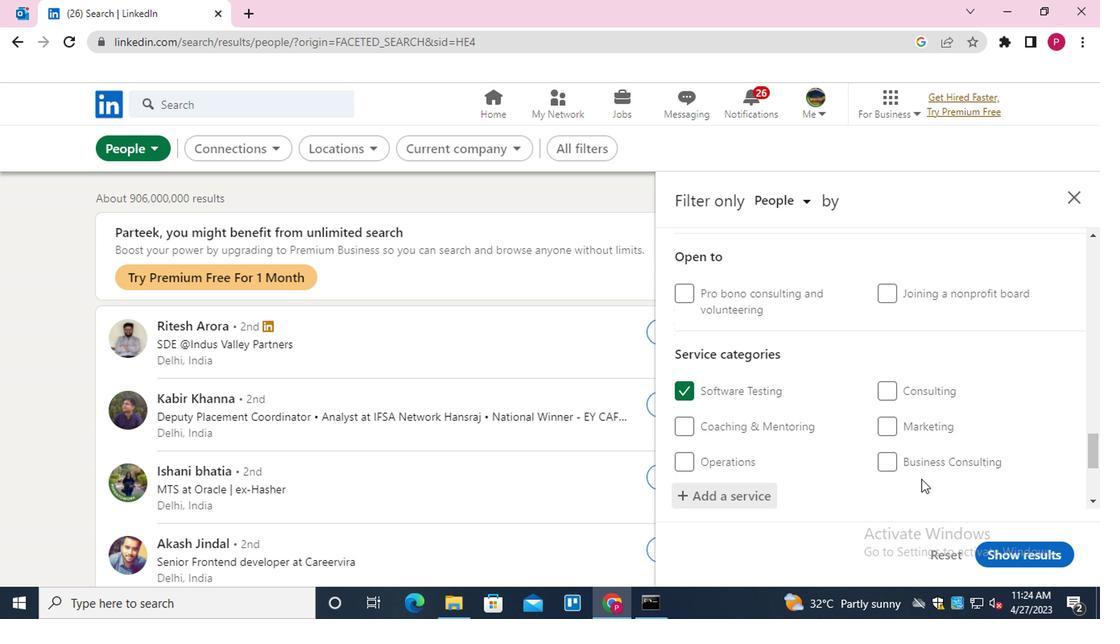 
Action: Mouse moved to (917, 475)
Screenshot: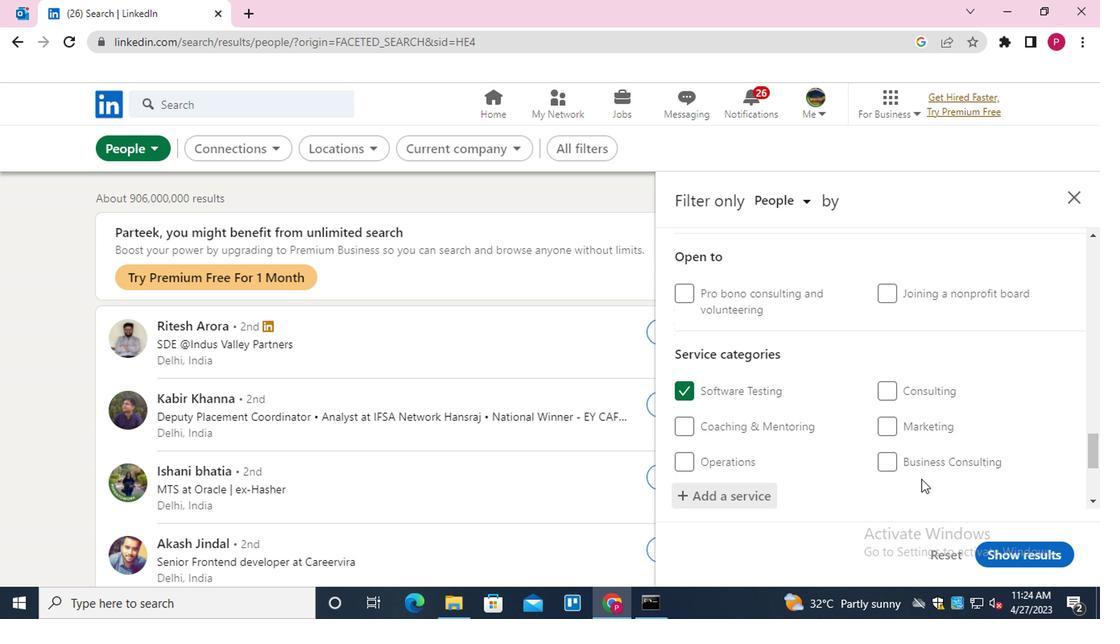 
Action: Mouse scrolled (917, 474) with delta (0, -1)
Screenshot: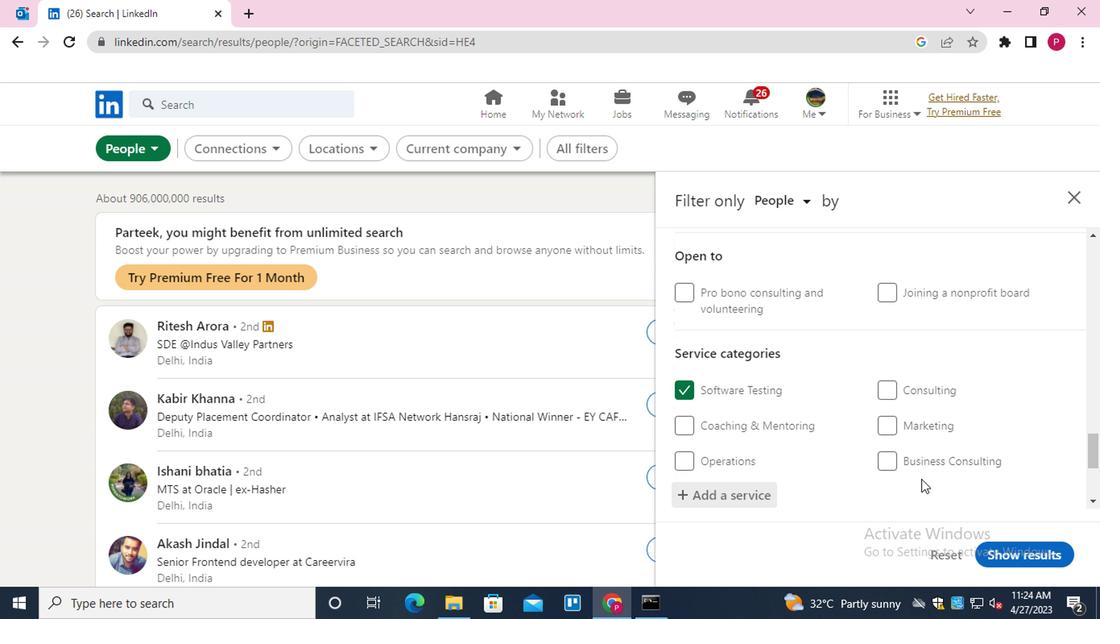 
Action: Mouse moved to (749, 431)
Screenshot: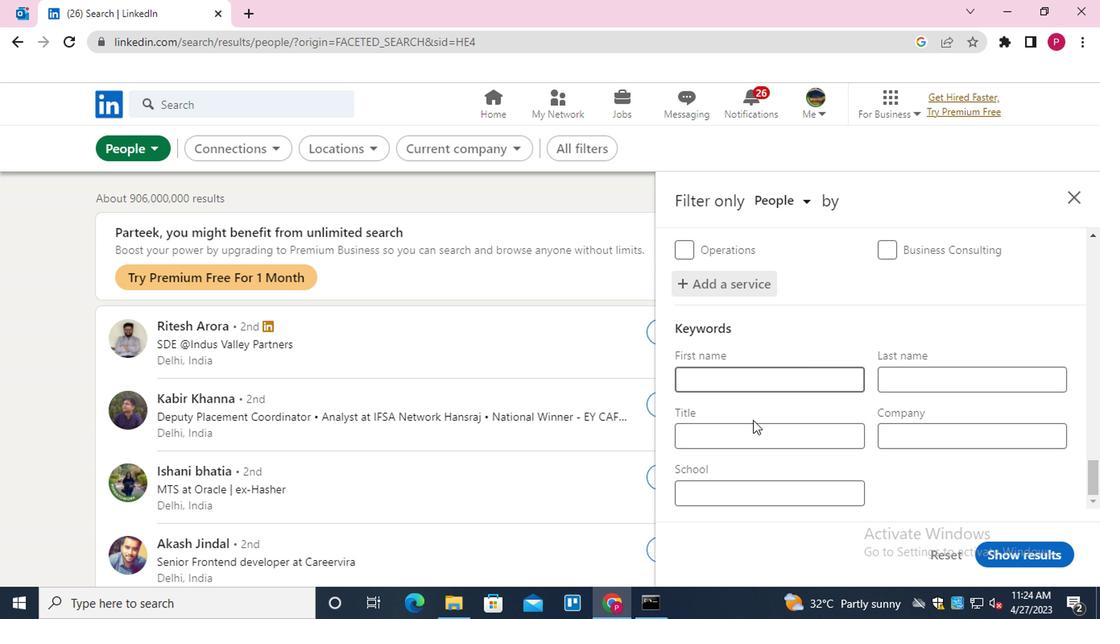 
Action: Mouse pressed left at (749, 431)
Screenshot: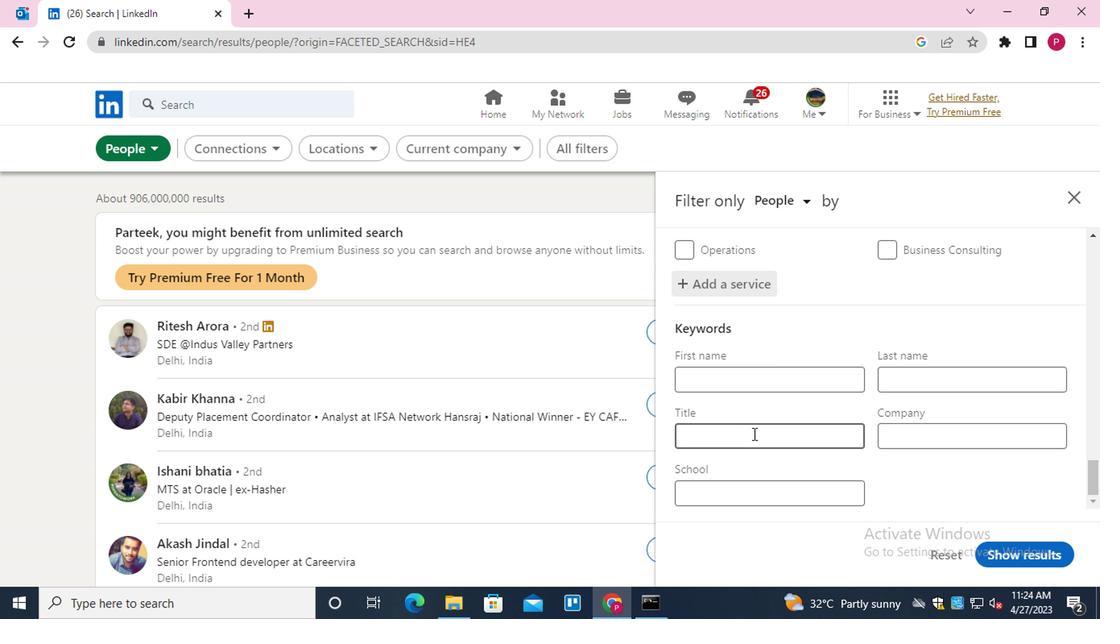 
Action: Key pressed <Key.shift>MAIL<Key.space><Key.shift>CARRIER
Screenshot: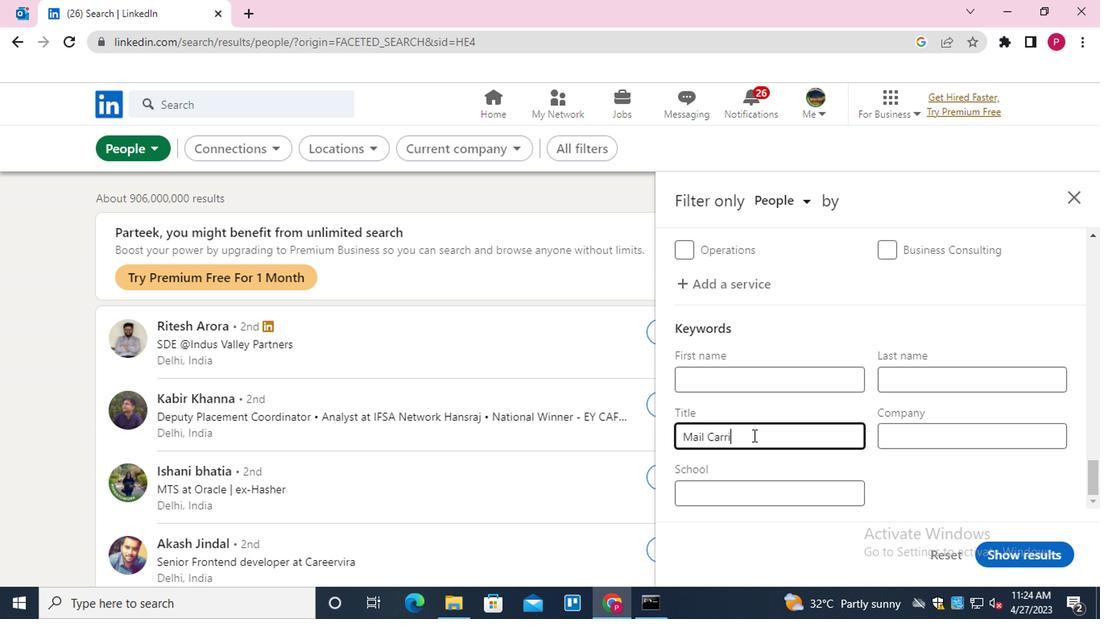 
Action: Mouse moved to (1010, 543)
Screenshot: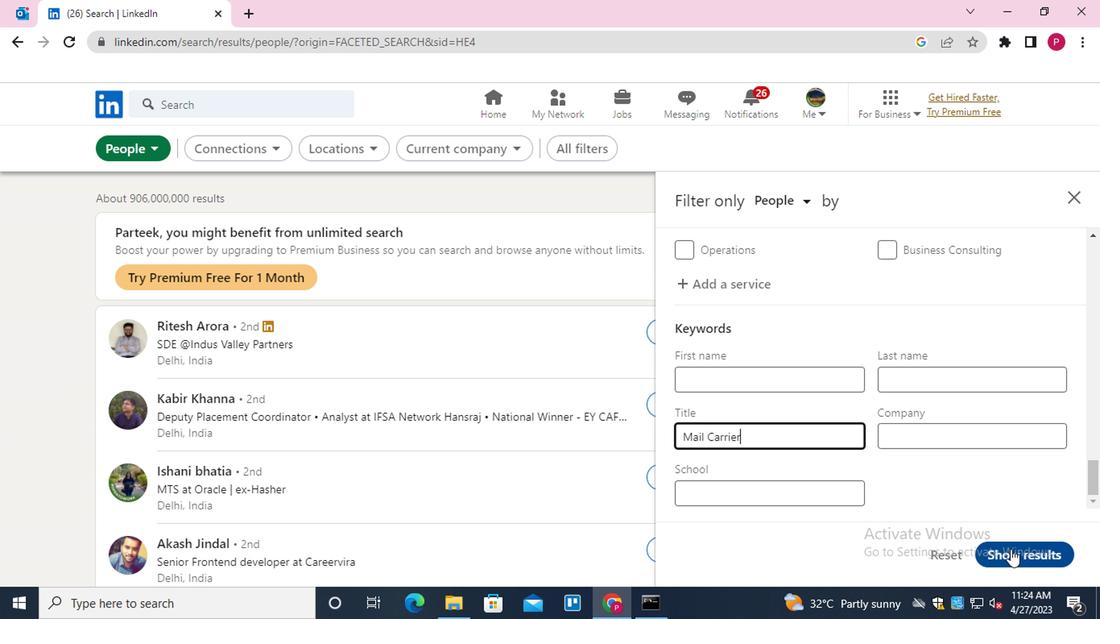 
Action: Mouse pressed left at (1010, 543)
Screenshot: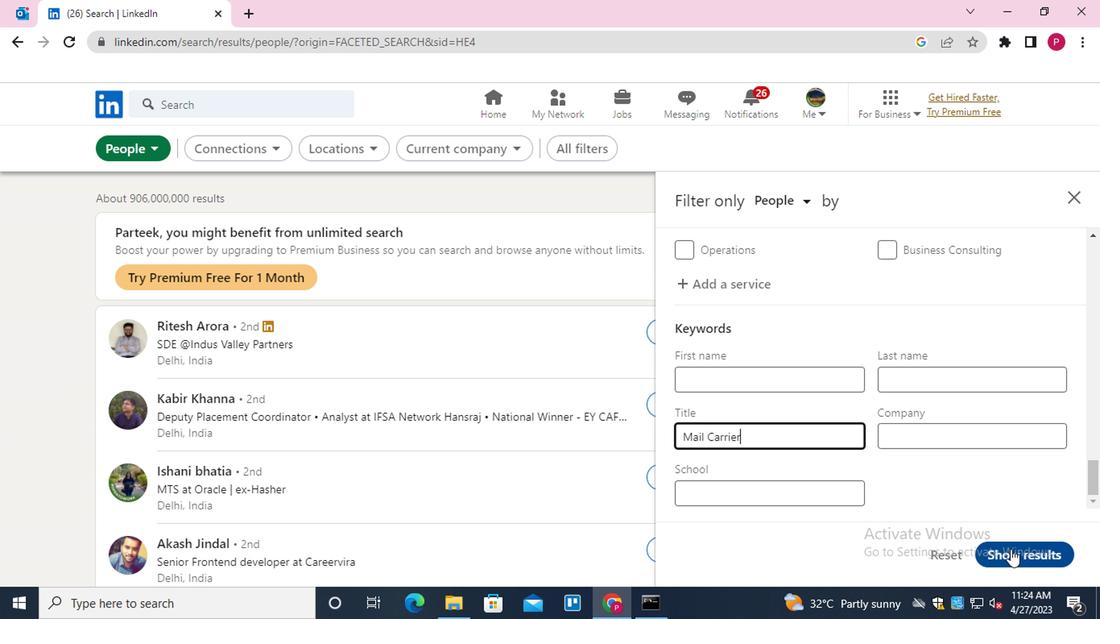 
Action: Mouse moved to (537, 321)
Screenshot: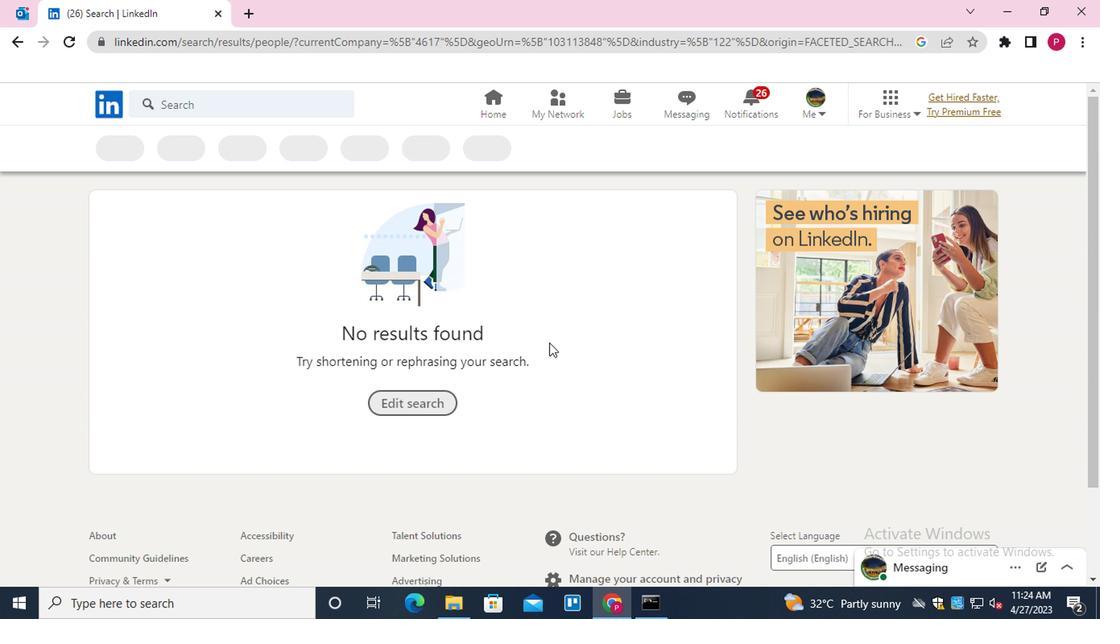 
